 Task: Format Manipulation: Extract all frames from a video as images.
Action: Mouse moved to (836, 561)
Screenshot: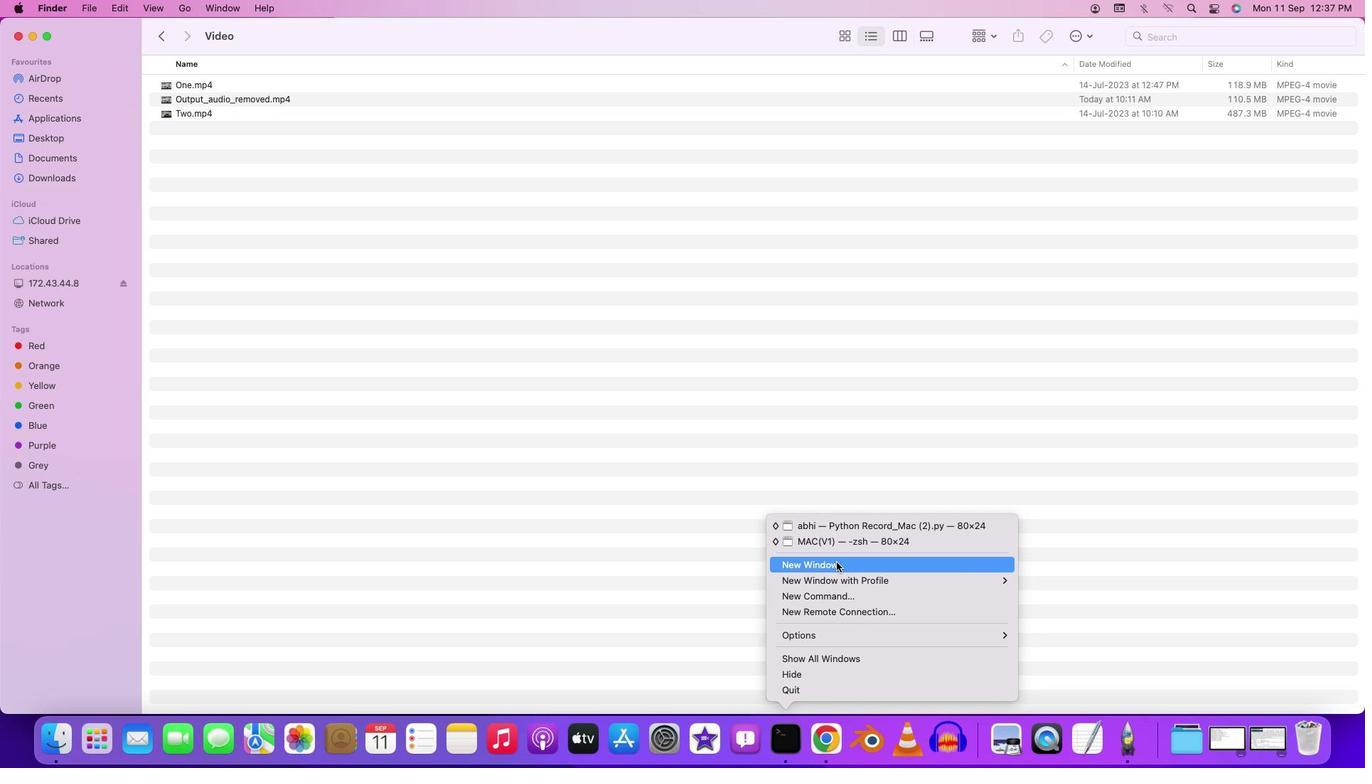 
Action: Mouse pressed left at (836, 561)
Screenshot: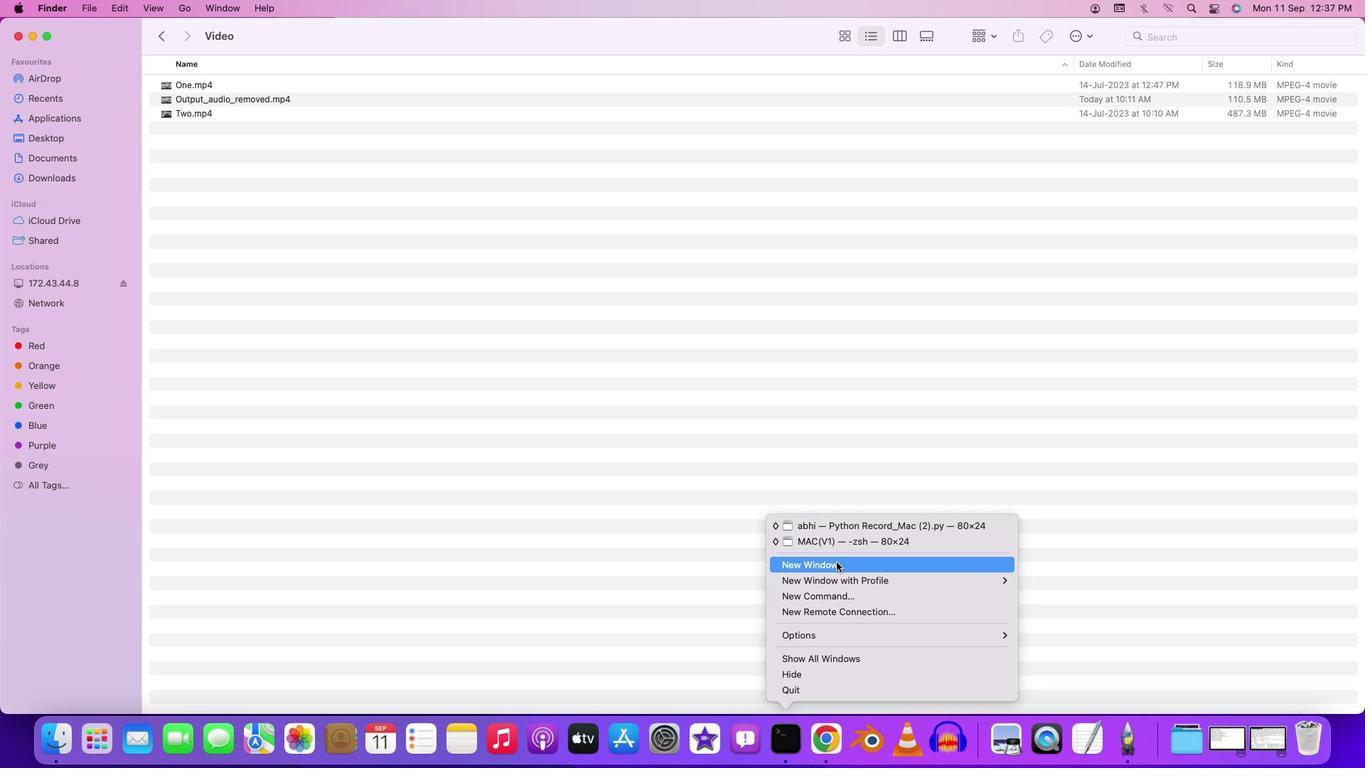 
Action: Key pressed 'c''d'Key.space'd''e''s''k''t''o''p'Key.enter'c''d'Key.space'f''f''m''p''e''g'Key.enter'c''d'Key.space'e''d''i''t''i''n''g'Key.enter'c''d'Key.space'v''i''d''e''o'Key.enter'f''f''m''p''e''g'Key.space'-''i'Key.spaceKey.shift'o''n''e'Key.backspaceKey.backspaceKey.backspaceKey.shift'O''n''e''.''m''p''4'Key.space'-''v''f'Key.spaceKey.shift'"''f''p''s''=''1'Key.shift'"'Key.space'i''m''a''g''e''-'Key.shift'%''0''4''.''p''n''g'Key.enter
Screenshot: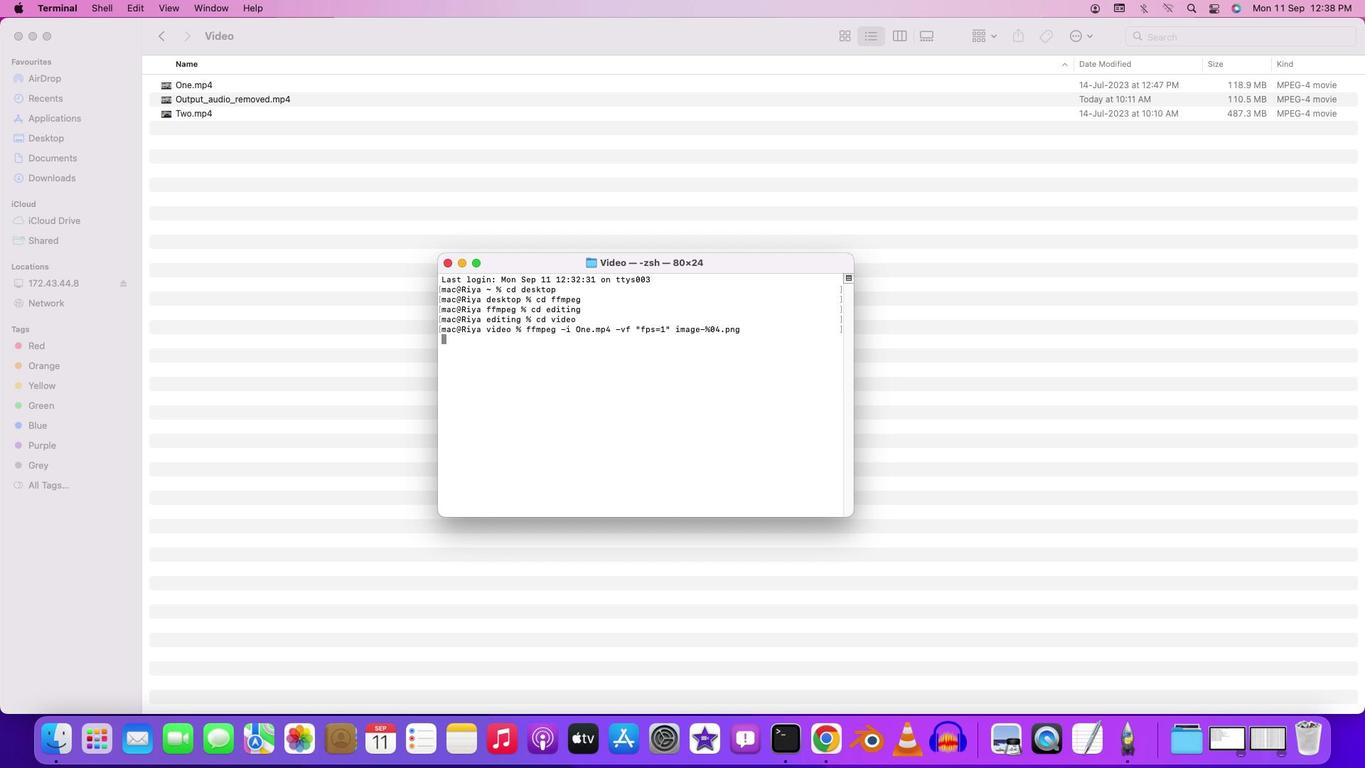 
Action: Mouse moved to (630, 488)
Screenshot: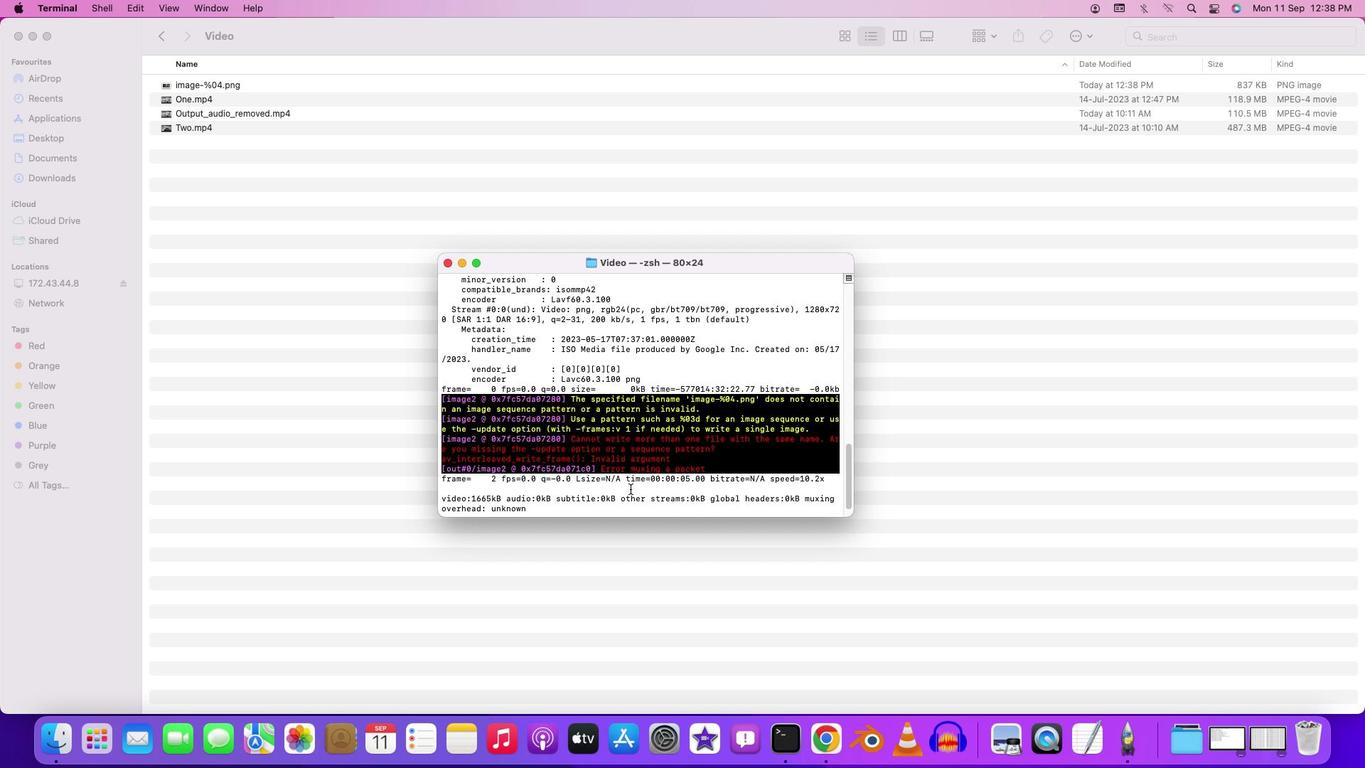 
Action: Mouse scrolled (630, 488) with delta (0, 0)
Screenshot: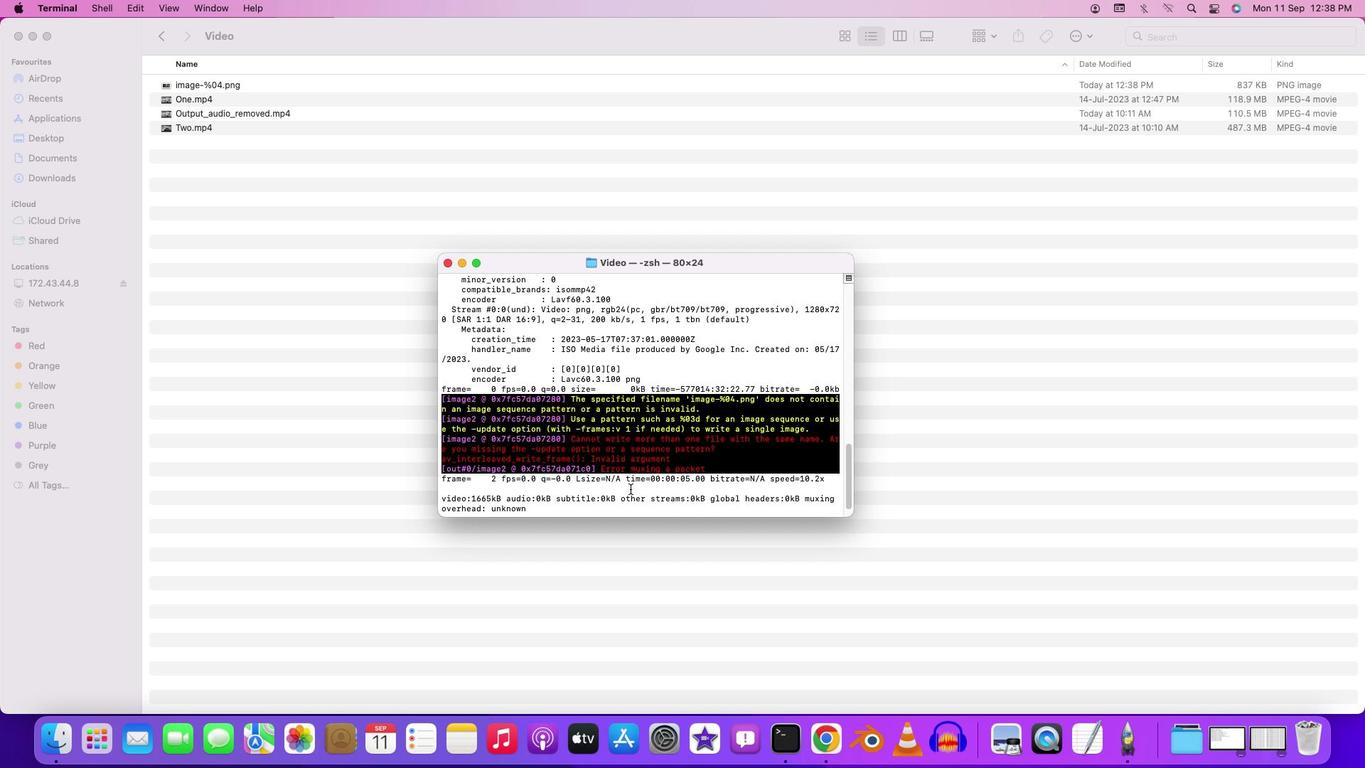 
Action: Mouse scrolled (630, 488) with delta (0, 0)
Screenshot: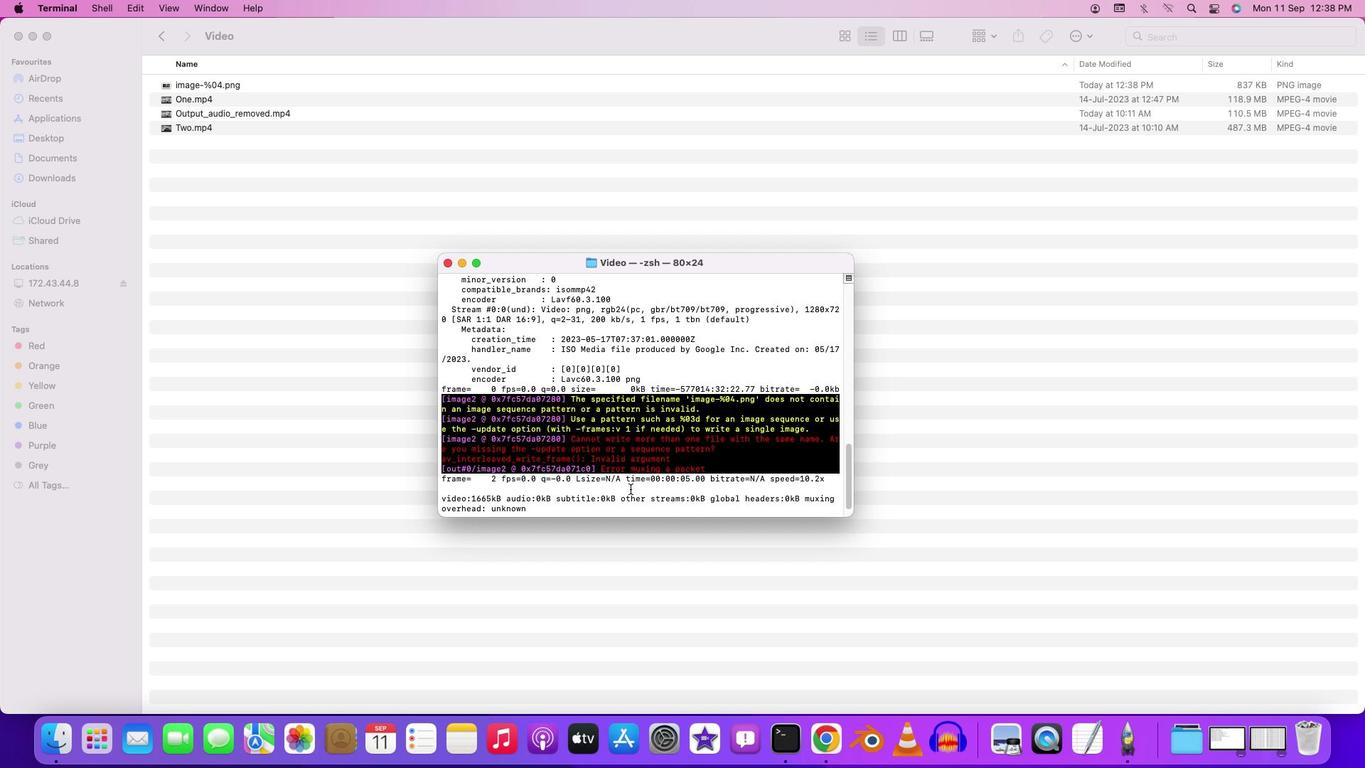 
Action: Mouse scrolled (630, 488) with delta (0, 0)
Screenshot: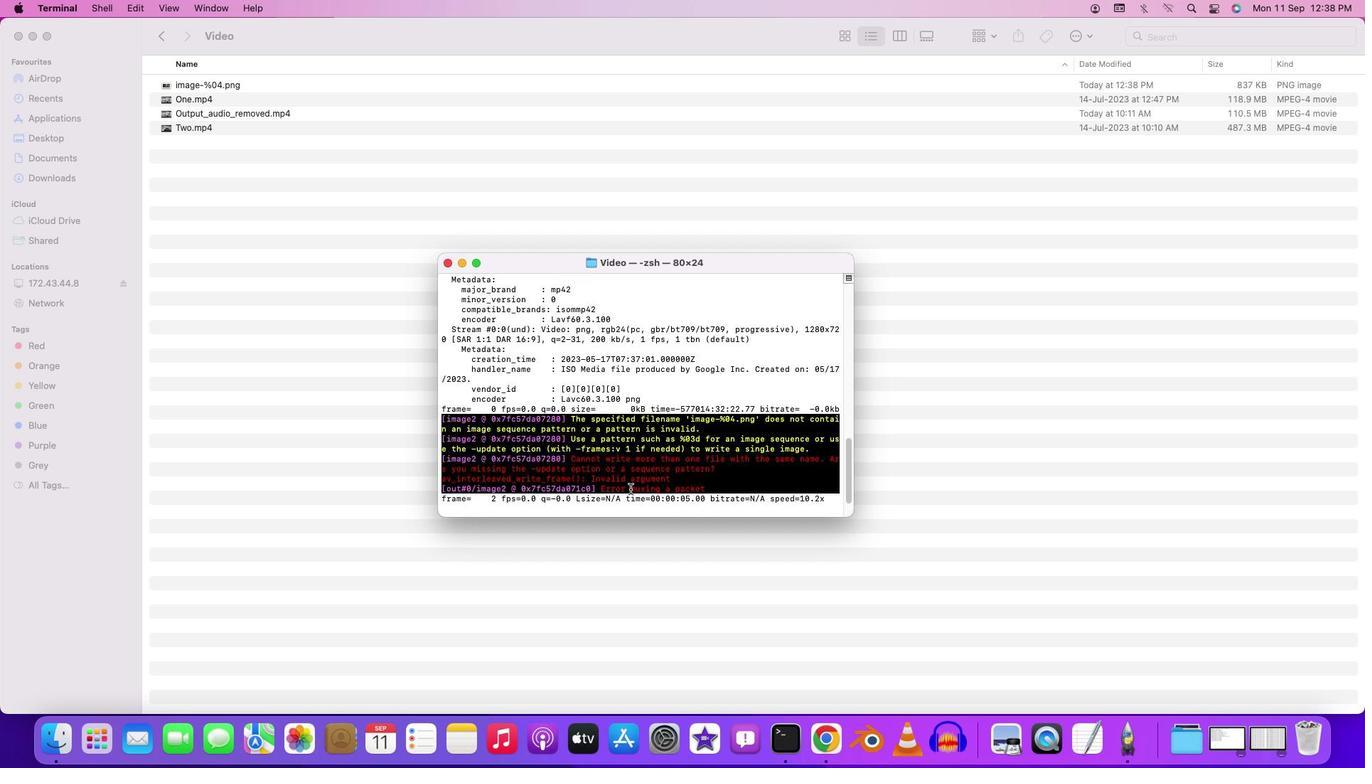 
Action: Mouse scrolled (630, 488) with delta (0, 0)
Screenshot: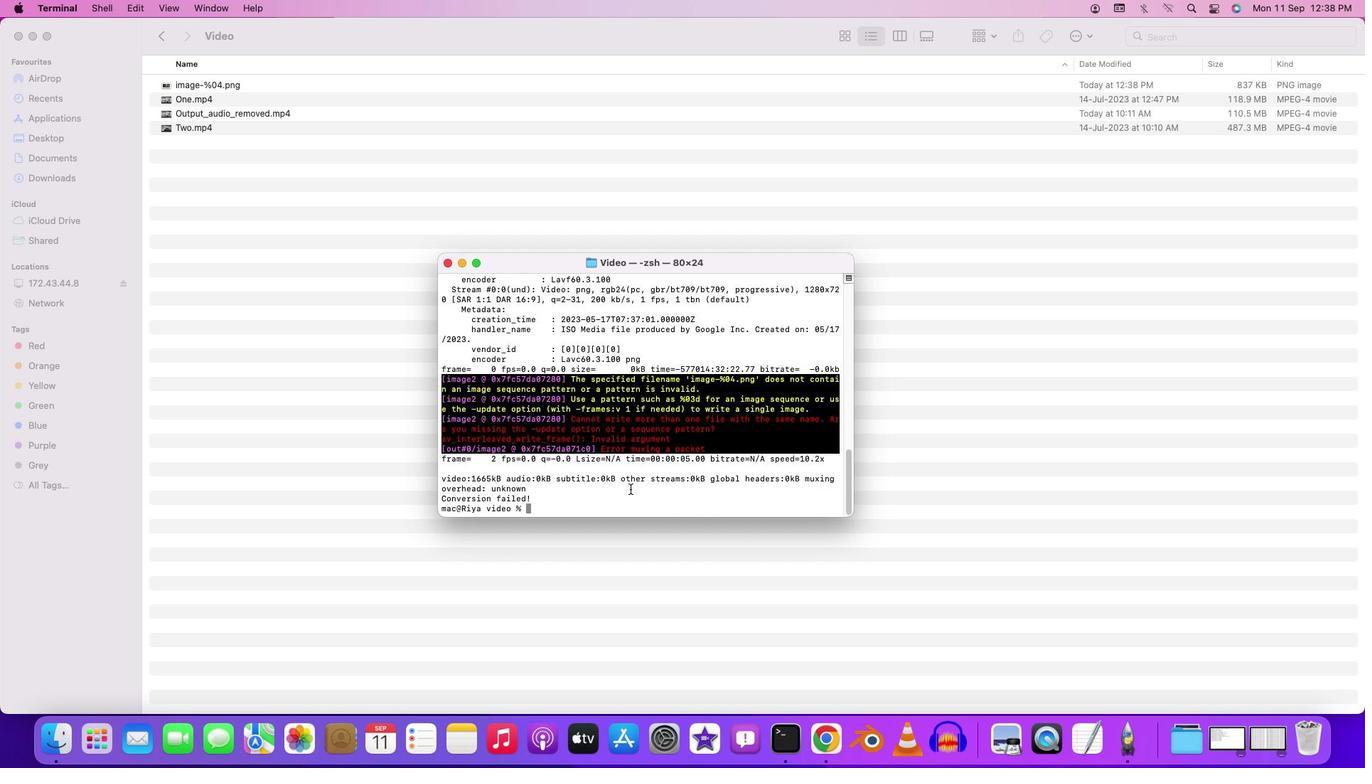 
Action: Mouse scrolled (630, 488) with delta (0, 0)
Screenshot: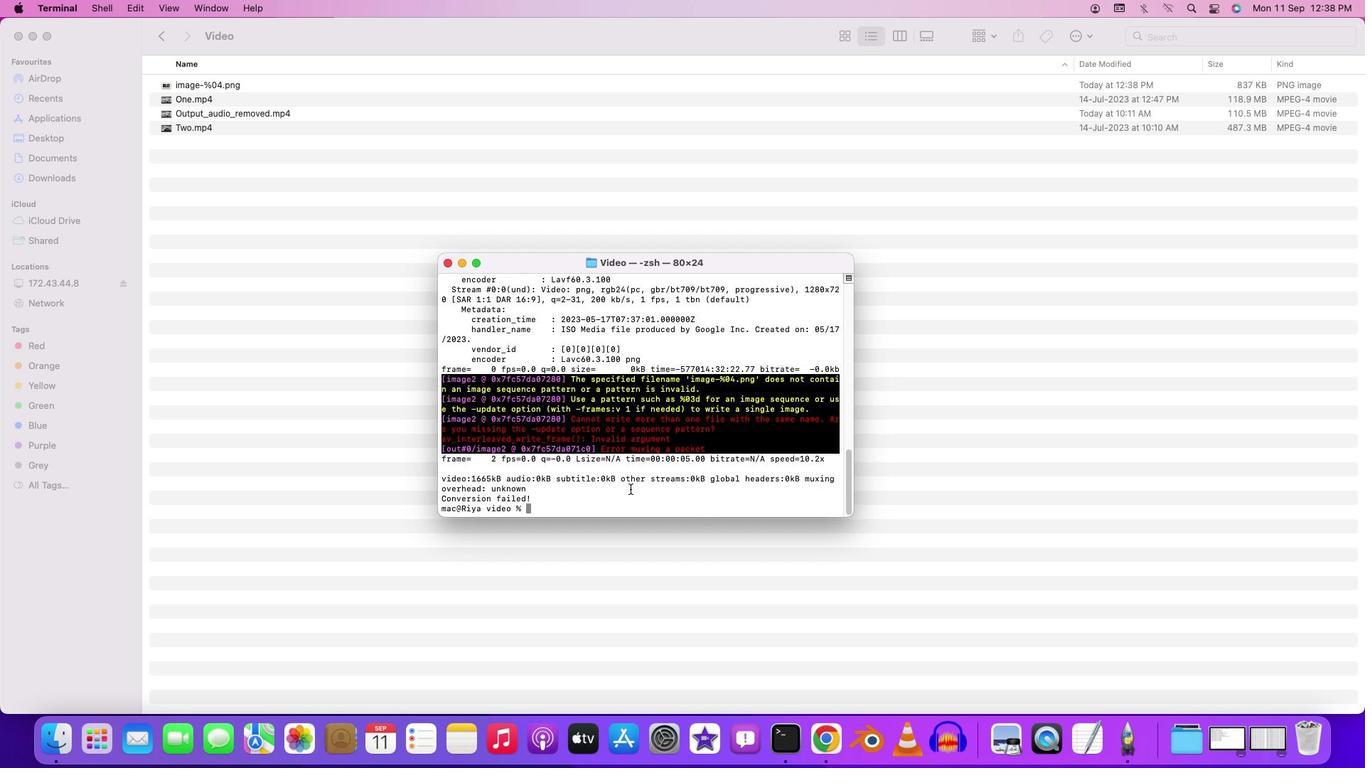 
Action: Mouse scrolled (630, 488) with delta (0, -2)
Screenshot: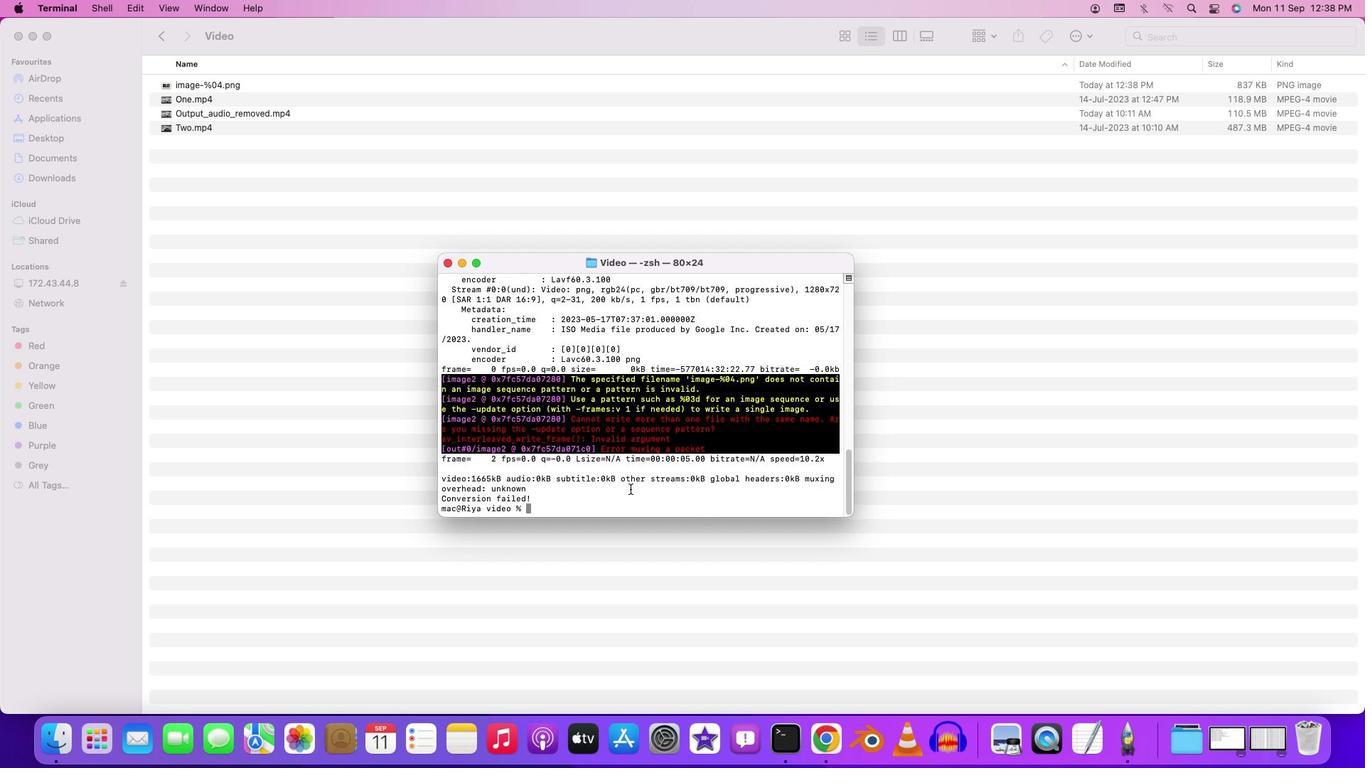 
Action: Mouse scrolled (630, 488) with delta (0, -3)
Screenshot: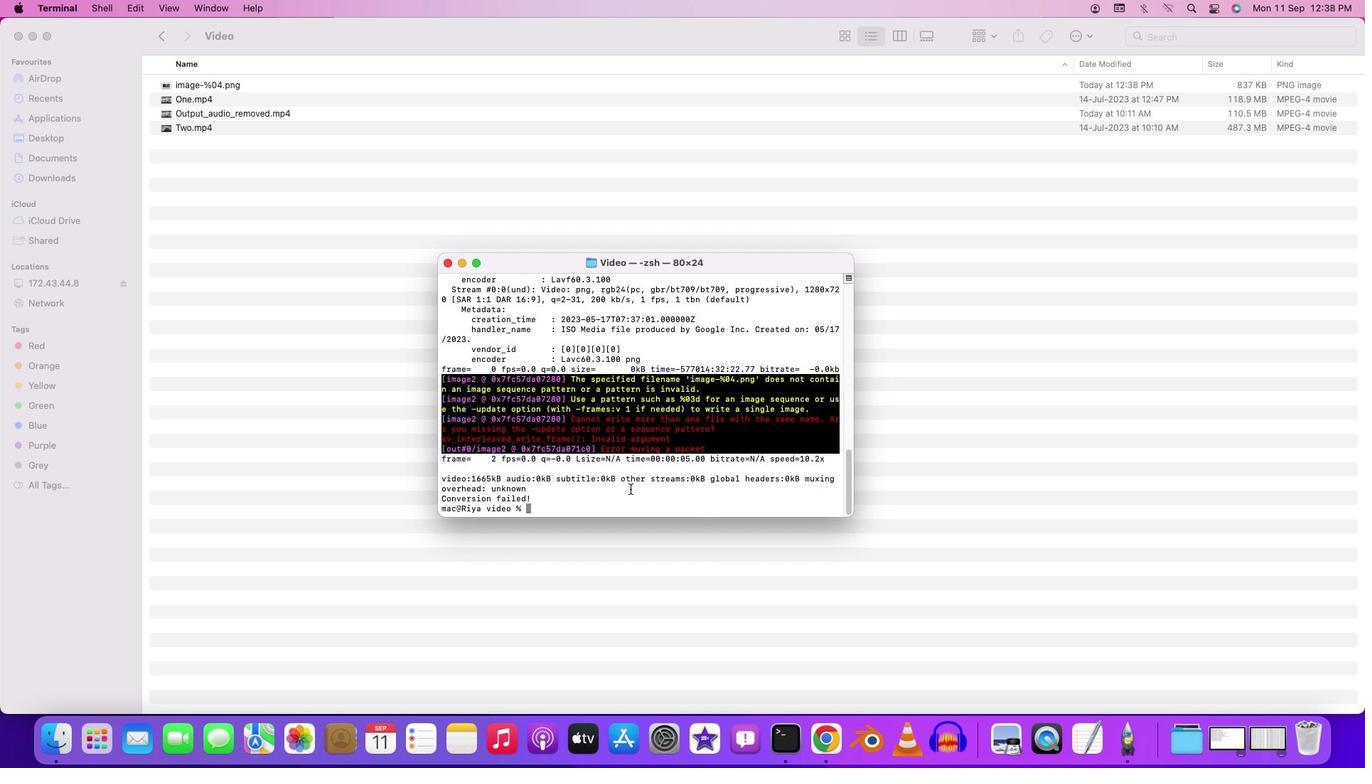 
Action: Mouse moved to (631, 489)
Screenshot: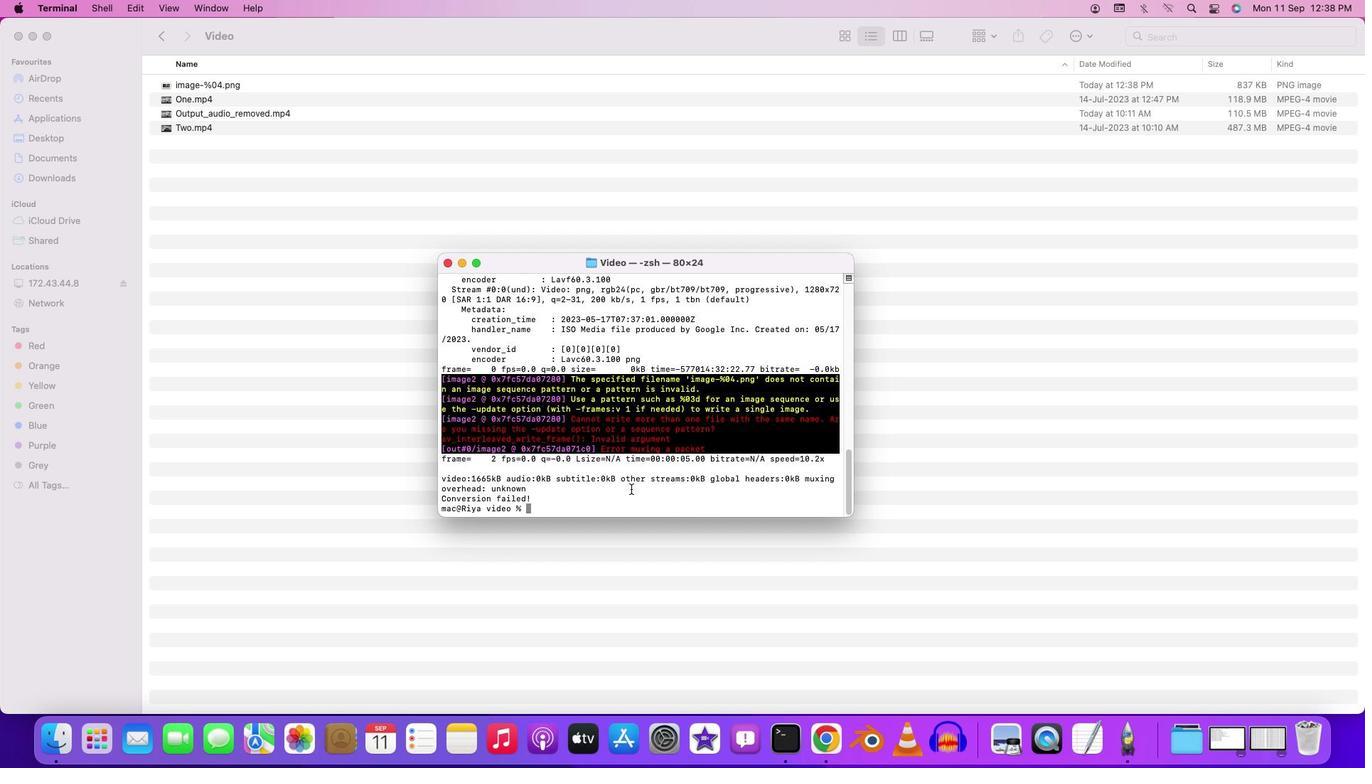 
Action: Mouse scrolled (631, 489) with delta (0, 0)
Screenshot: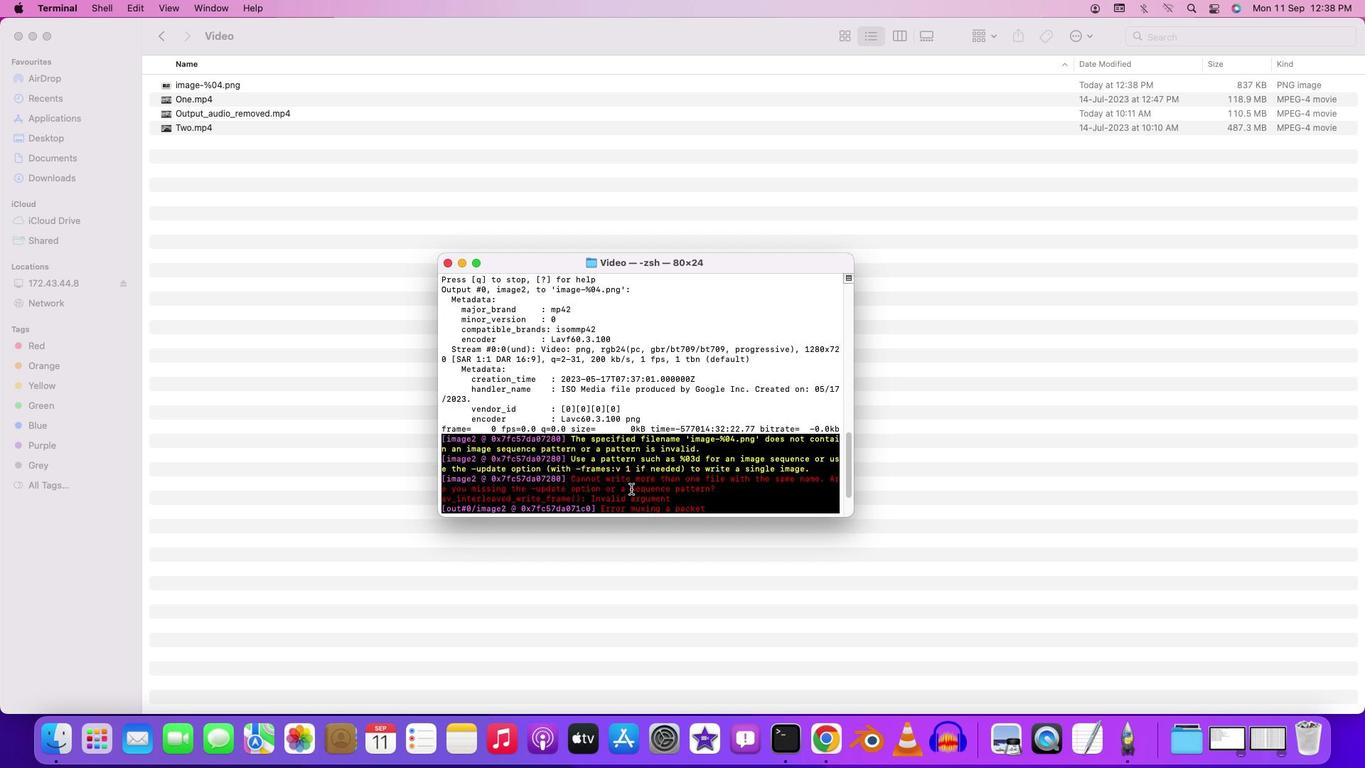 
Action: Mouse scrolled (631, 489) with delta (0, 0)
Screenshot: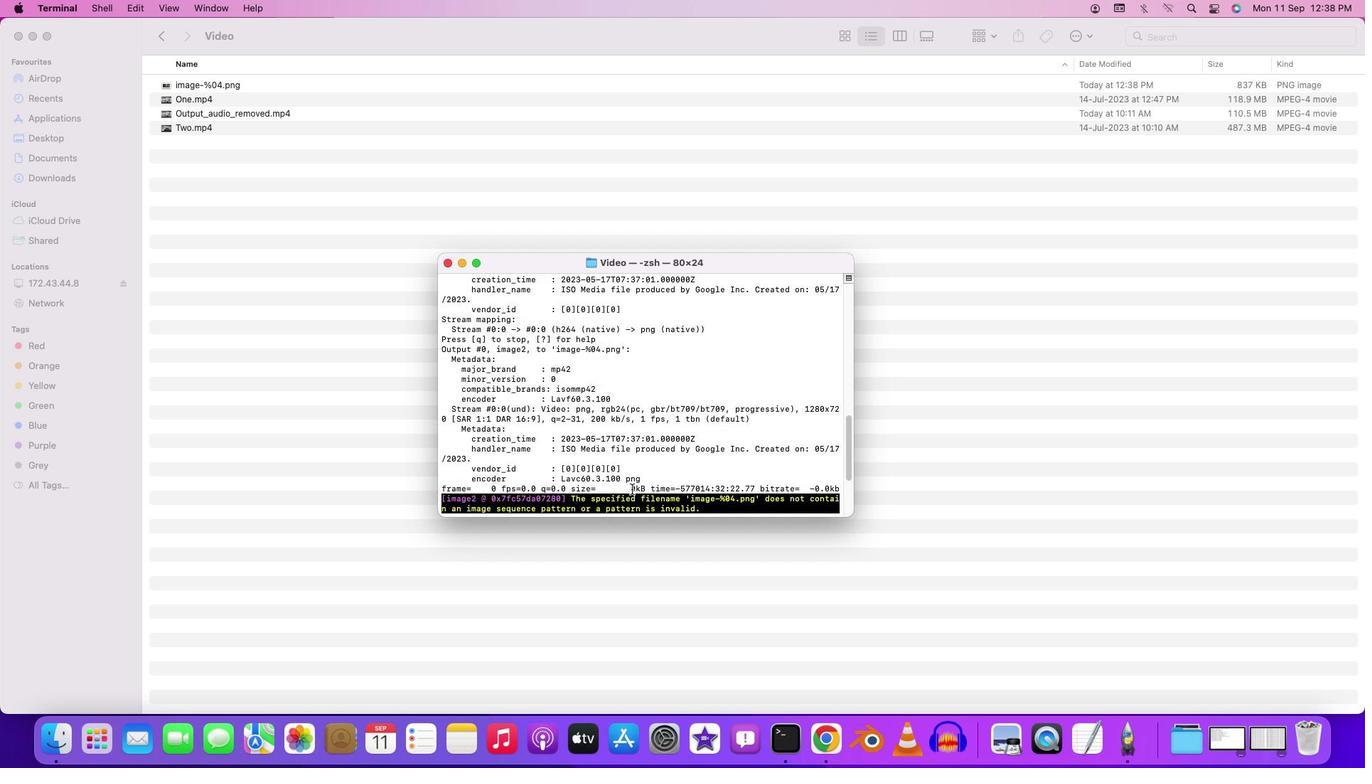 
Action: Mouse scrolled (631, 489) with delta (0, 2)
Screenshot: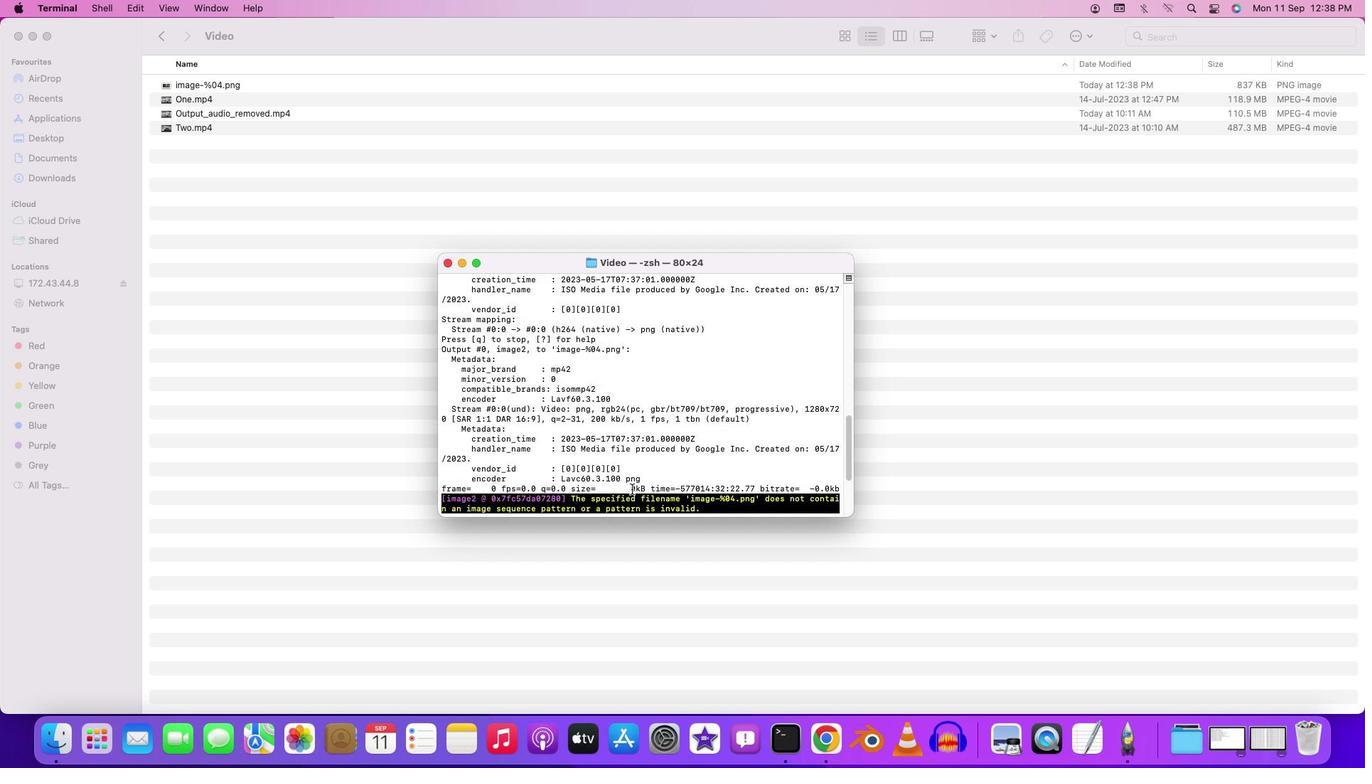 
Action: Mouse moved to (631, 489)
Screenshot: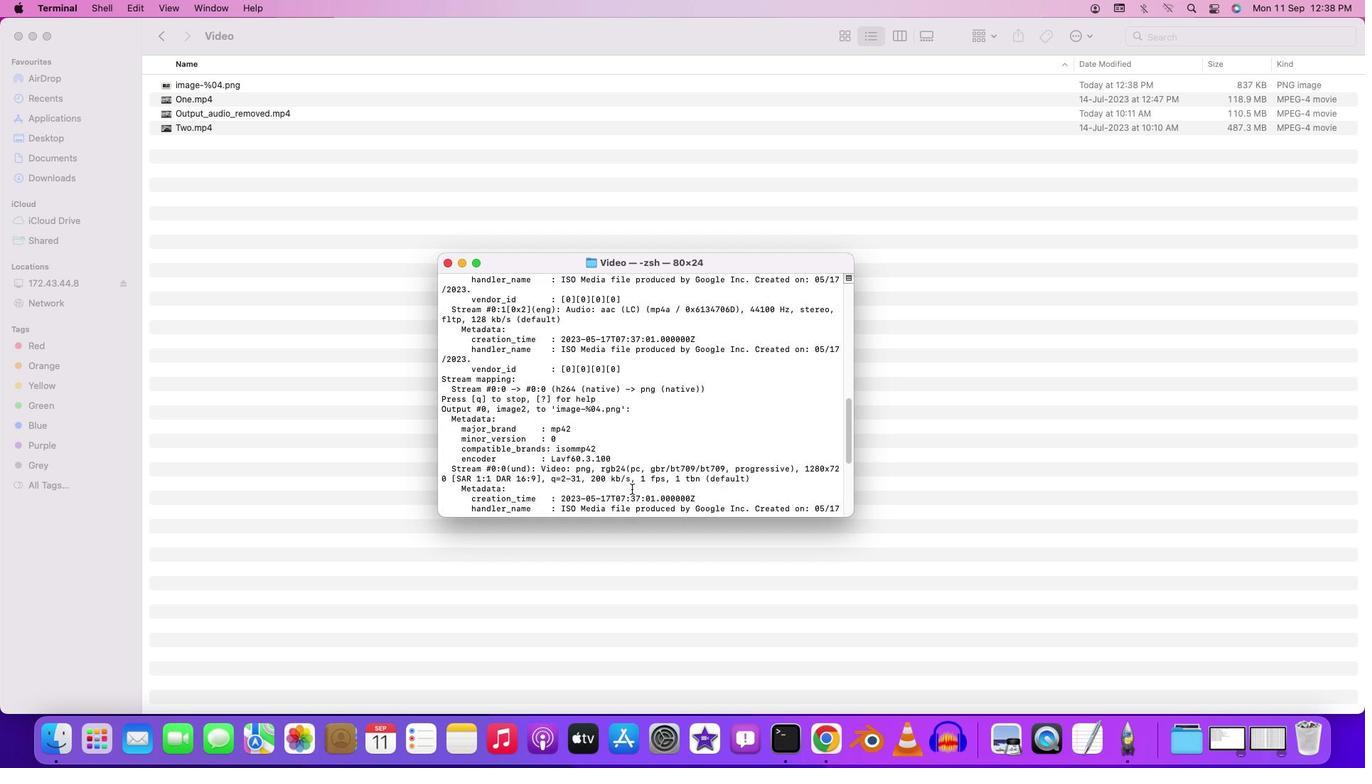 
Action: Mouse scrolled (631, 489) with delta (0, 3)
Screenshot: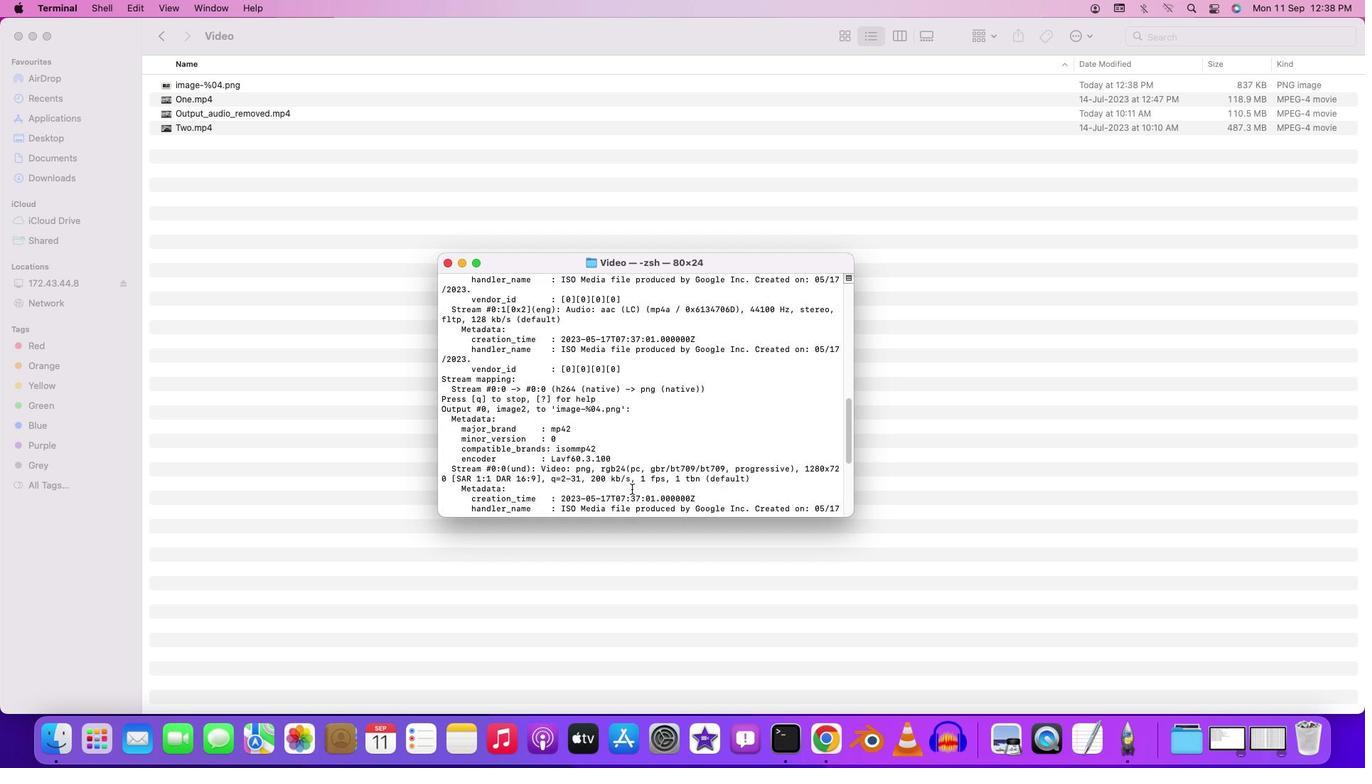 
Action: Mouse moved to (631, 489)
Screenshot: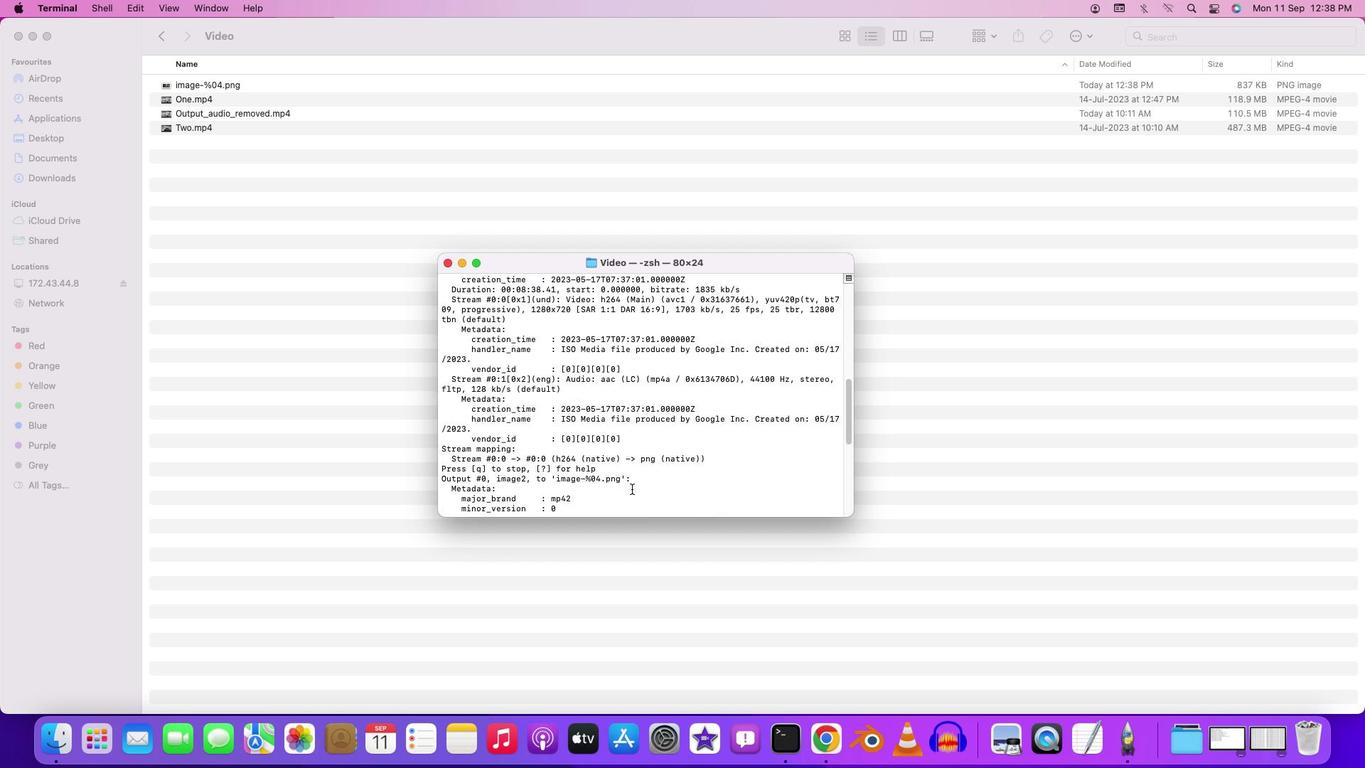 
Action: Mouse scrolled (631, 489) with delta (0, 3)
Screenshot: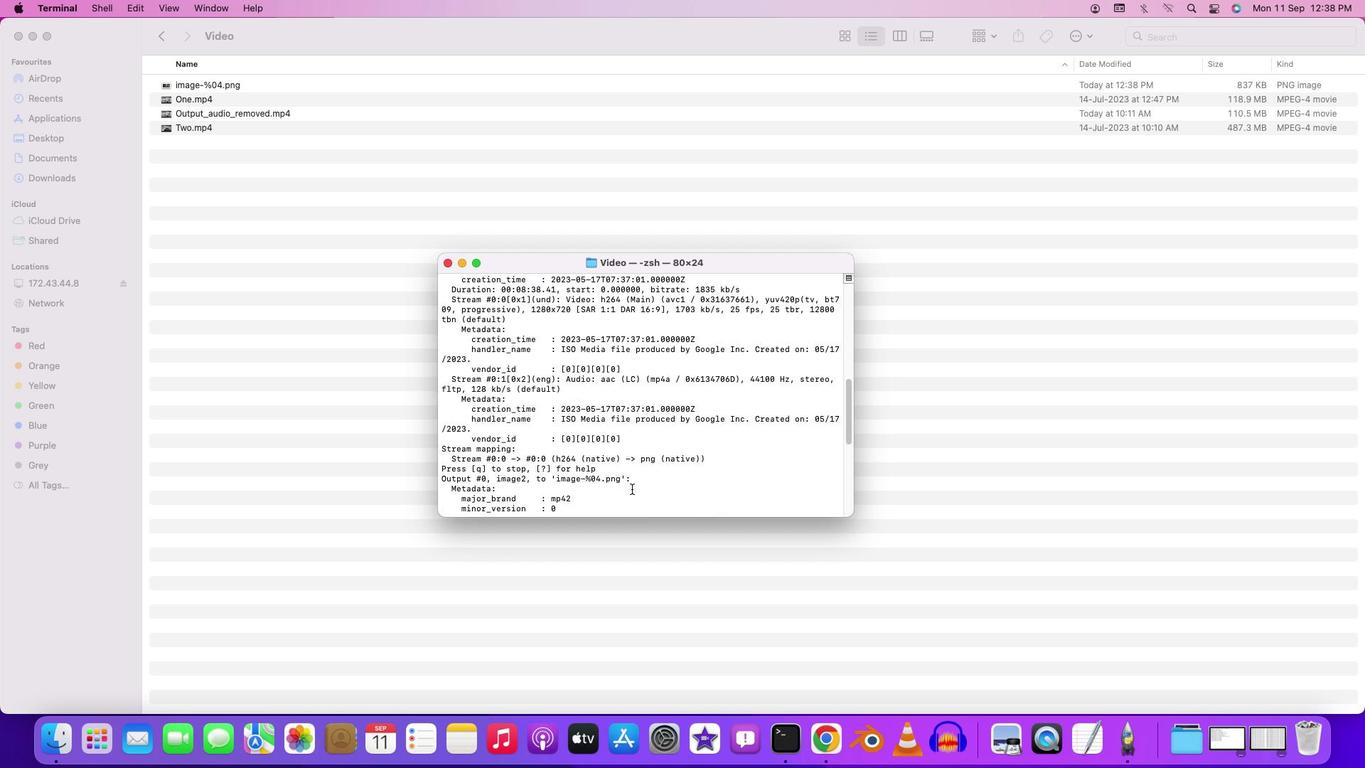 
Action: Mouse moved to (632, 489)
Screenshot: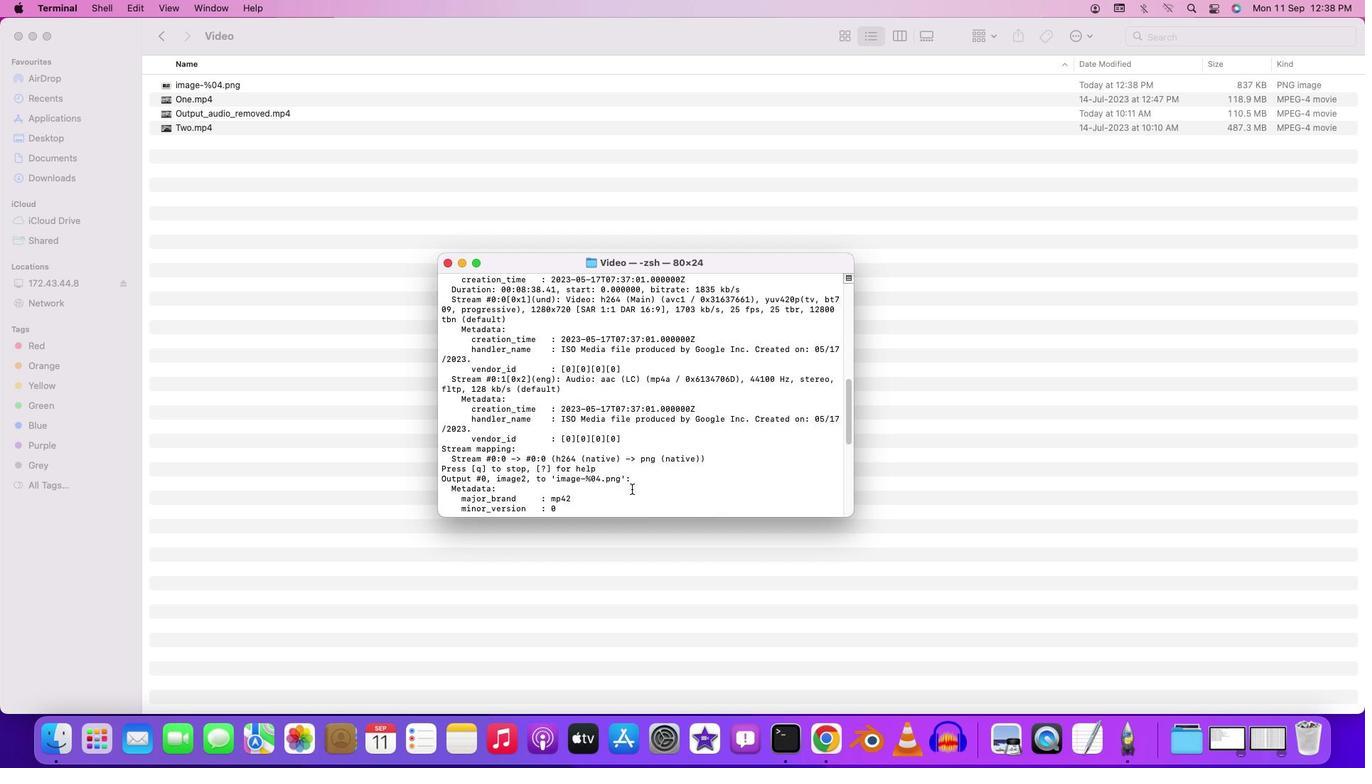 
Action: Mouse scrolled (632, 489) with delta (0, 4)
Screenshot: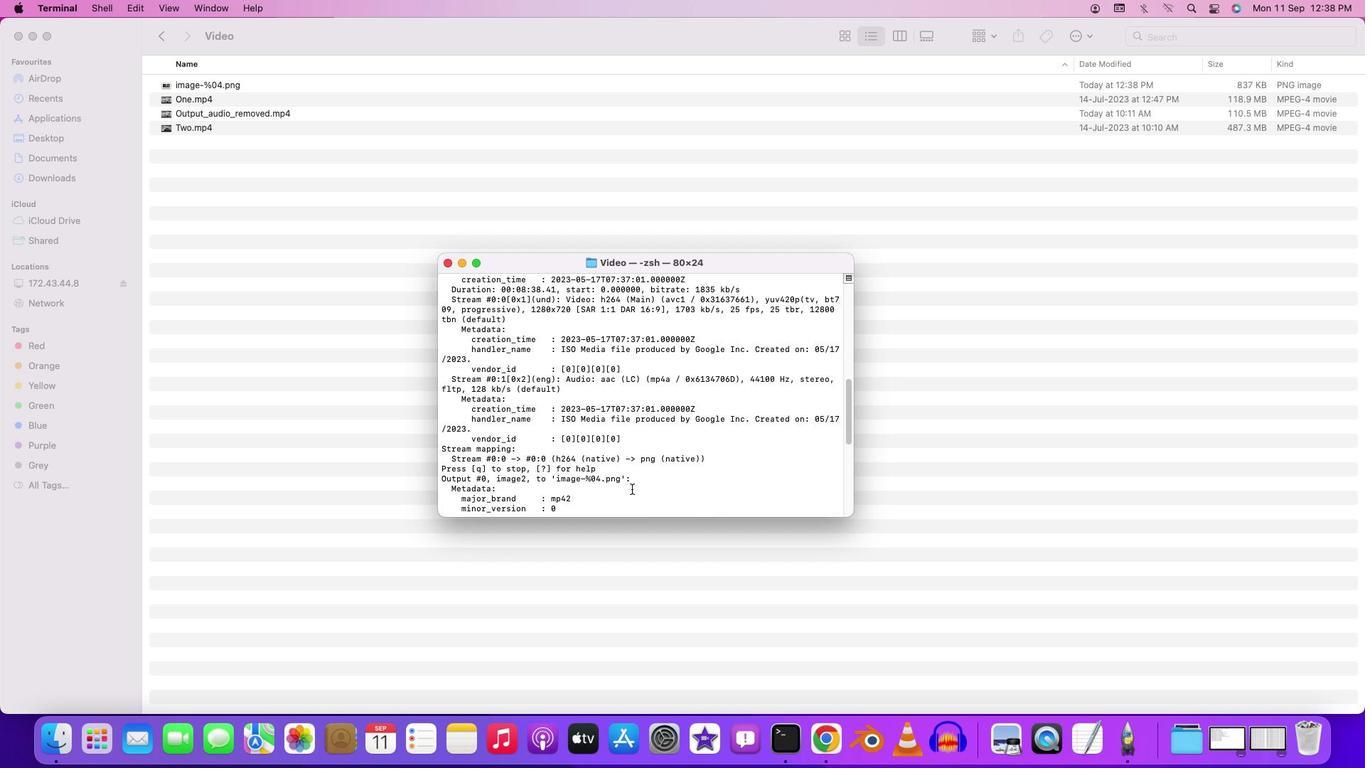 
Action: Mouse moved to (633, 487)
Screenshot: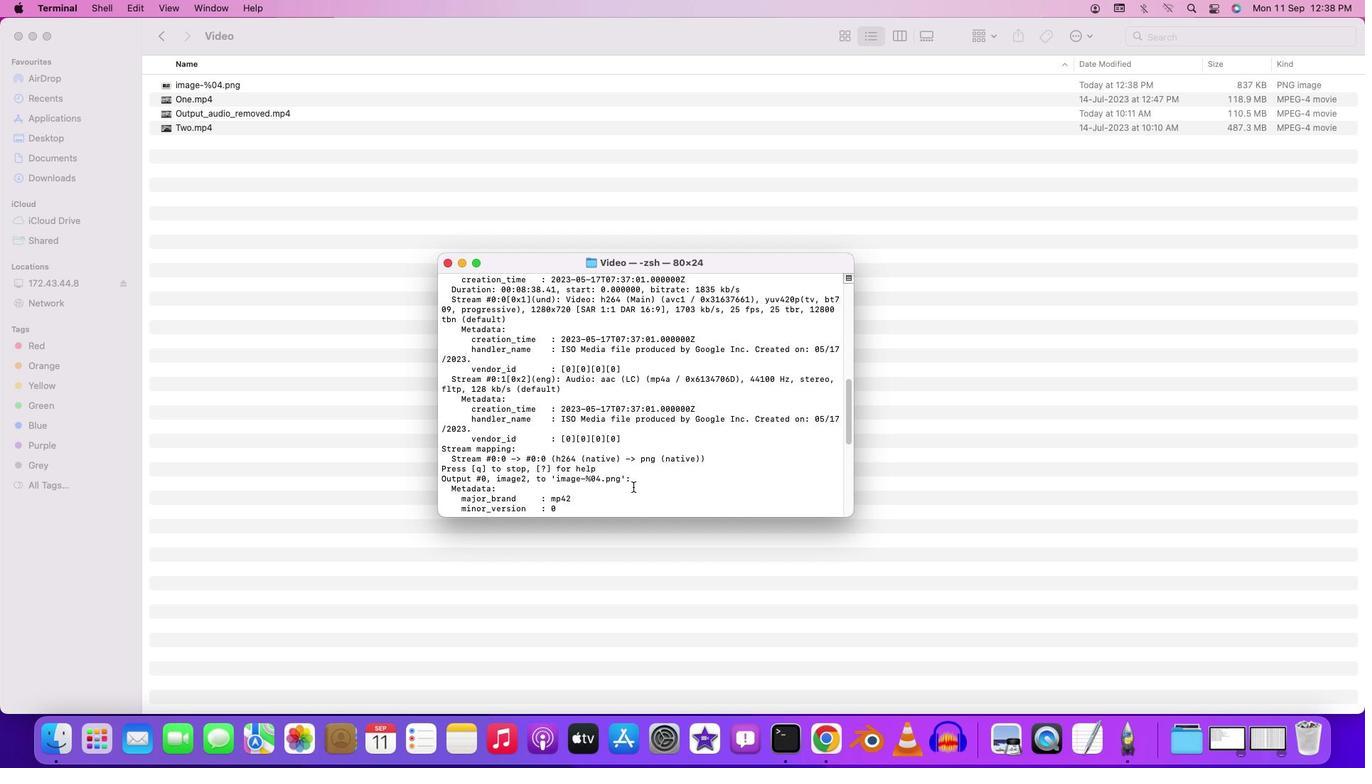
Action: Mouse scrolled (633, 487) with delta (0, 0)
Screenshot: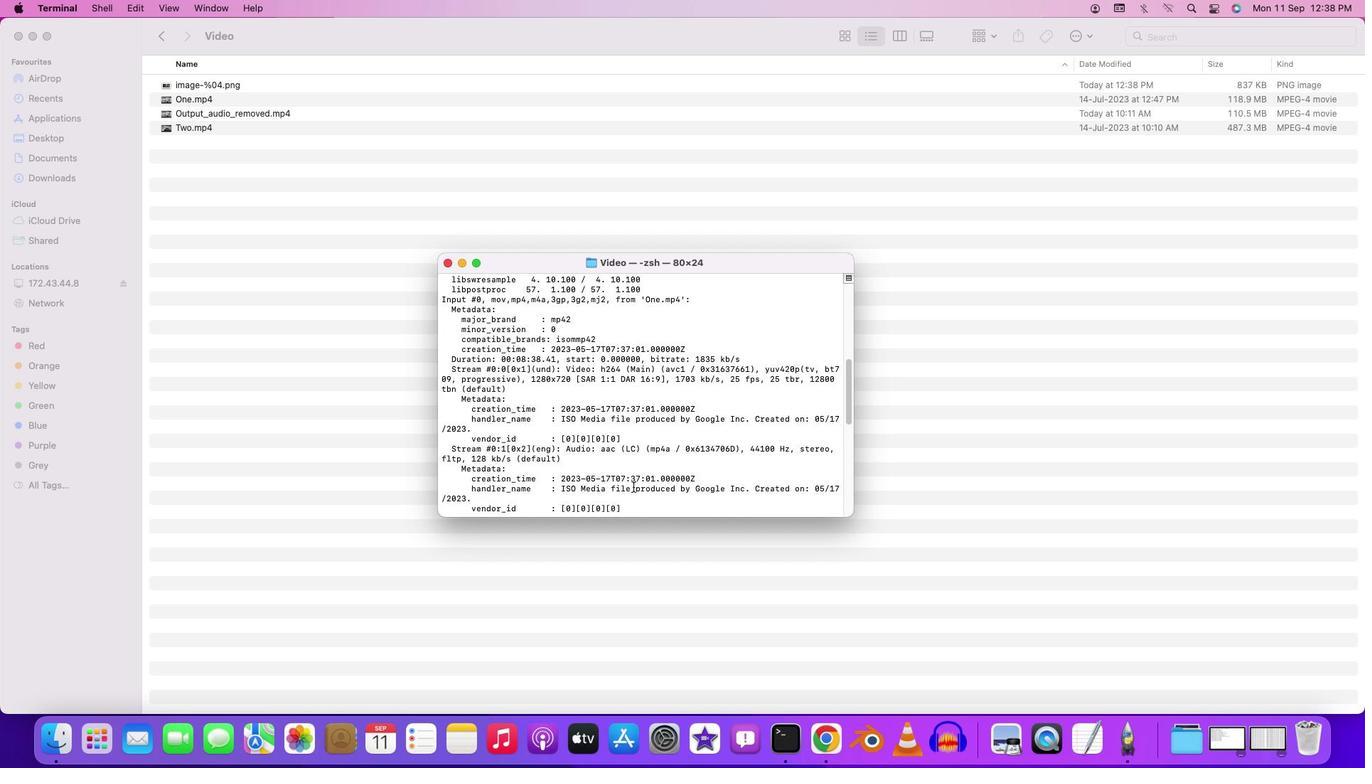 
Action: Mouse scrolled (633, 487) with delta (0, 0)
Screenshot: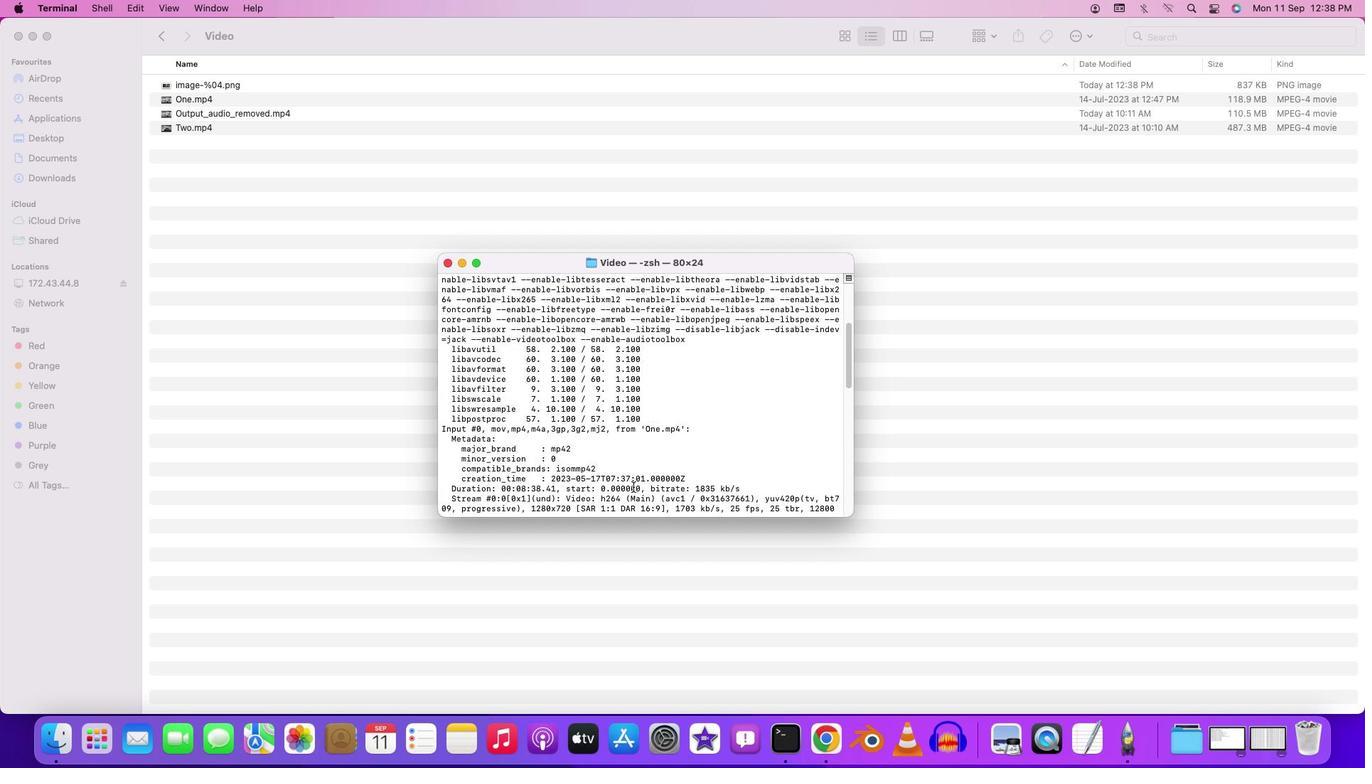 
Action: Mouse scrolled (633, 487) with delta (0, 2)
Screenshot: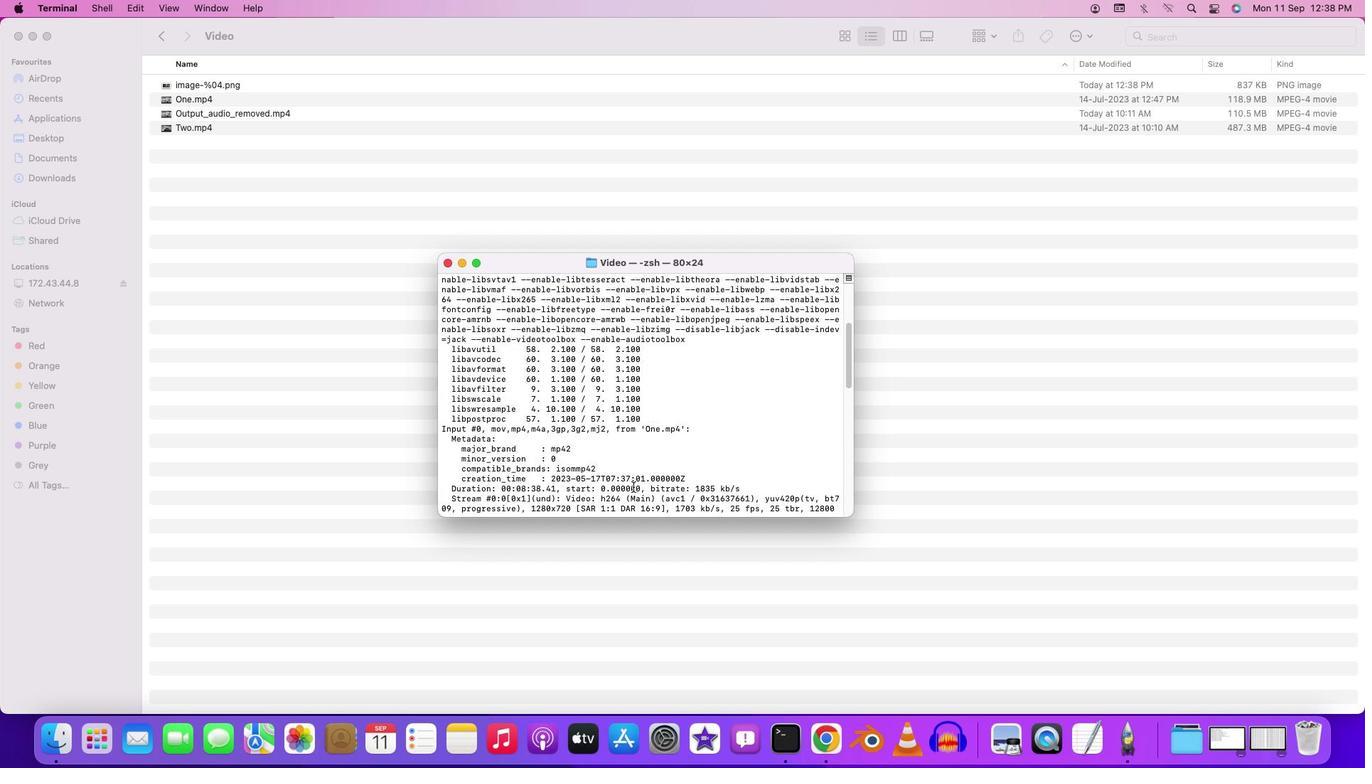 
Action: Mouse scrolled (633, 487) with delta (0, 3)
Screenshot: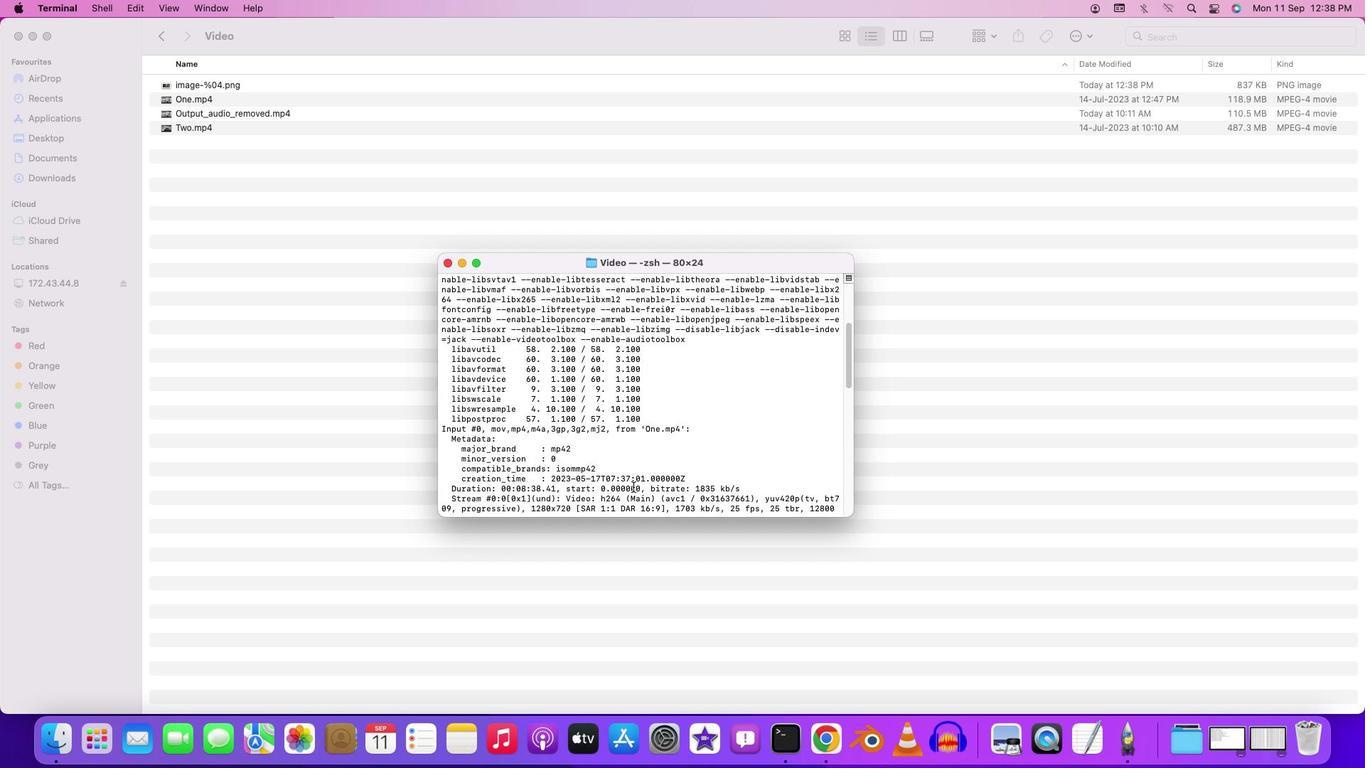 
Action: Mouse scrolled (633, 487) with delta (0, 4)
Screenshot: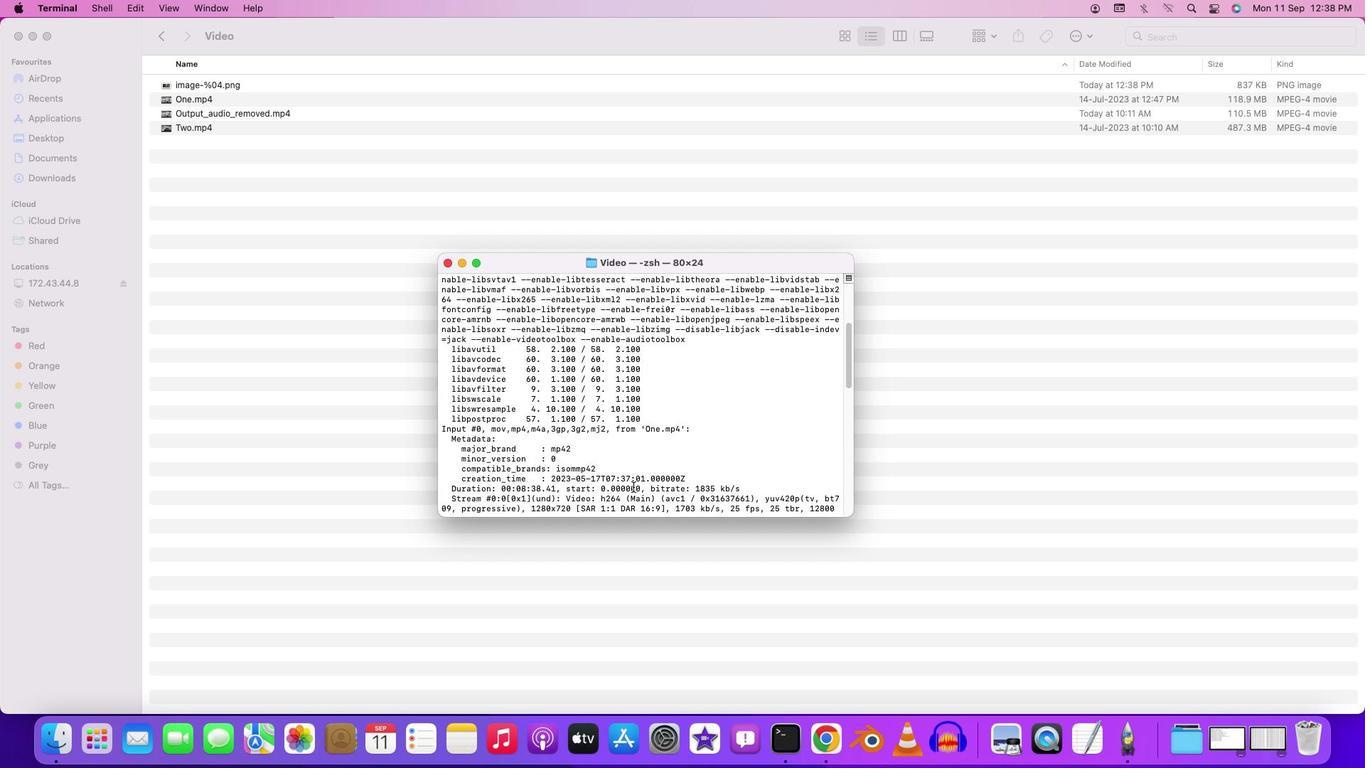 
Action: Mouse scrolled (633, 487) with delta (0, 0)
Screenshot: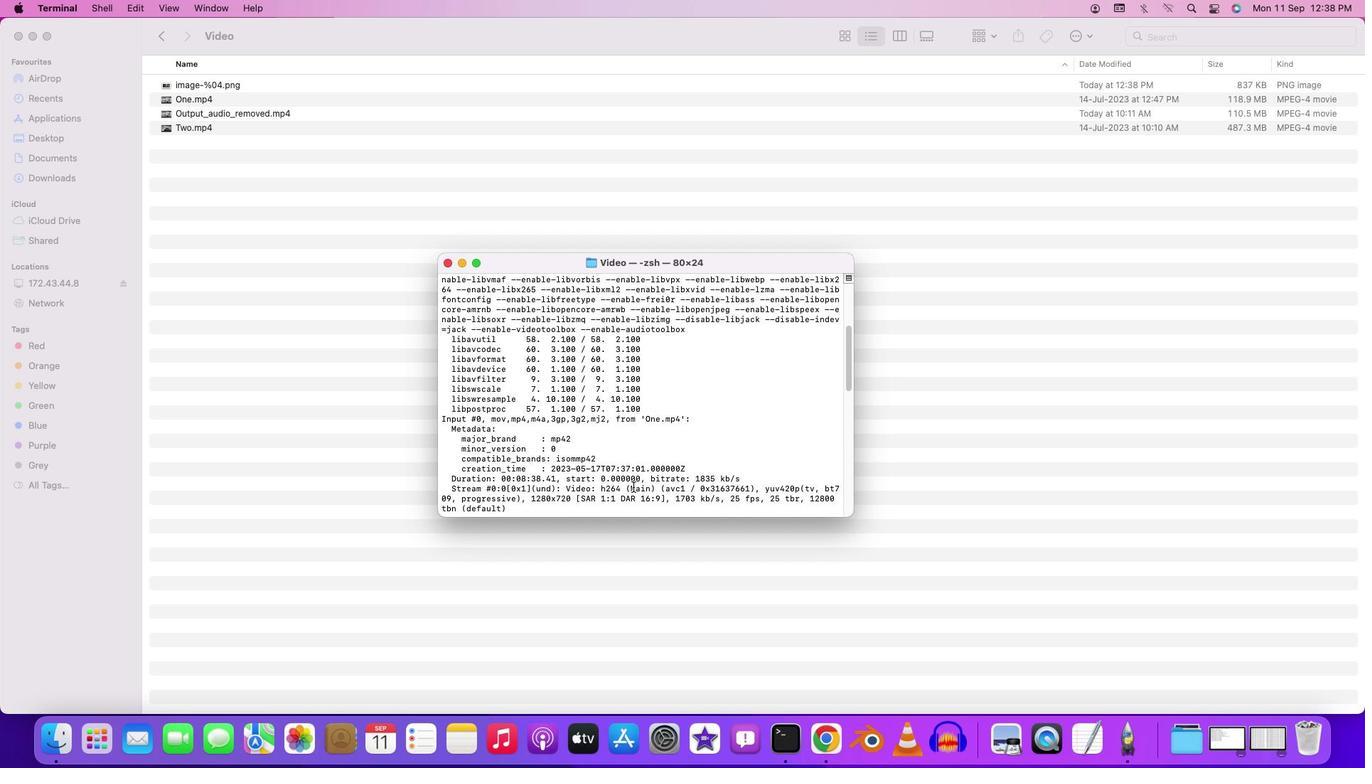 
Action: Mouse scrolled (633, 487) with delta (0, 0)
Screenshot: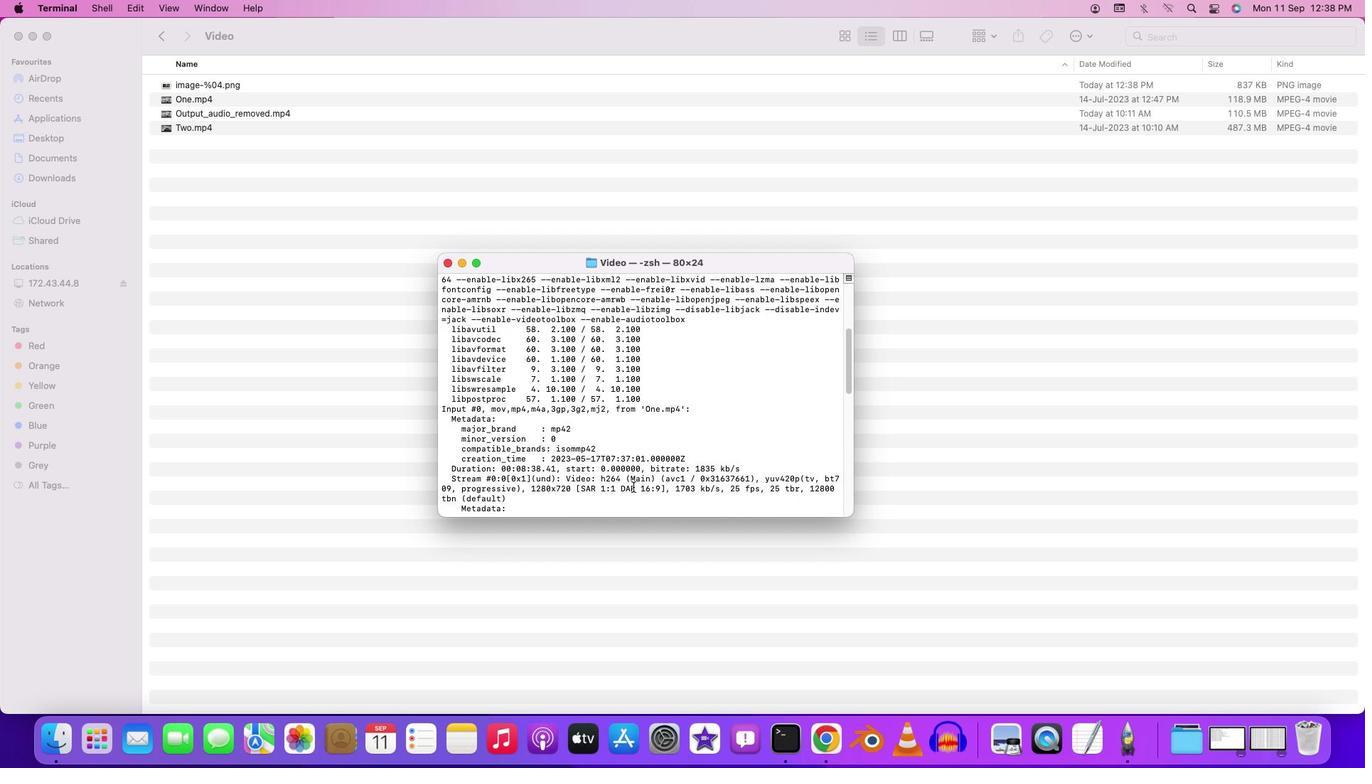 
Action: Mouse scrolled (633, 487) with delta (0, 0)
Screenshot: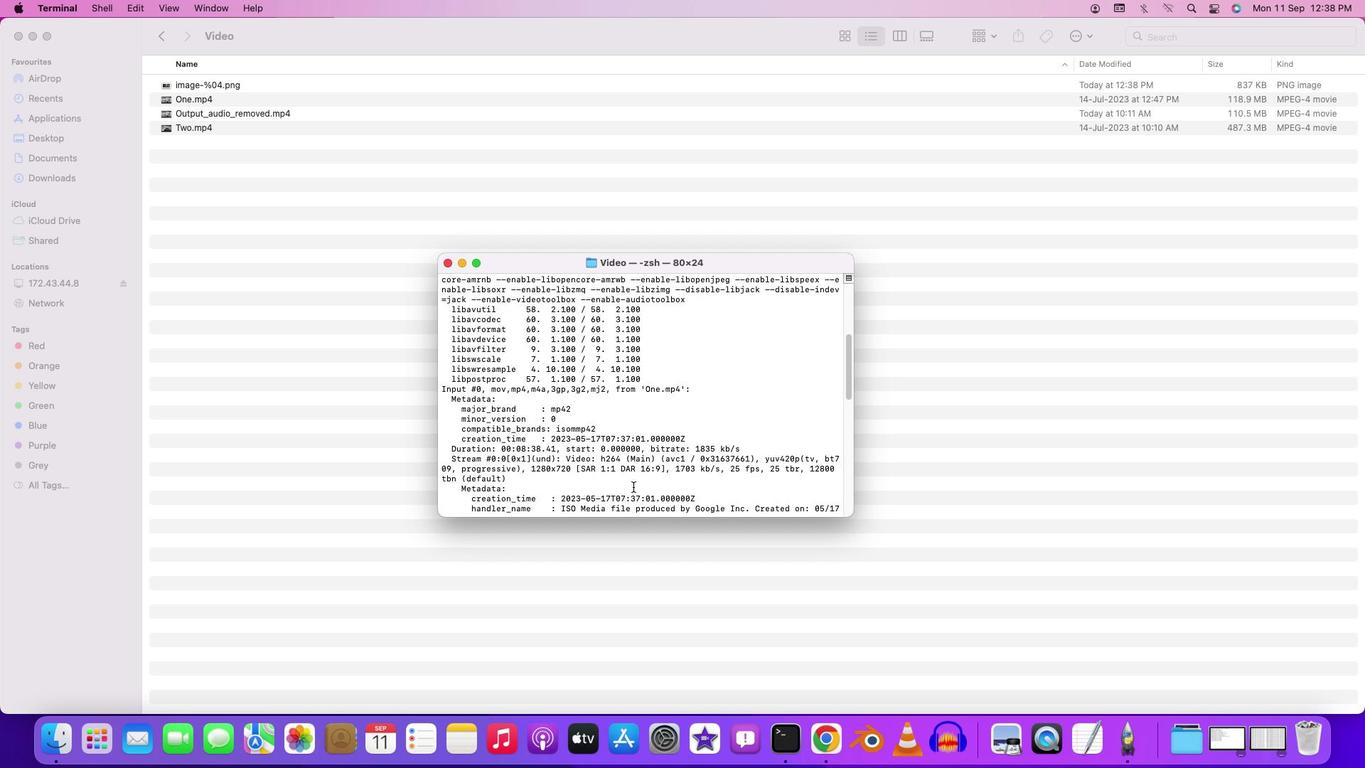 
Action: Mouse moved to (633, 487)
Screenshot: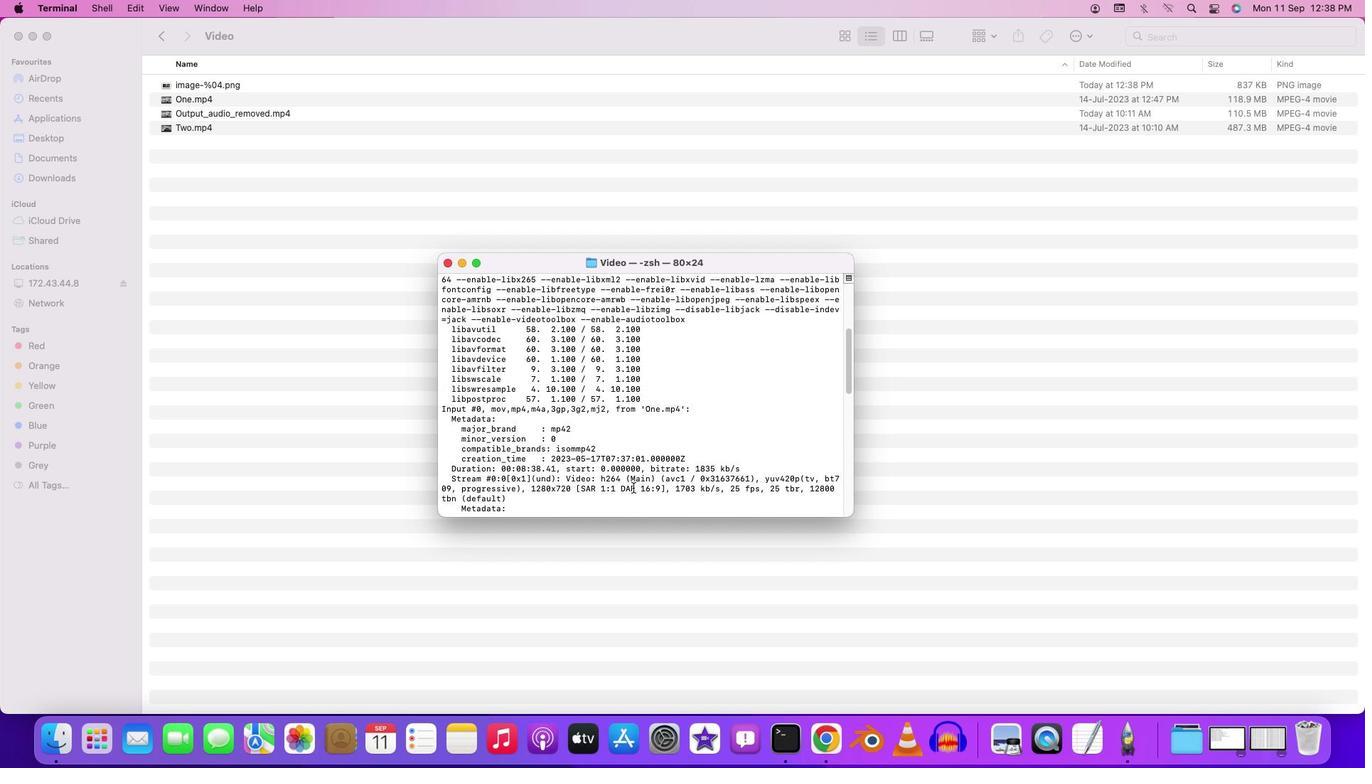 
Action: Mouse scrolled (633, 487) with delta (0, 0)
Screenshot: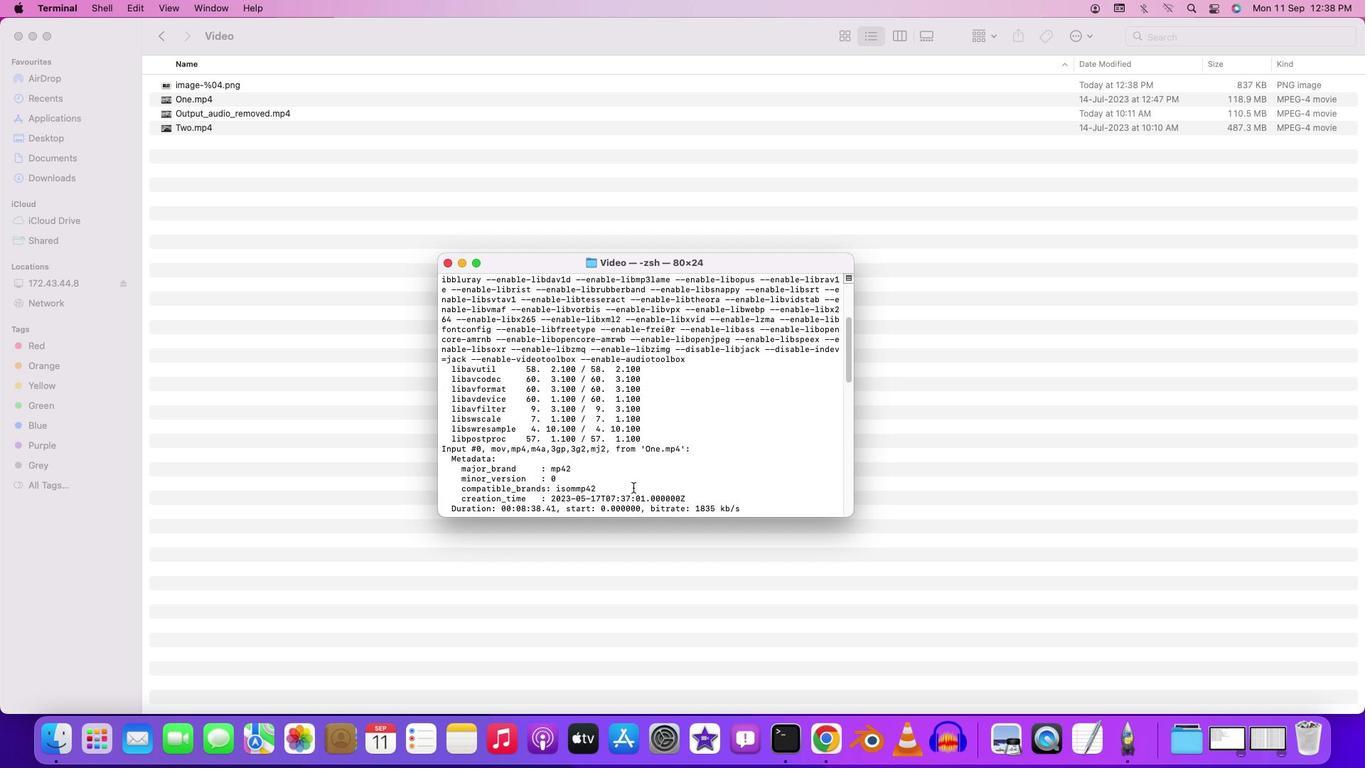 
Action: Mouse scrolled (633, 487) with delta (0, 0)
Screenshot: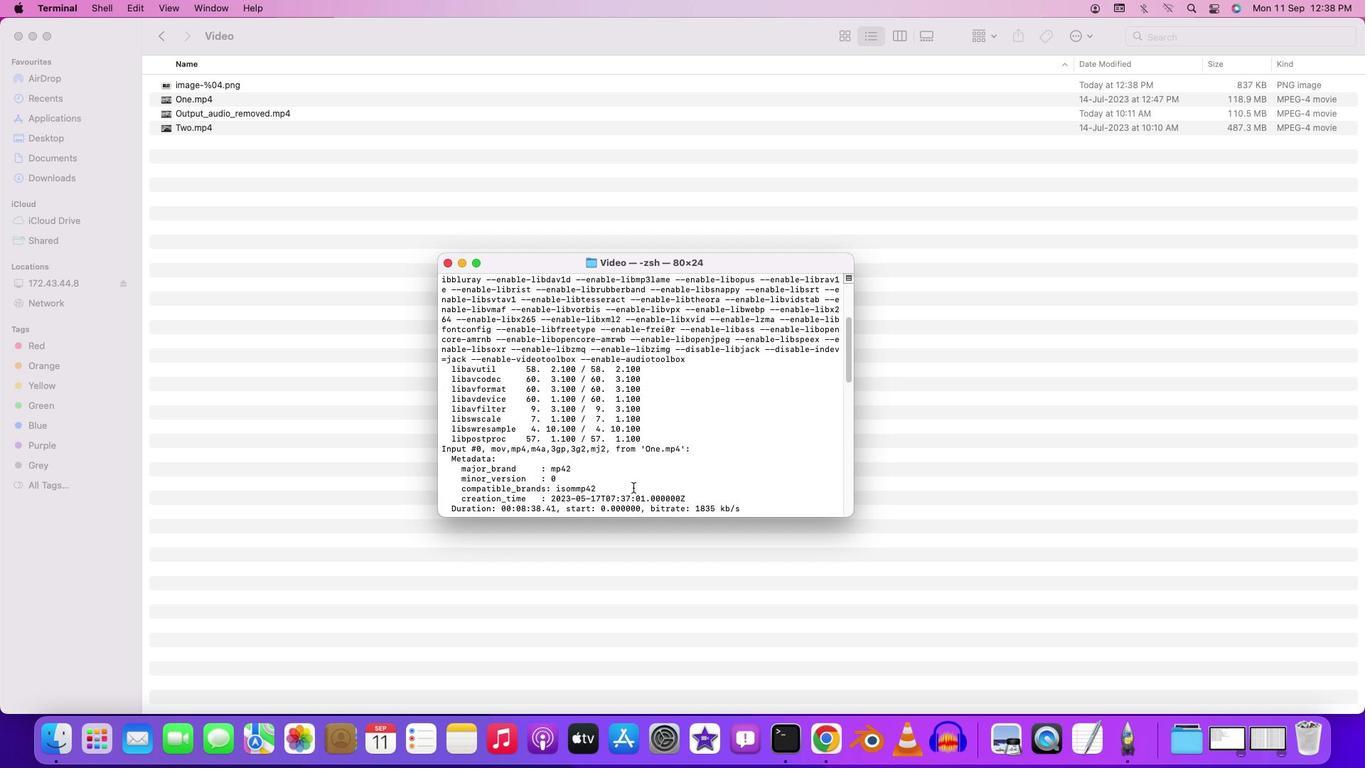 
Action: Mouse scrolled (633, 487) with delta (0, 2)
Screenshot: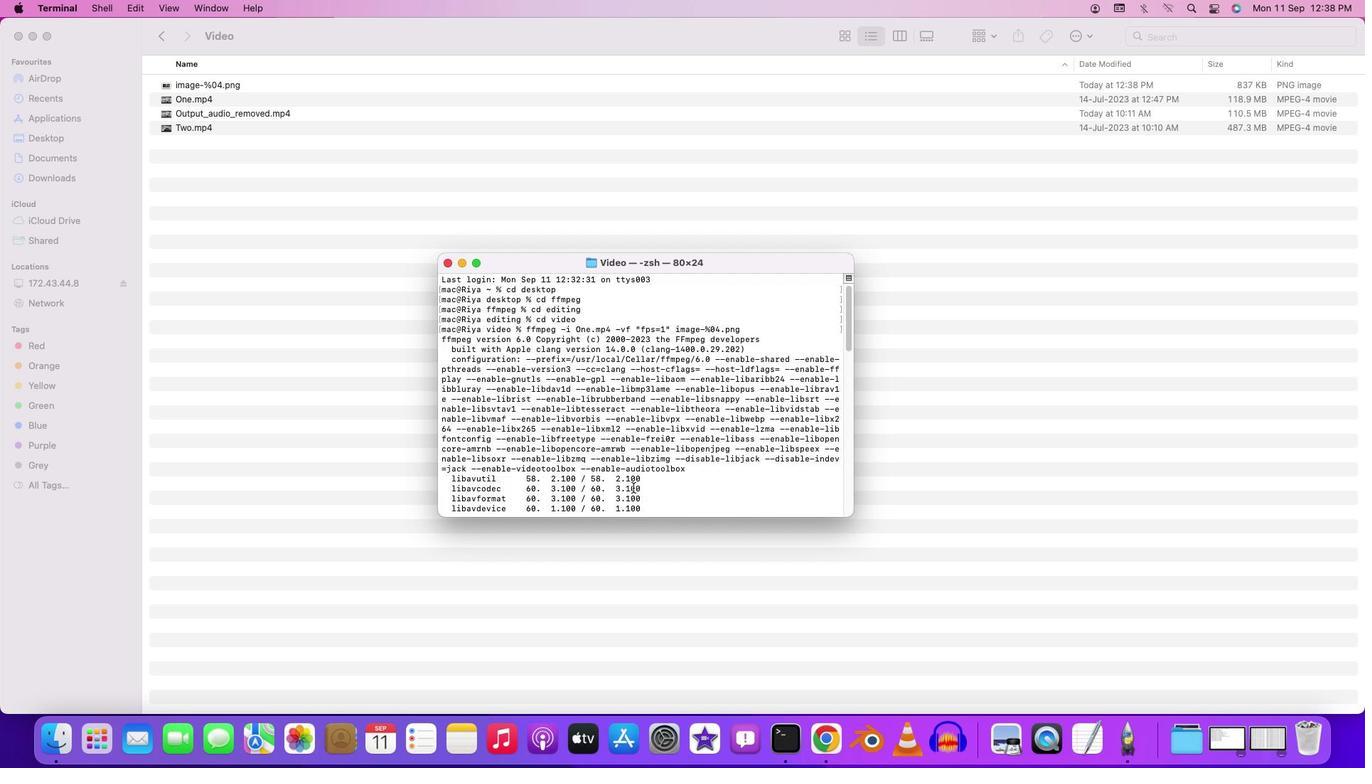 
Action: Mouse scrolled (633, 487) with delta (0, 3)
Screenshot: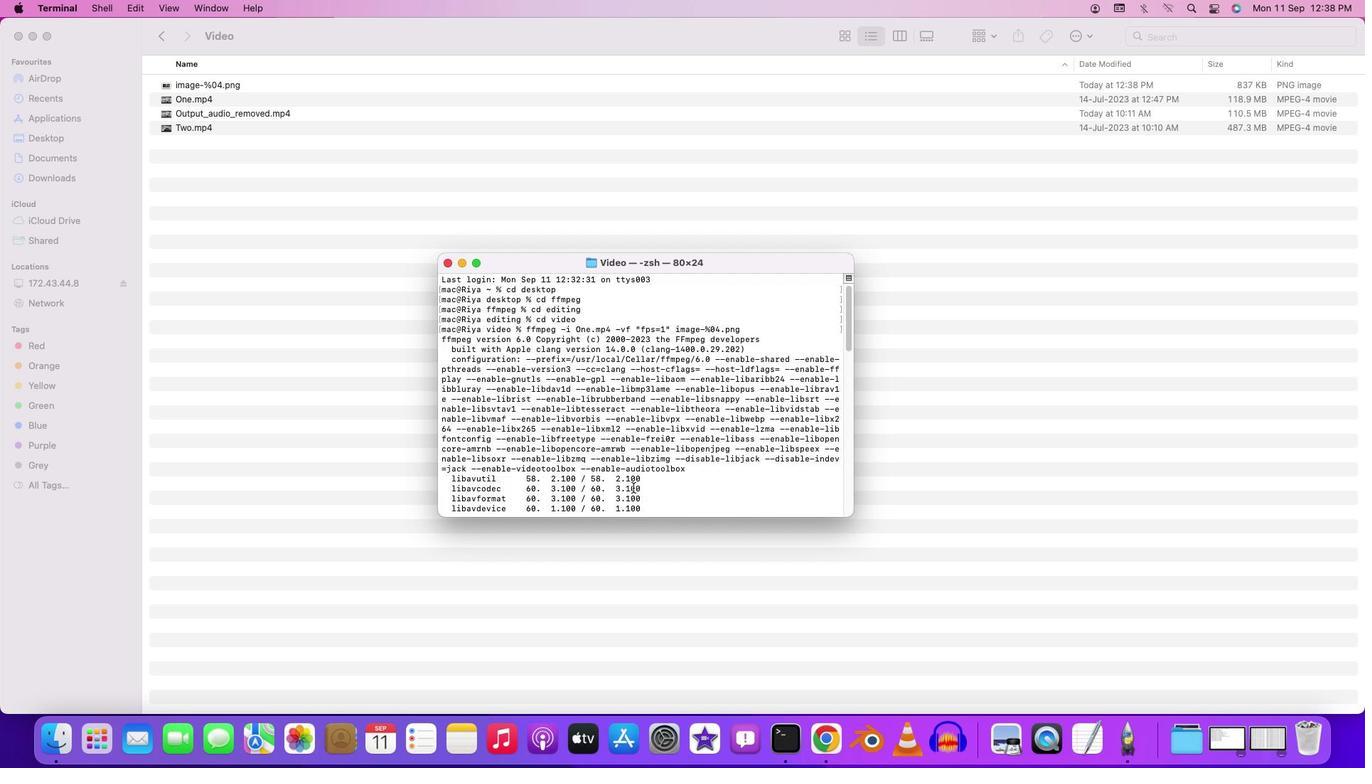 
Action: Mouse scrolled (633, 487) with delta (0, 4)
Screenshot: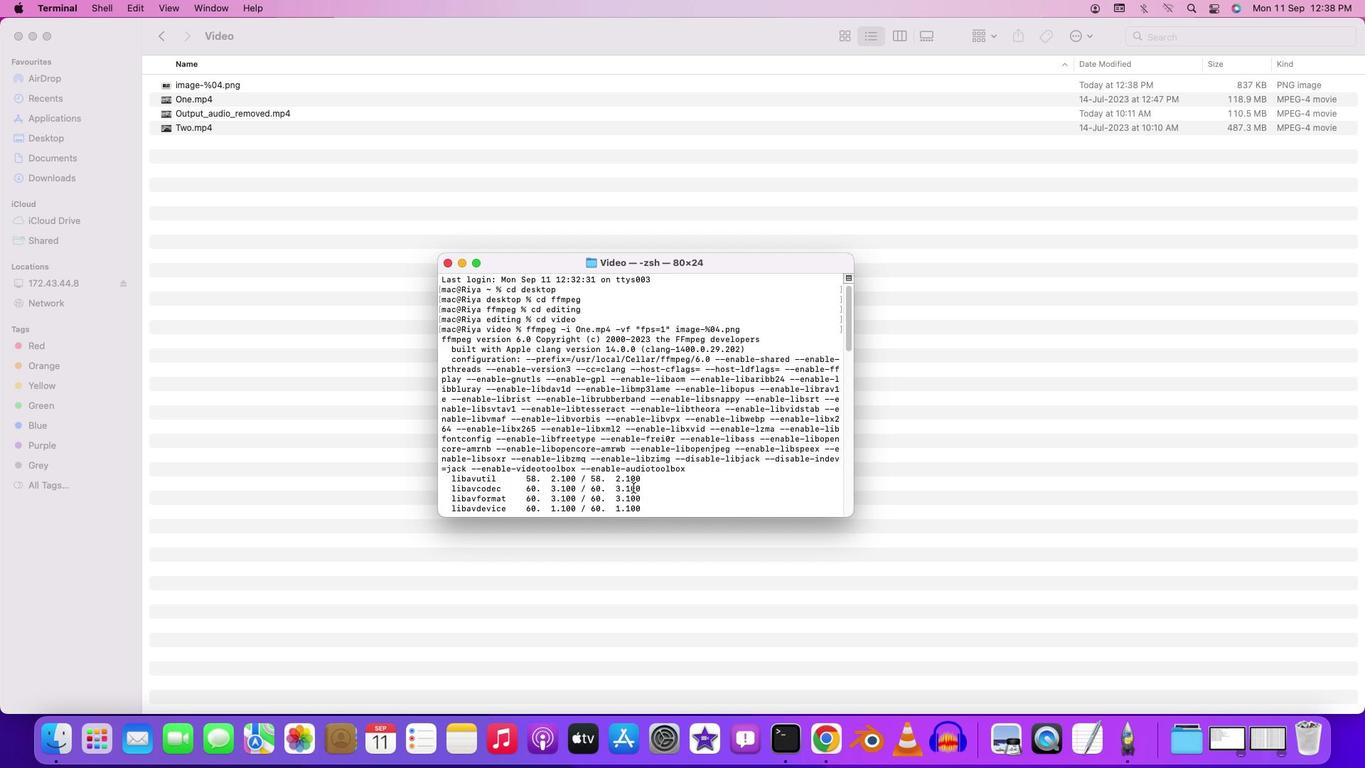 
Action: Mouse scrolled (633, 487) with delta (0, 4)
Screenshot: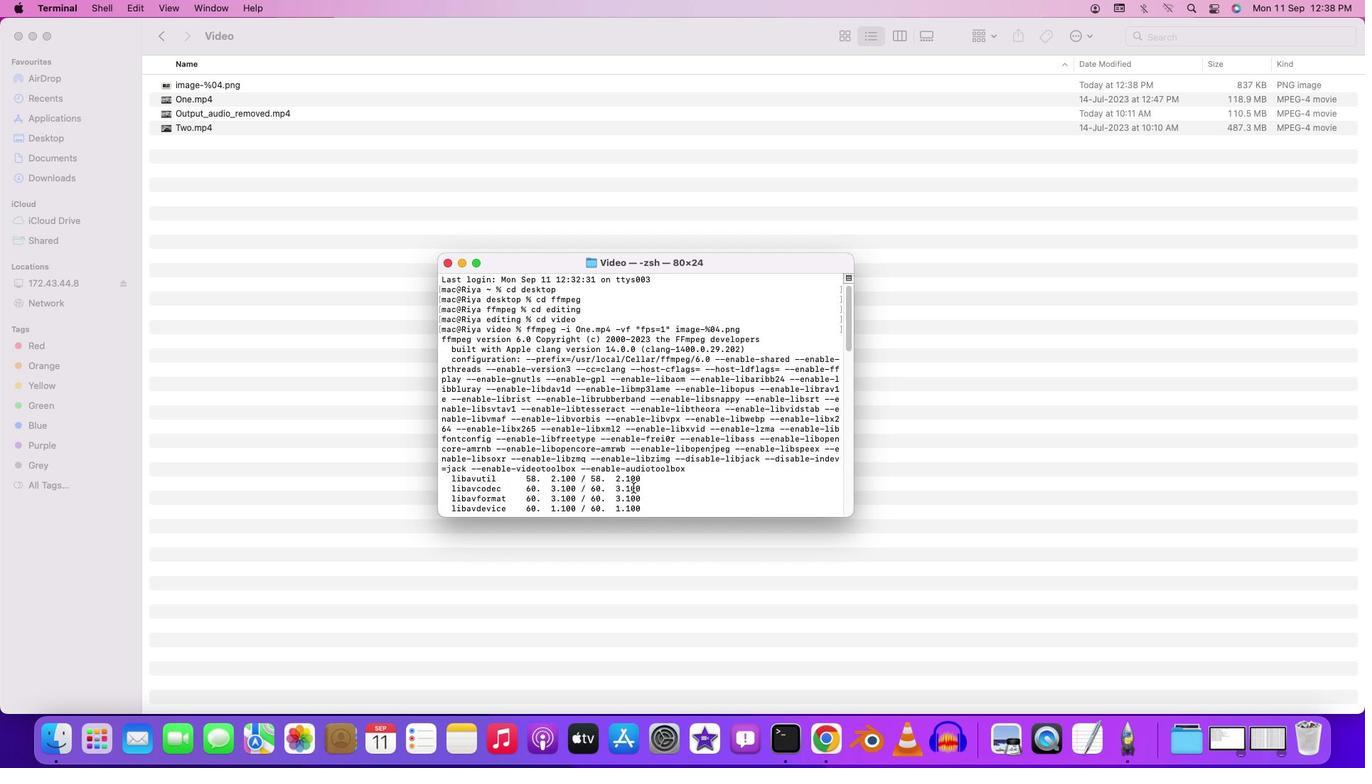 
Action: Mouse scrolled (633, 487) with delta (0, 0)
Screenshot: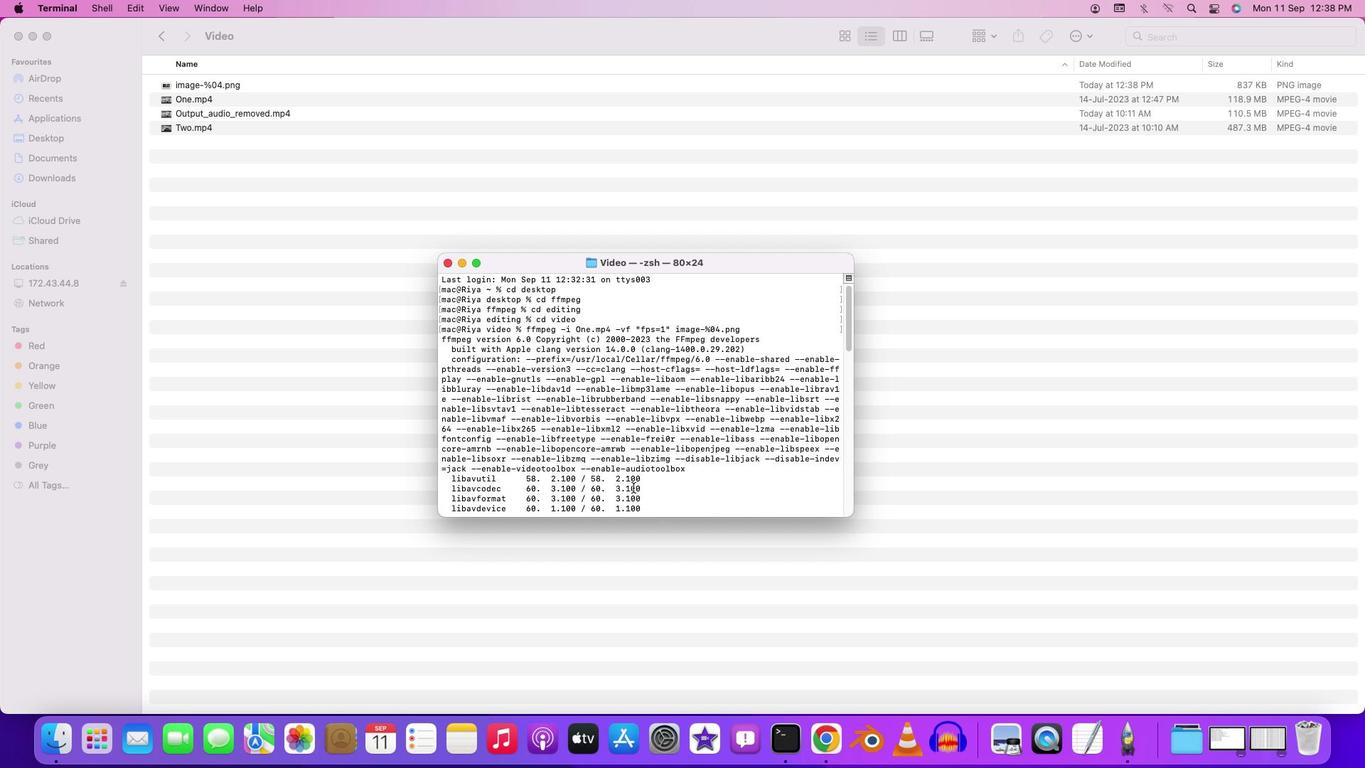 
Action: Mouse scrolled (633, 487) with delta (0, 0)
Screenshot: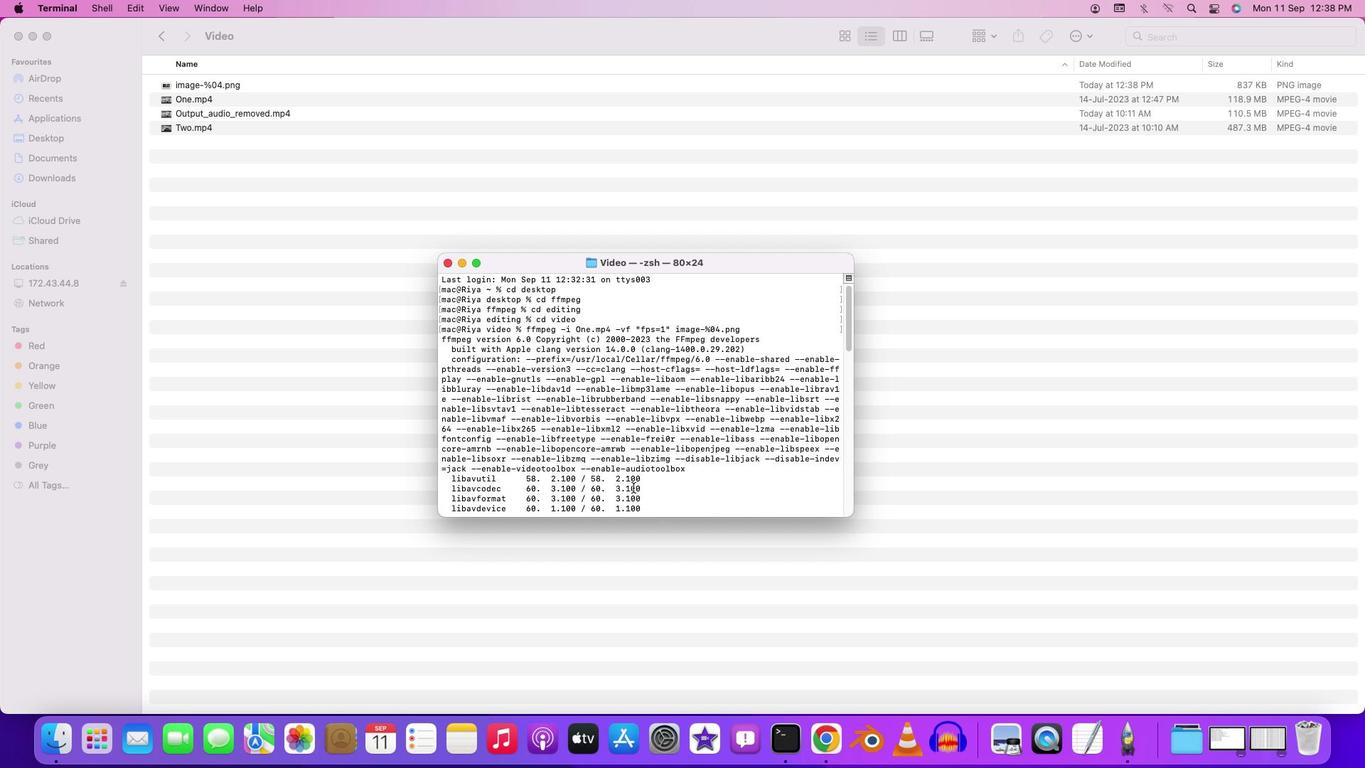 
Action: Mouse scrolled (633, 487) with delta (0, 1)
Screenshot: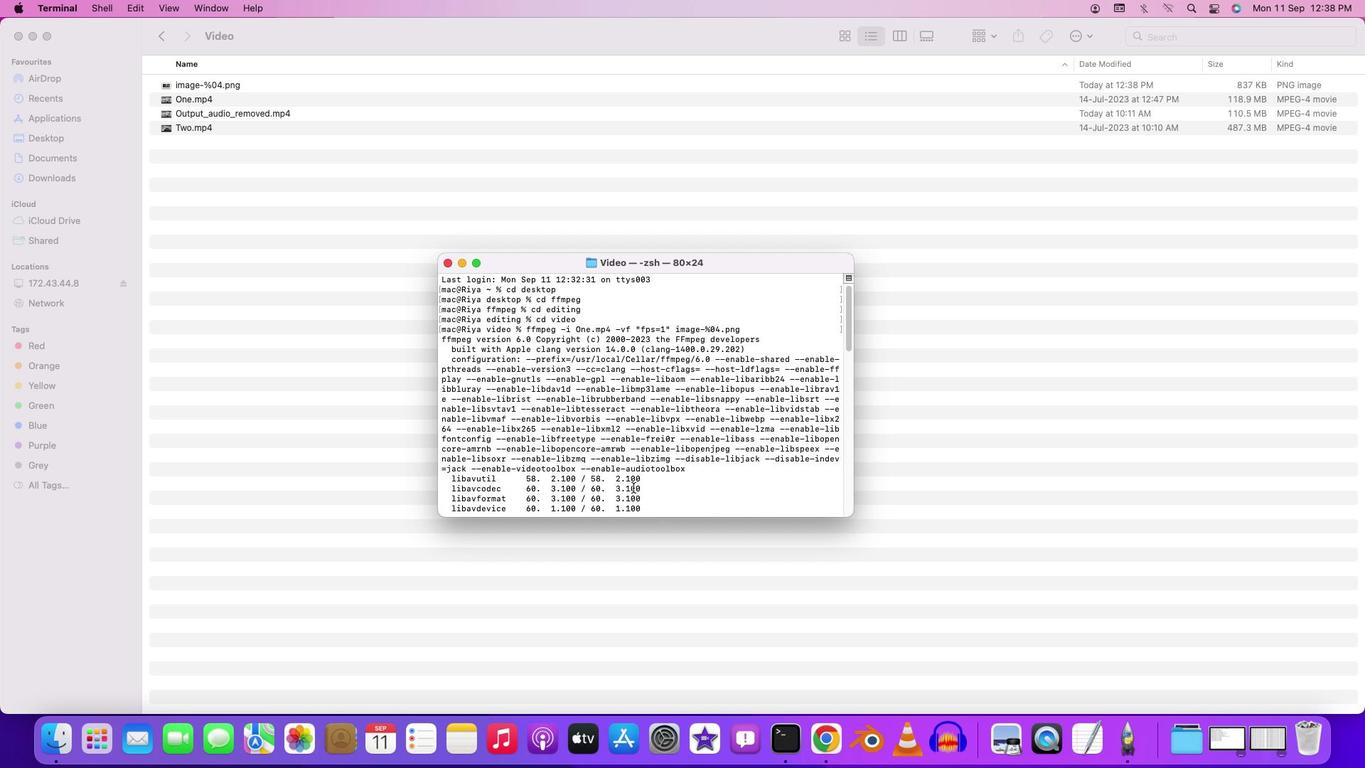 
Action: Mouse scrolled (633, 487) with delta (0, 2)
Screenshot: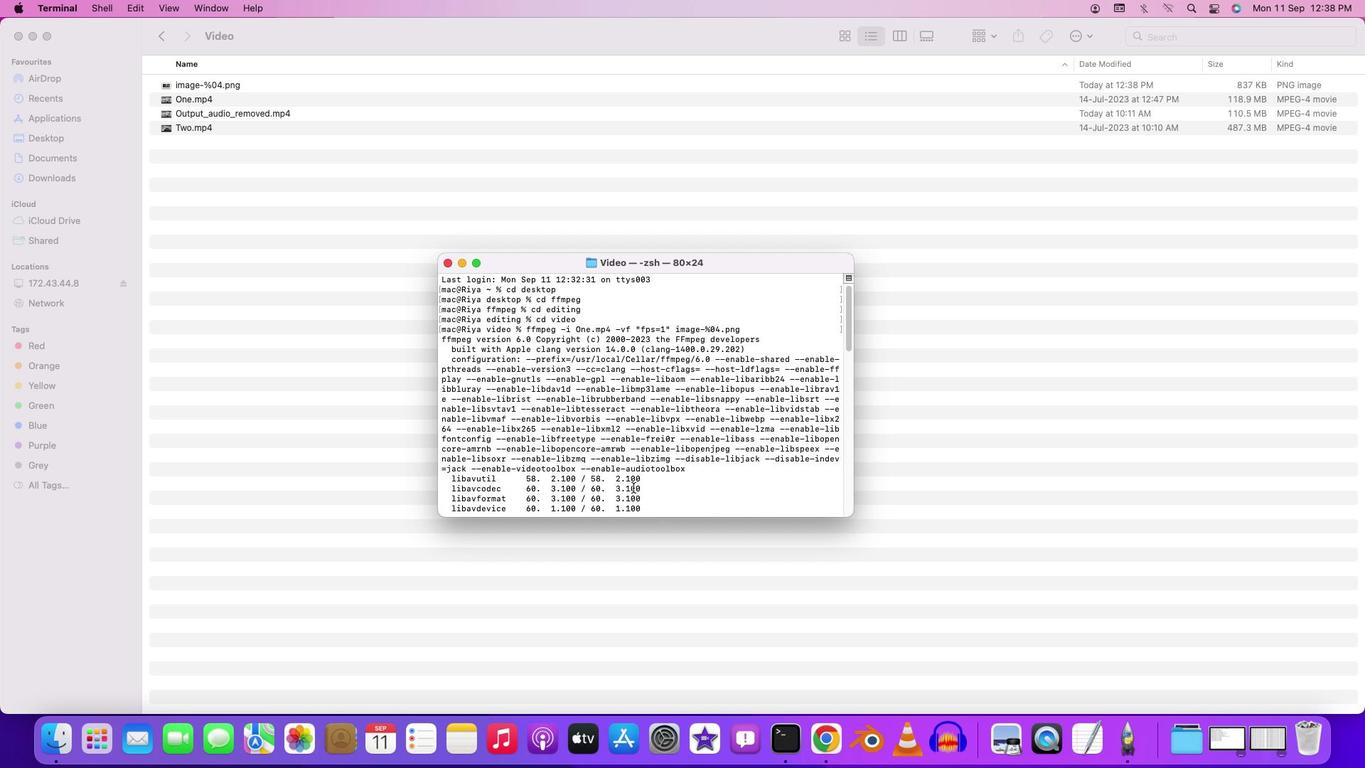 
Action: Mouse scrolled (633, 487) with delta (0, 3)
Screenshot: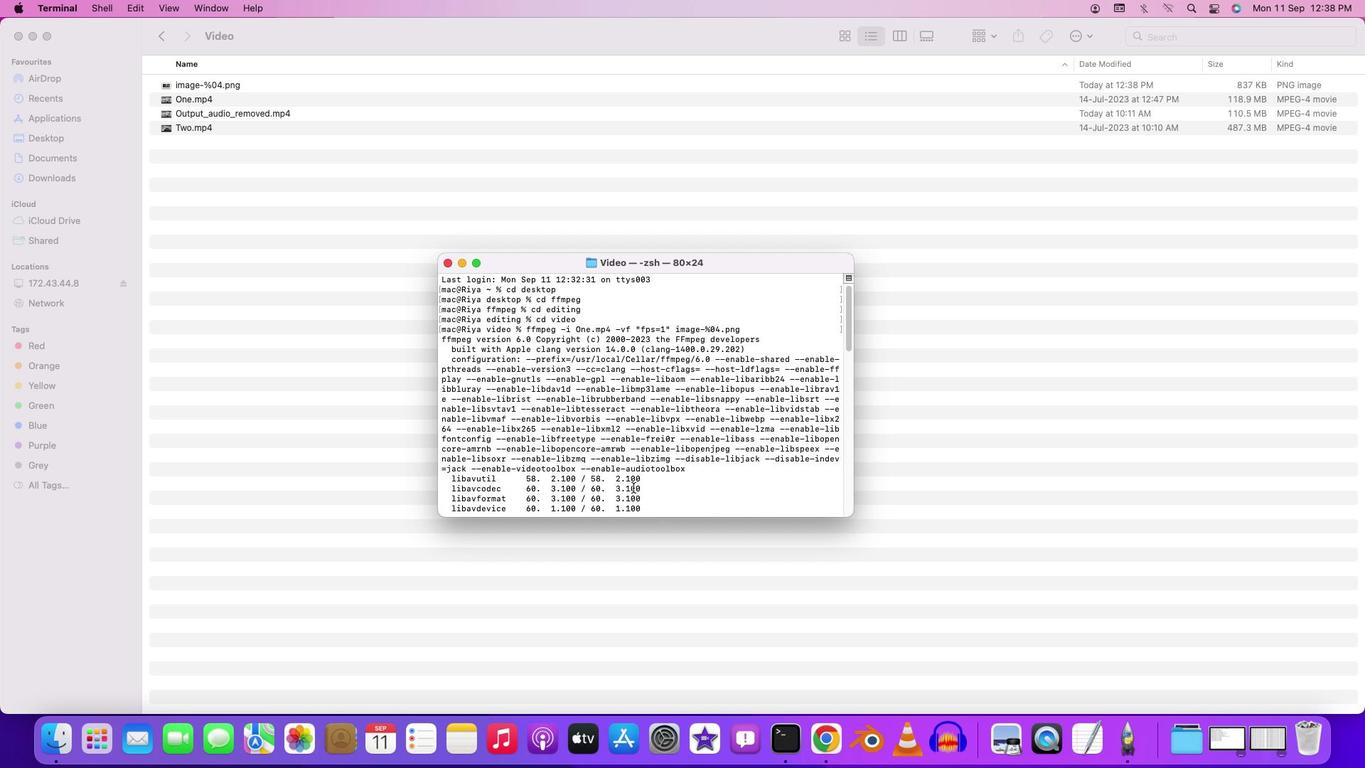 
Action: Mouse moved to (525, 330)
Screenshot: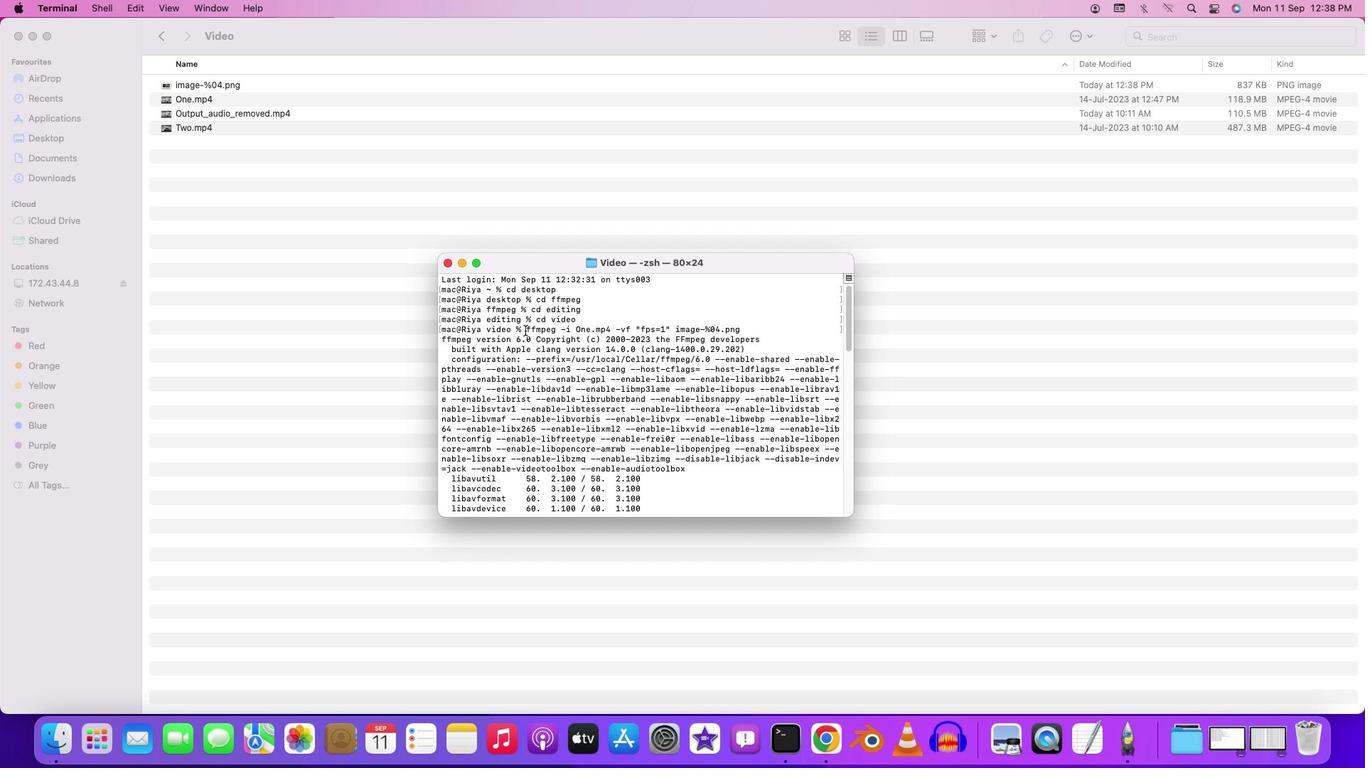
Action: Mouse pressed left at (525, 330)
Screenshot: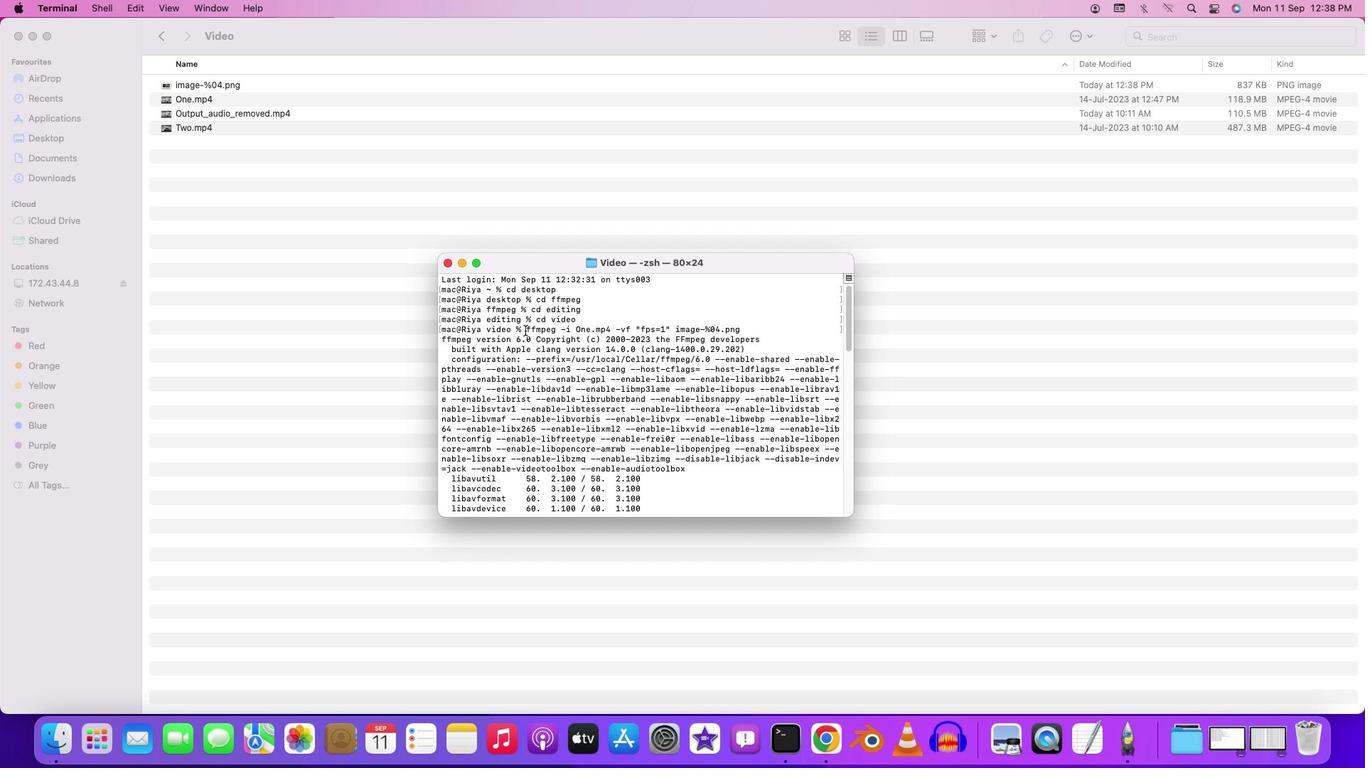 
Action: Mouse moved to (694, 303)
Screenshot: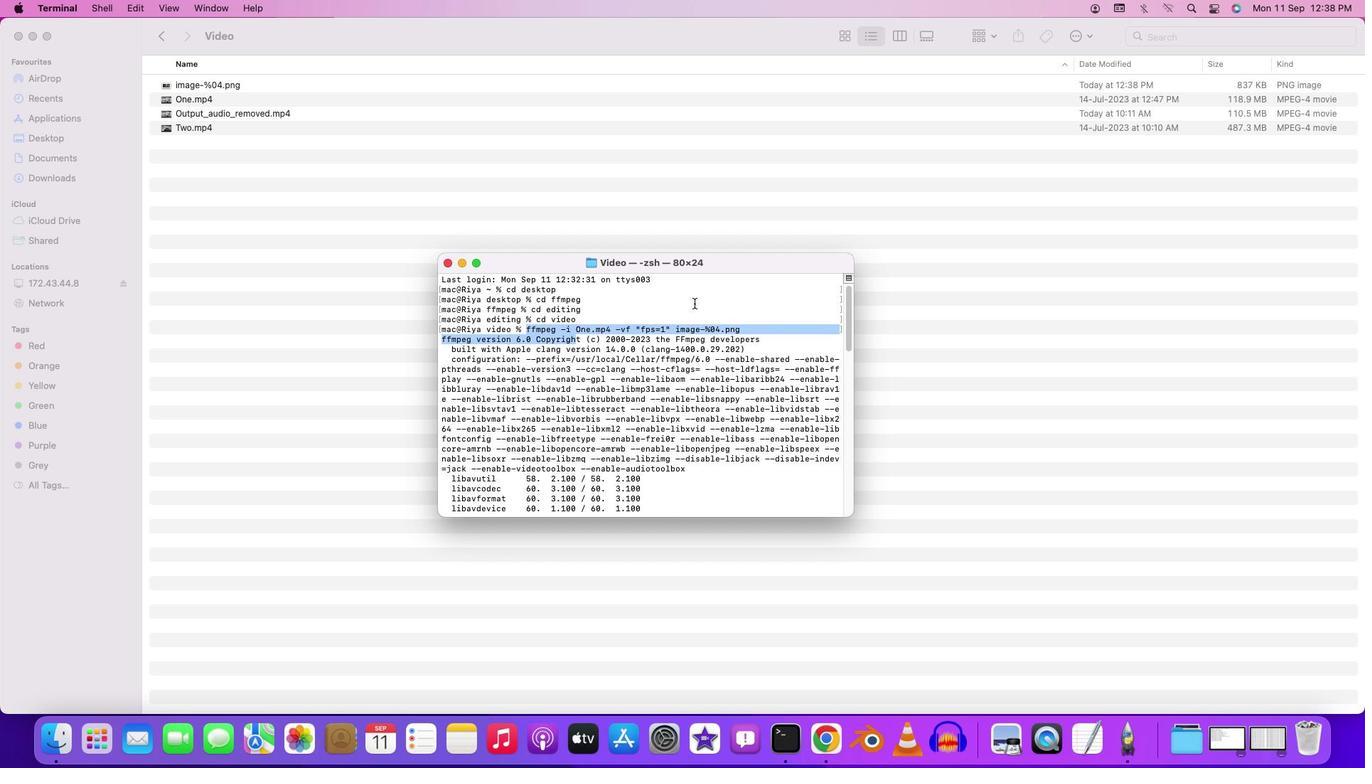 
Action: Mouse pressed left at (694, 303)
Screenshot: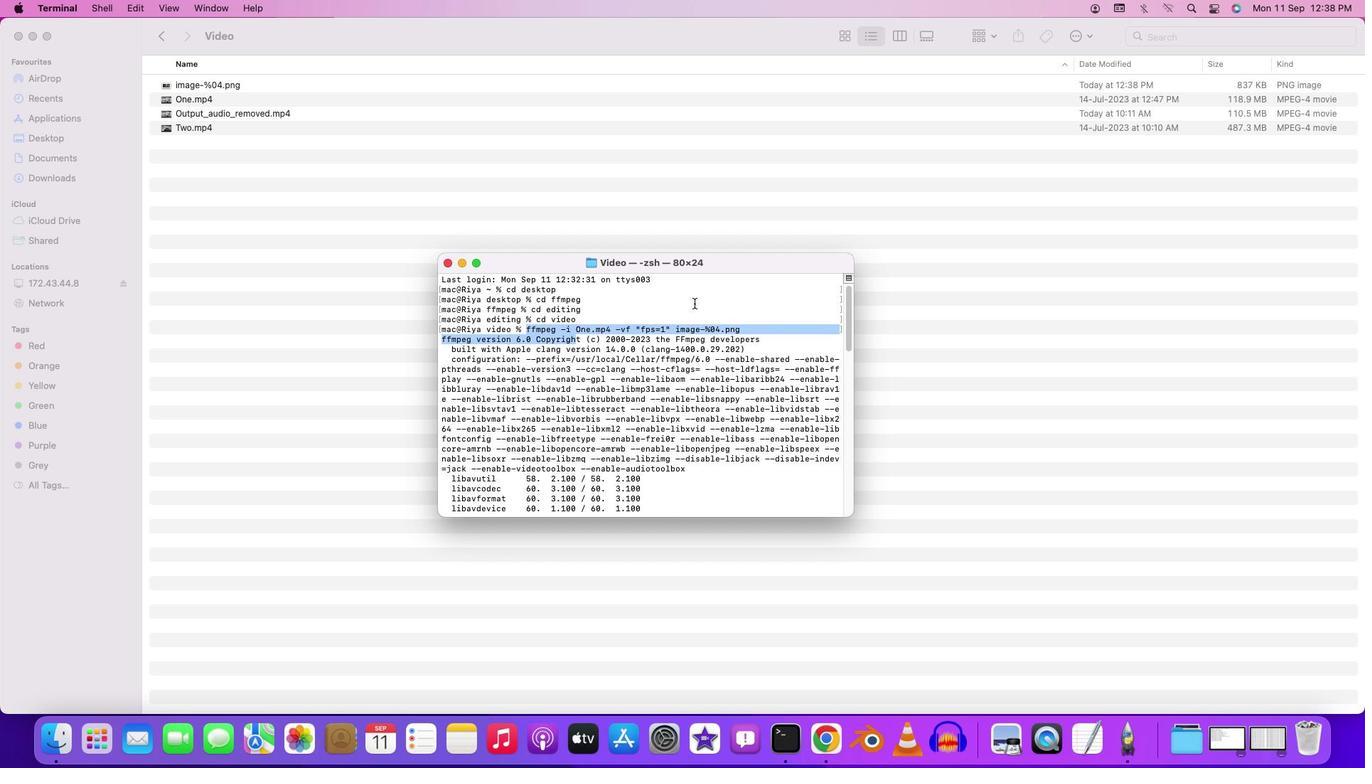 
Action: Mouse moved to (519, 313)
Screenshot: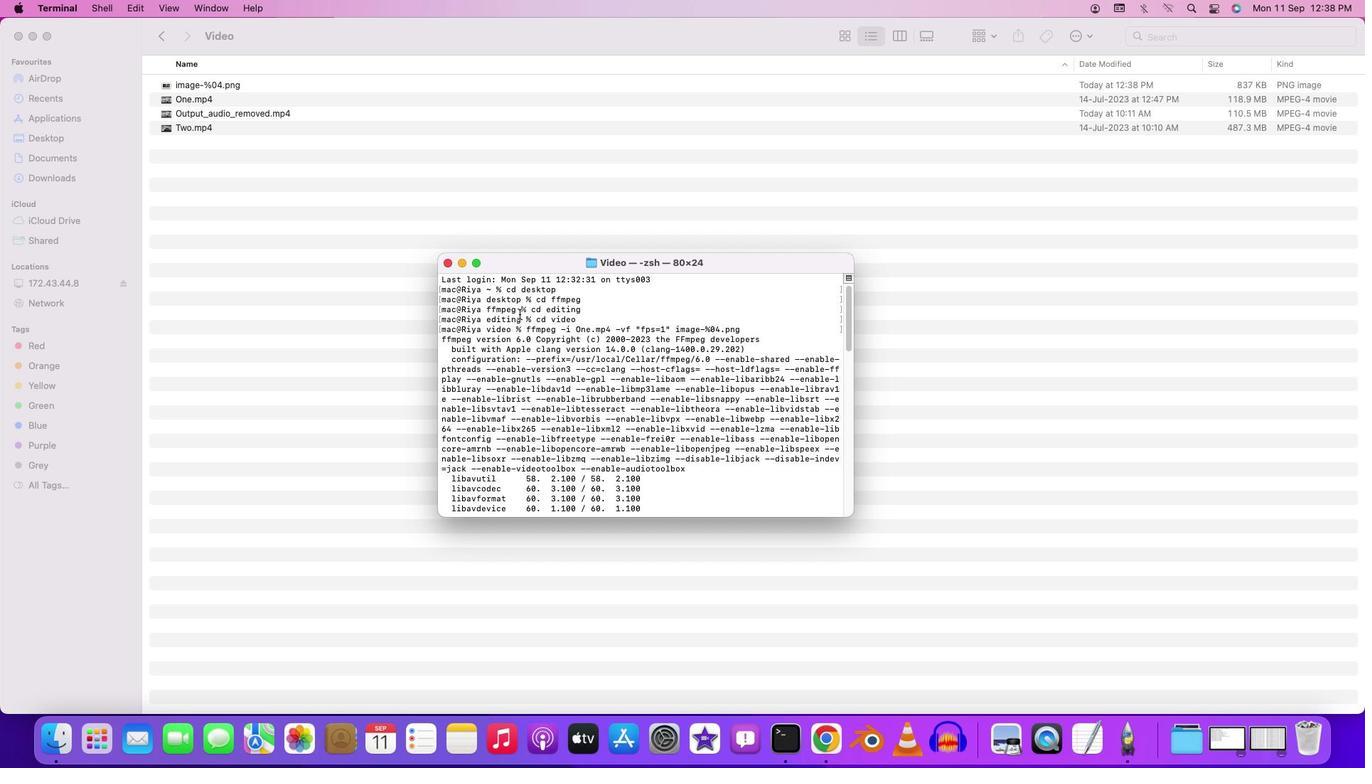 
Action: Mouse scrolled (519, 313) with delta (0, 0)
Screenshot: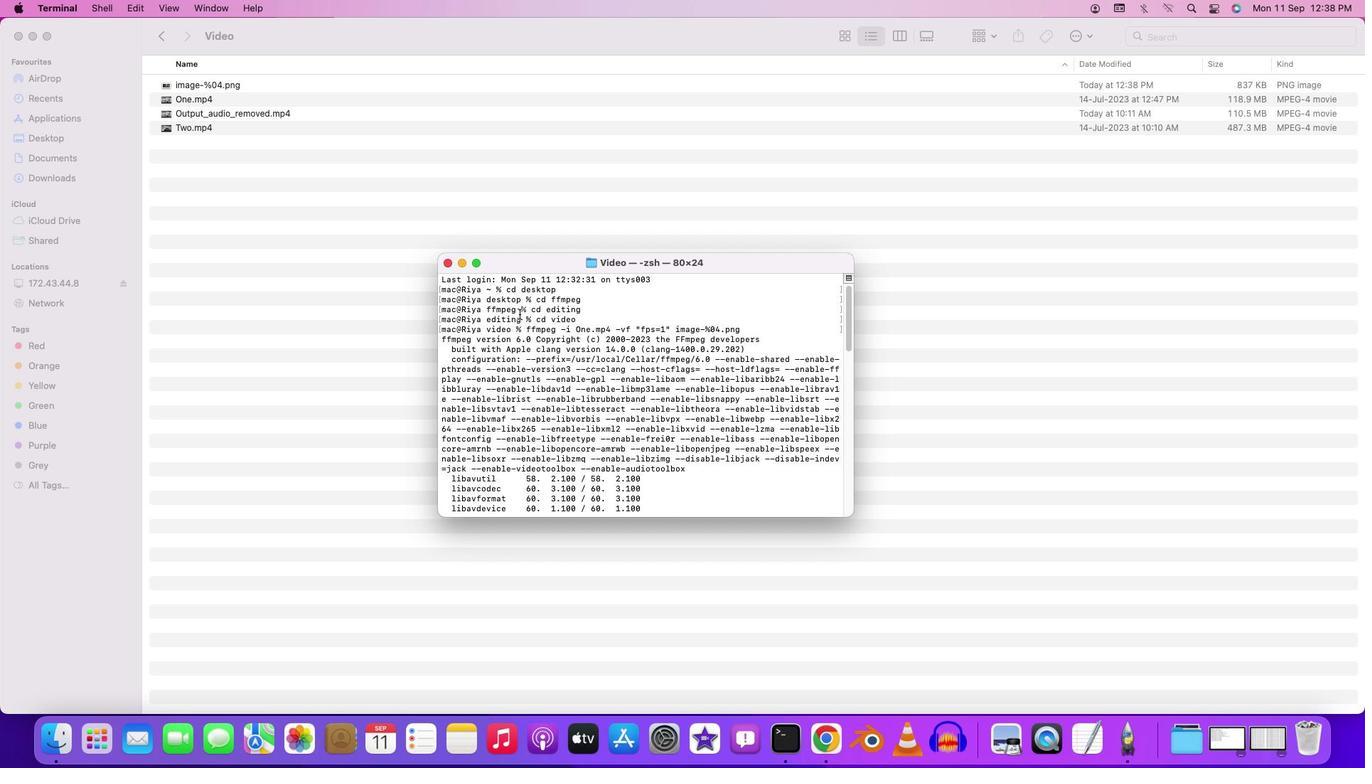 
Action: Mouse scrolled (519, 313) with delta (0, 0)
Screenshot: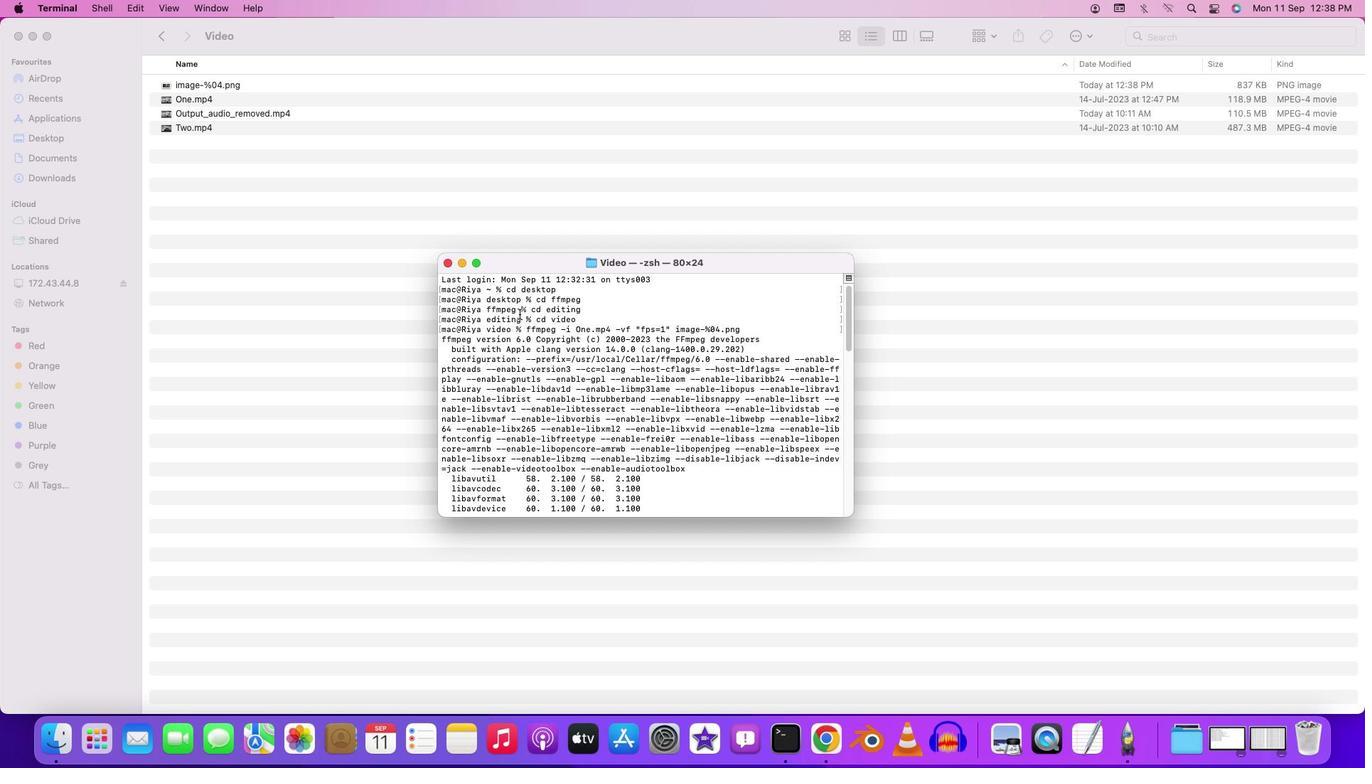 
Action: Mouse moved to (527, 329)
Screenshot: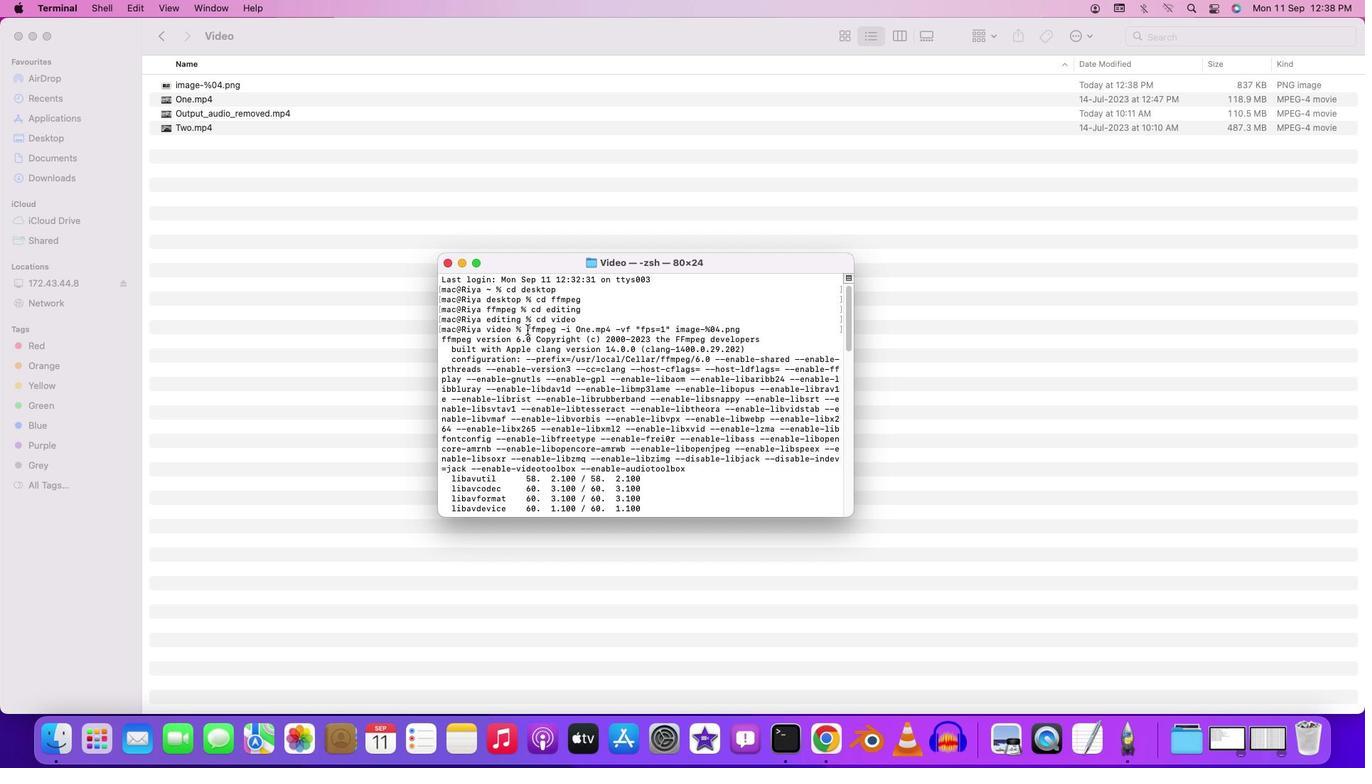 
Action: Mouse pressed left at (527, 329)
Screenshot: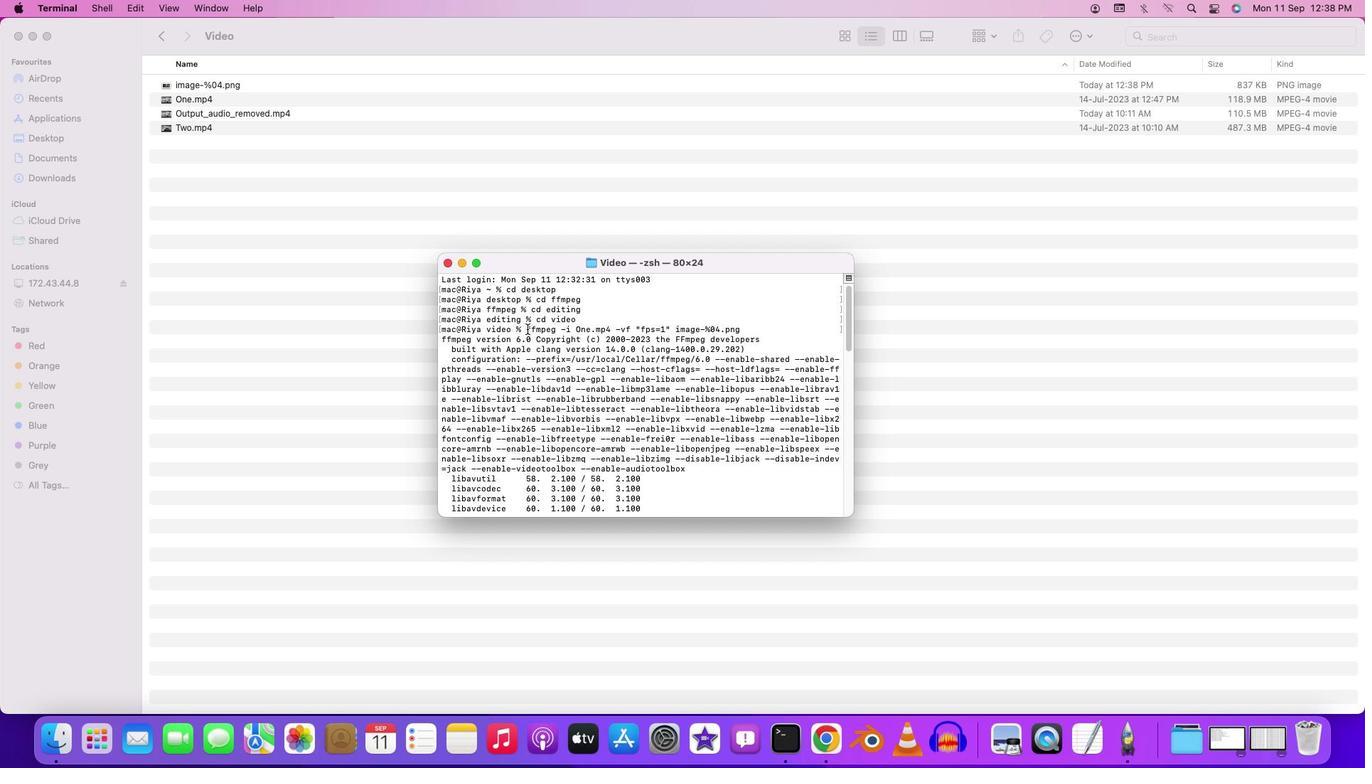 
Action: Mouse moved to (751, 327)
Screenshot: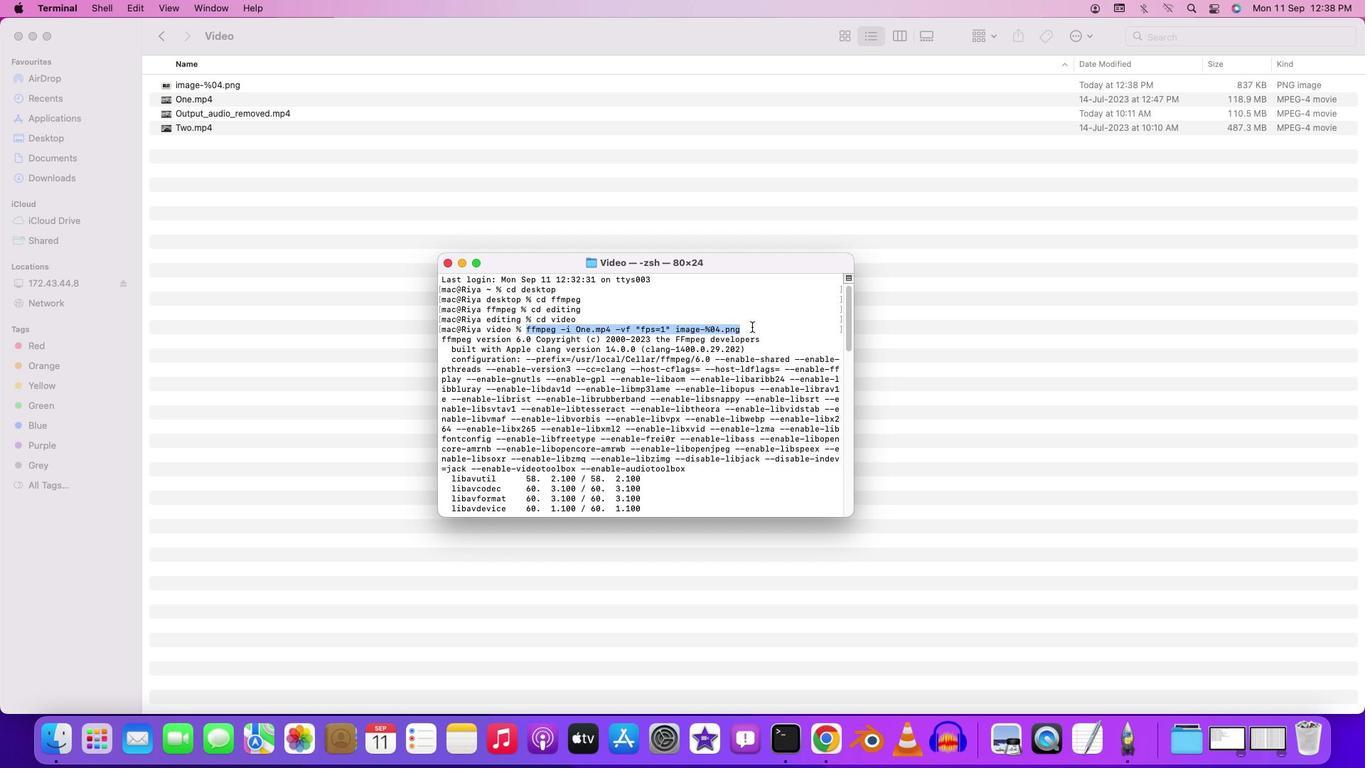 
Action: Key pressed Key.cmd
Screenshot: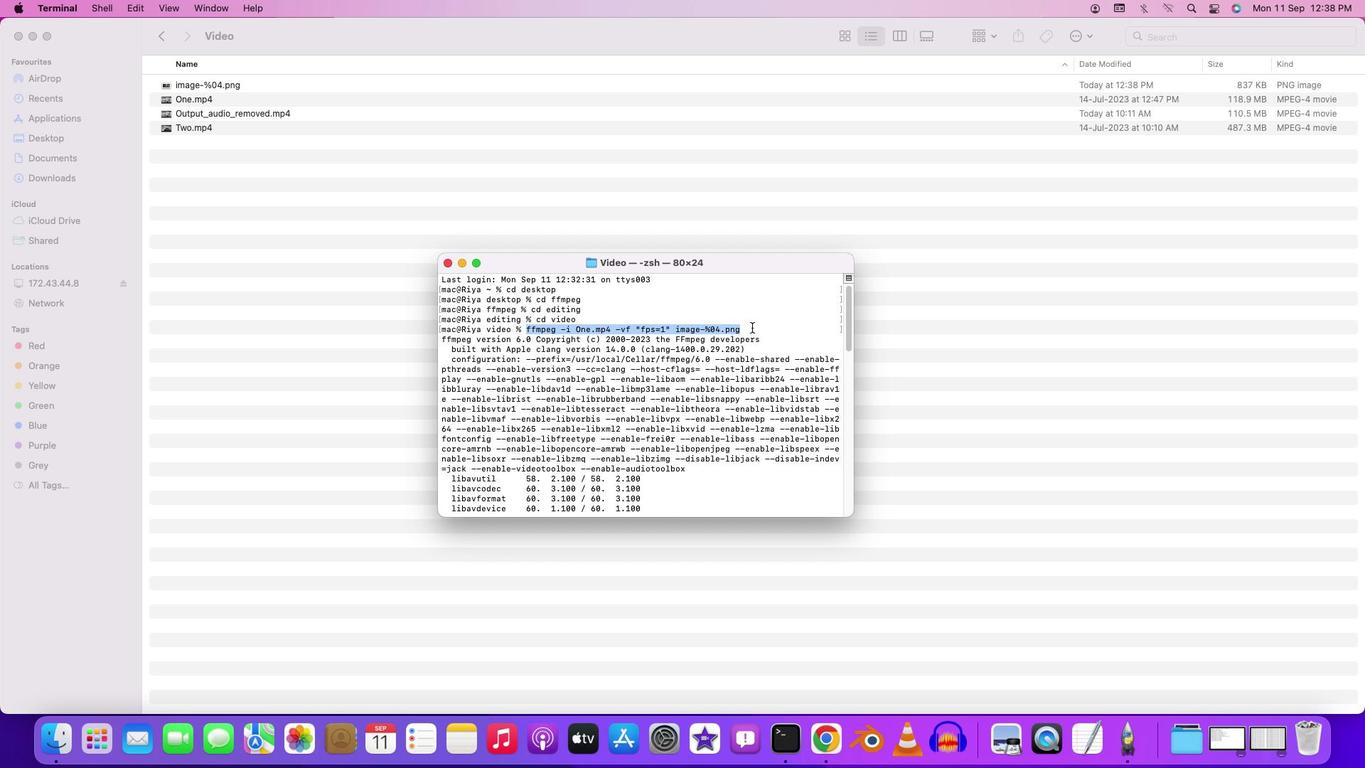 
Action: Mouse moved to (751, 327)
Screenshot: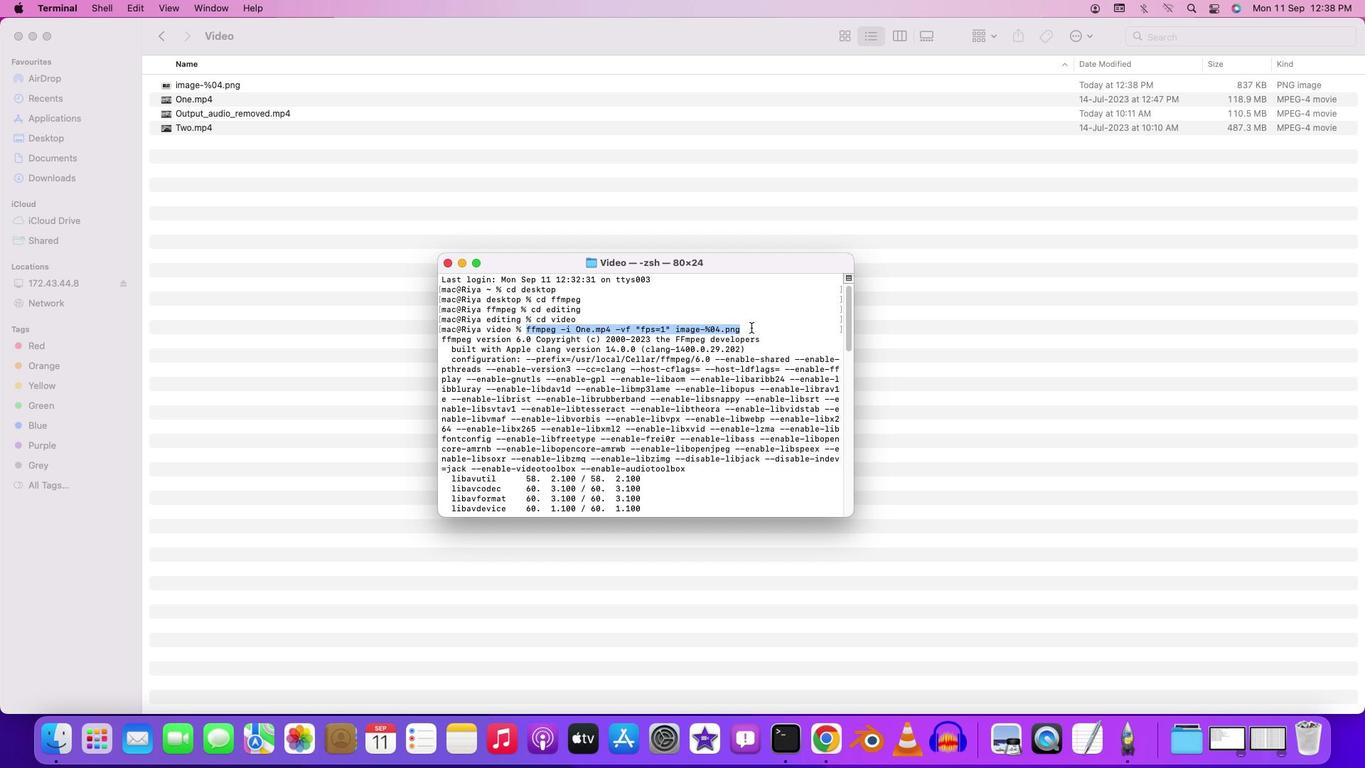 
Action: Key pressed 'c'
Screenshot: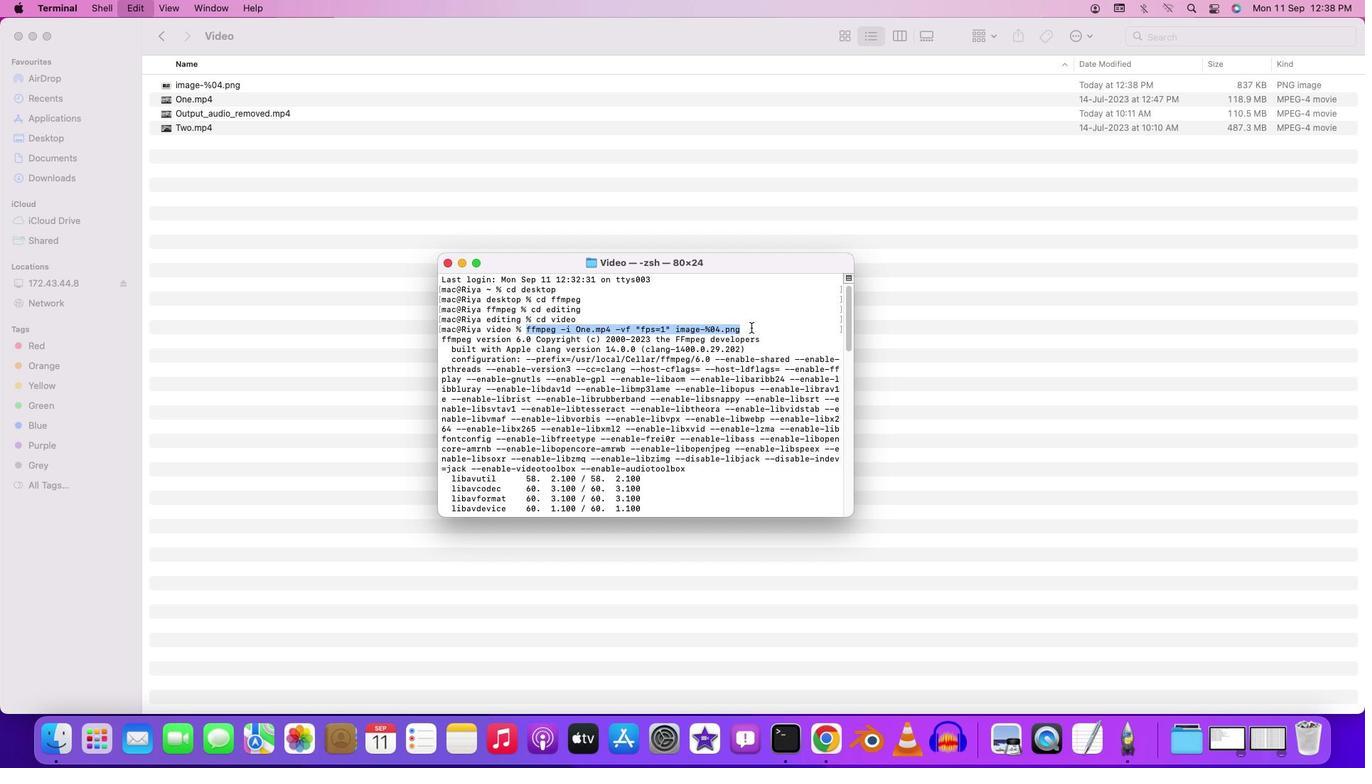 
Action: Mouse moved to (730, 397)
Screenshot: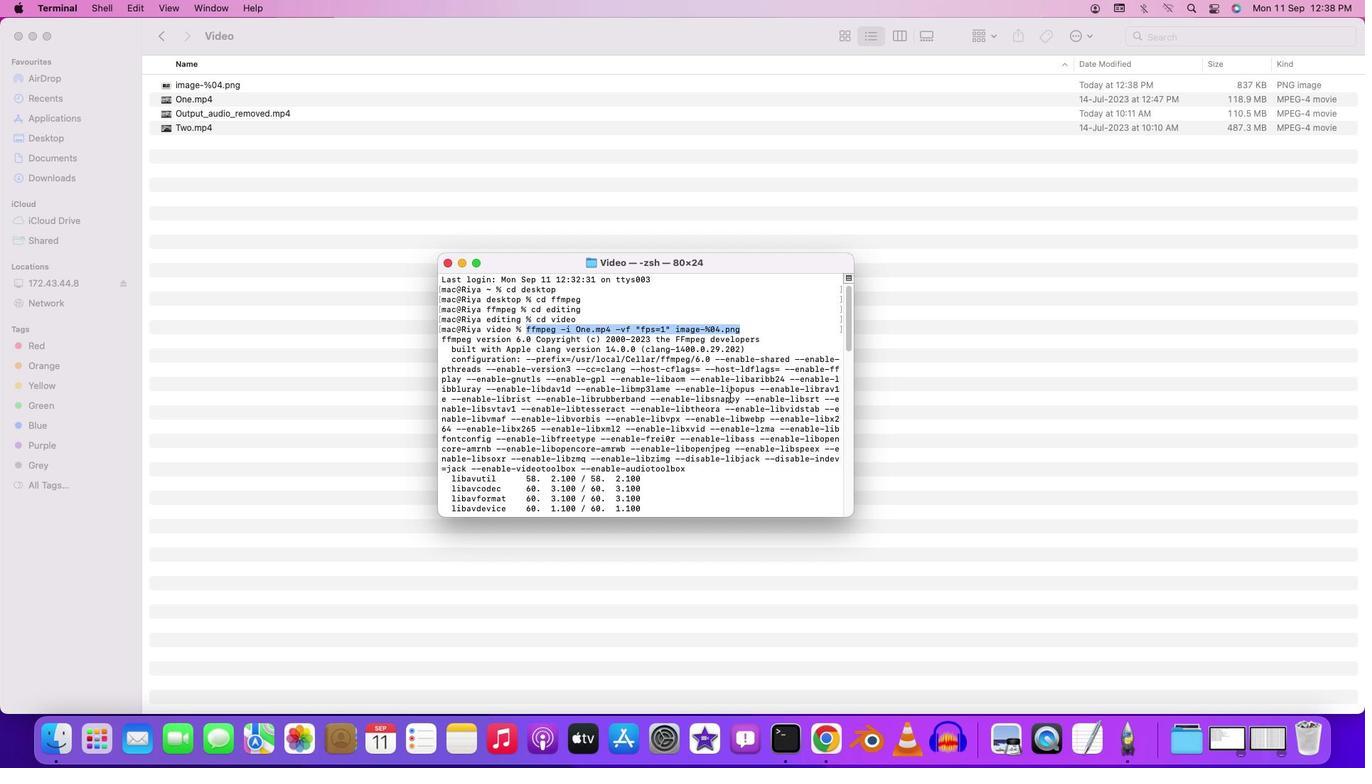 
Action: Mouse scrolled (730, 397) with delta (0, 0)
Screenshot: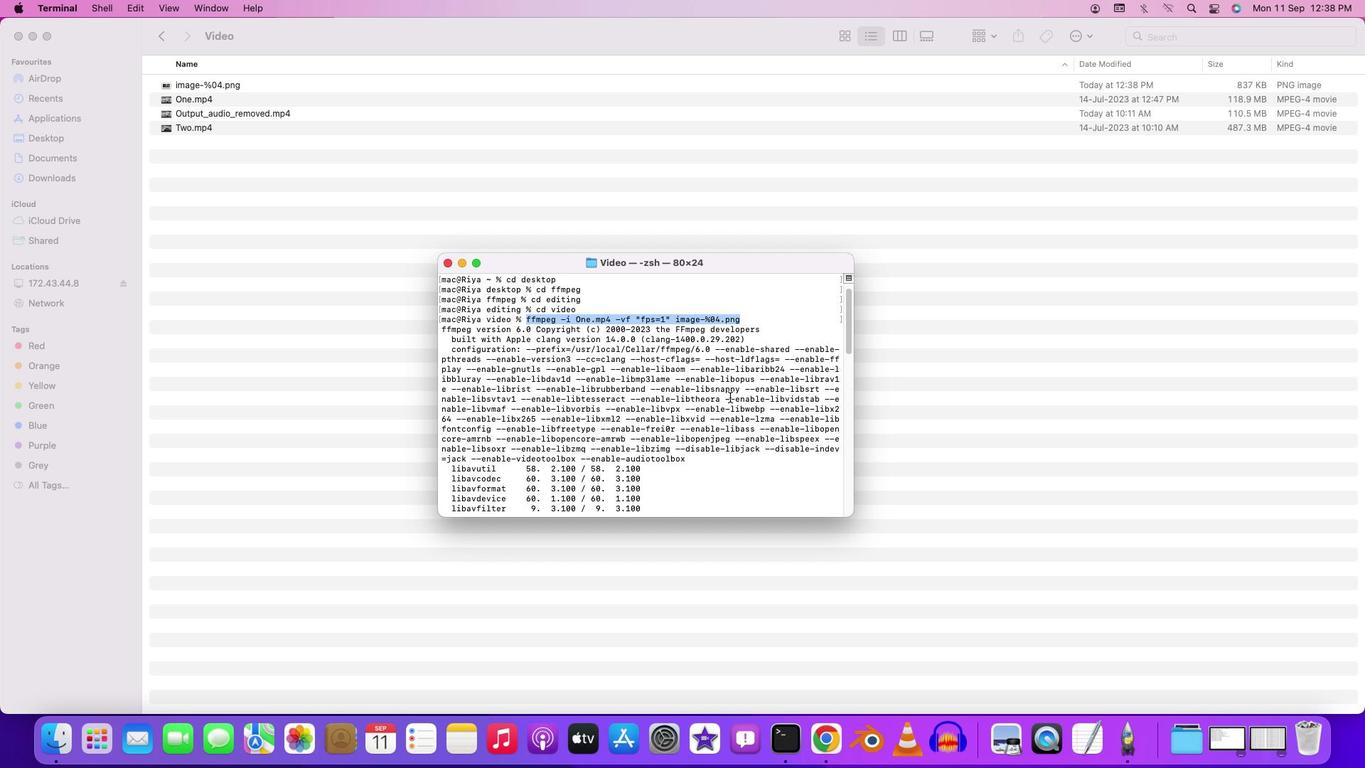 
Action: Mouse scrolled (730, 397) with delta (0, 0)
Screenshot: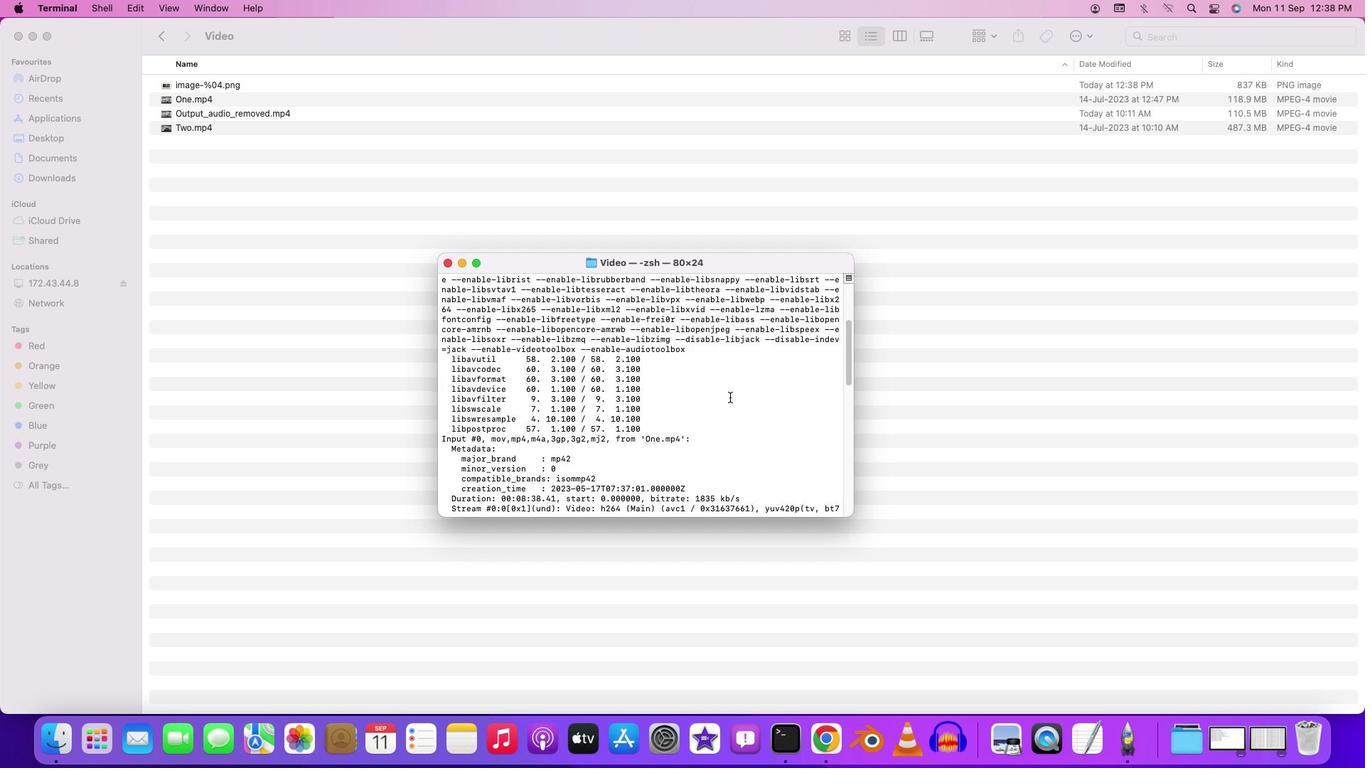 
Action: Mouse scrolled (730, 397) with delta (0, -2)
Screenshot: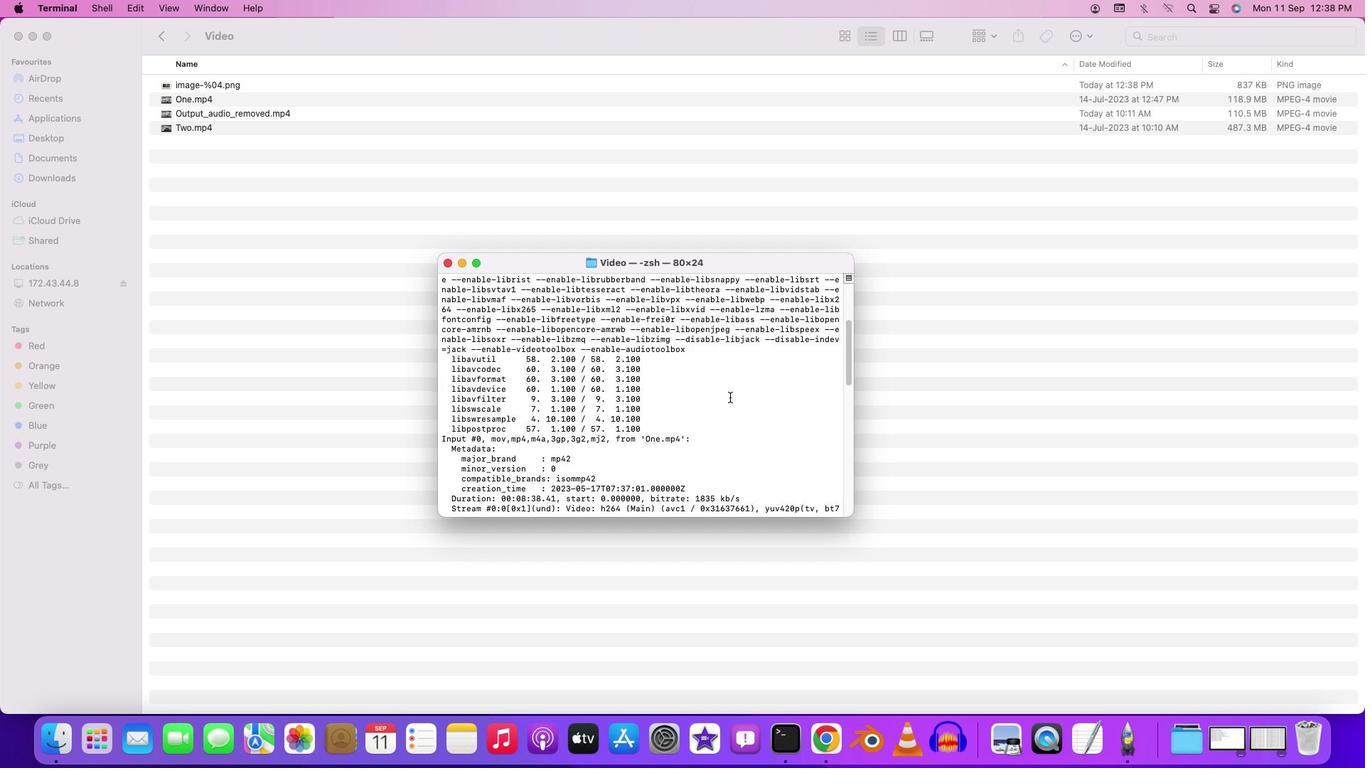 
Action: Mouse scrolled (730, 397) with delta (0, -3)
Screenshot: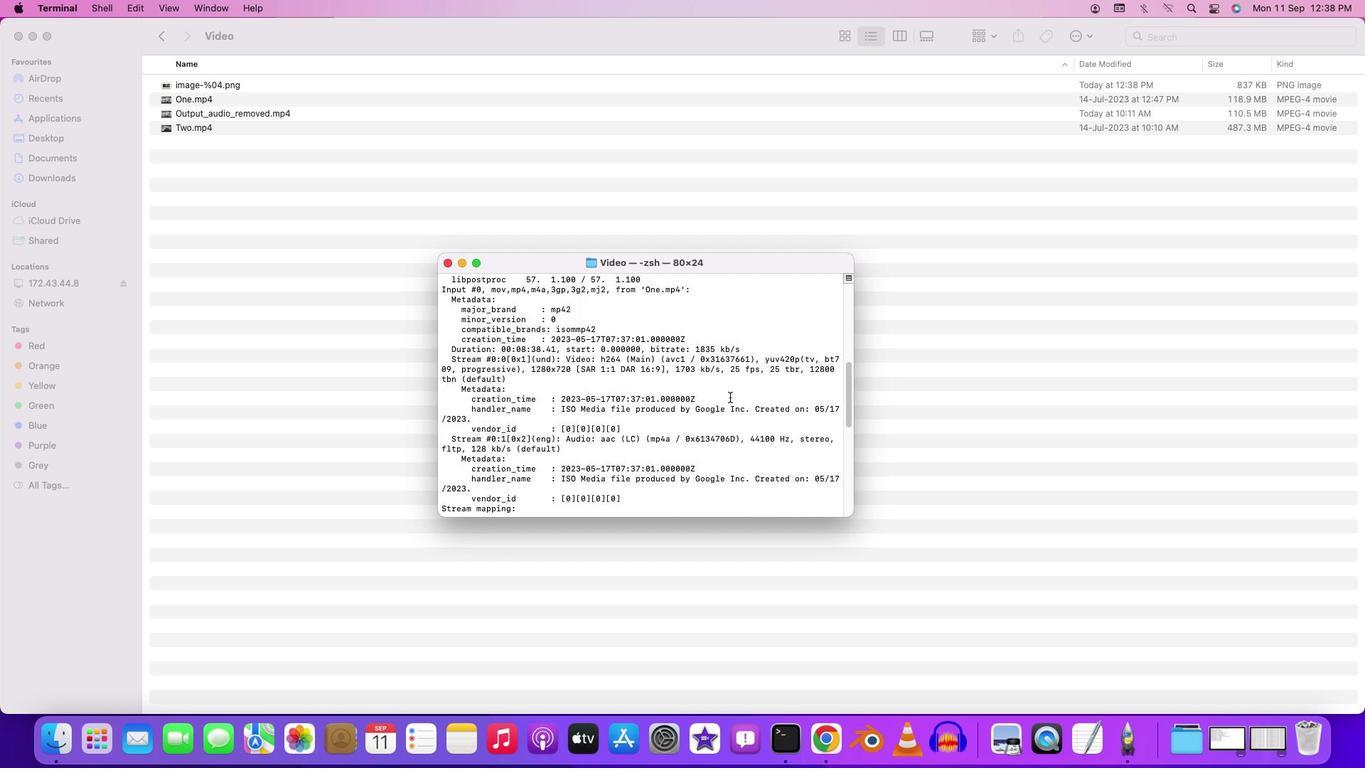 
Action: Mouse scrolled (730, 397) with delta (0, -4)
Screenshot: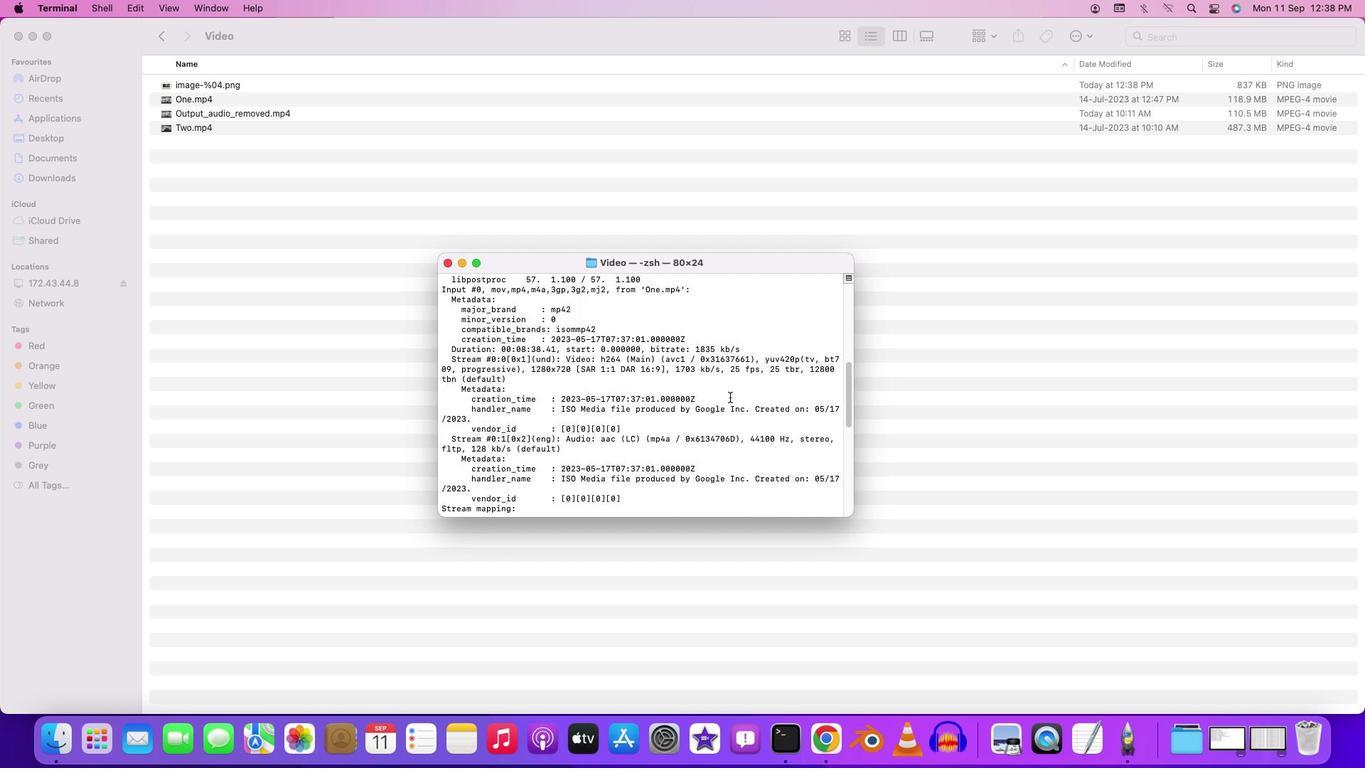 
Action: Mouse scrolled (730, 397) with delta (0, -4)
Screenshot: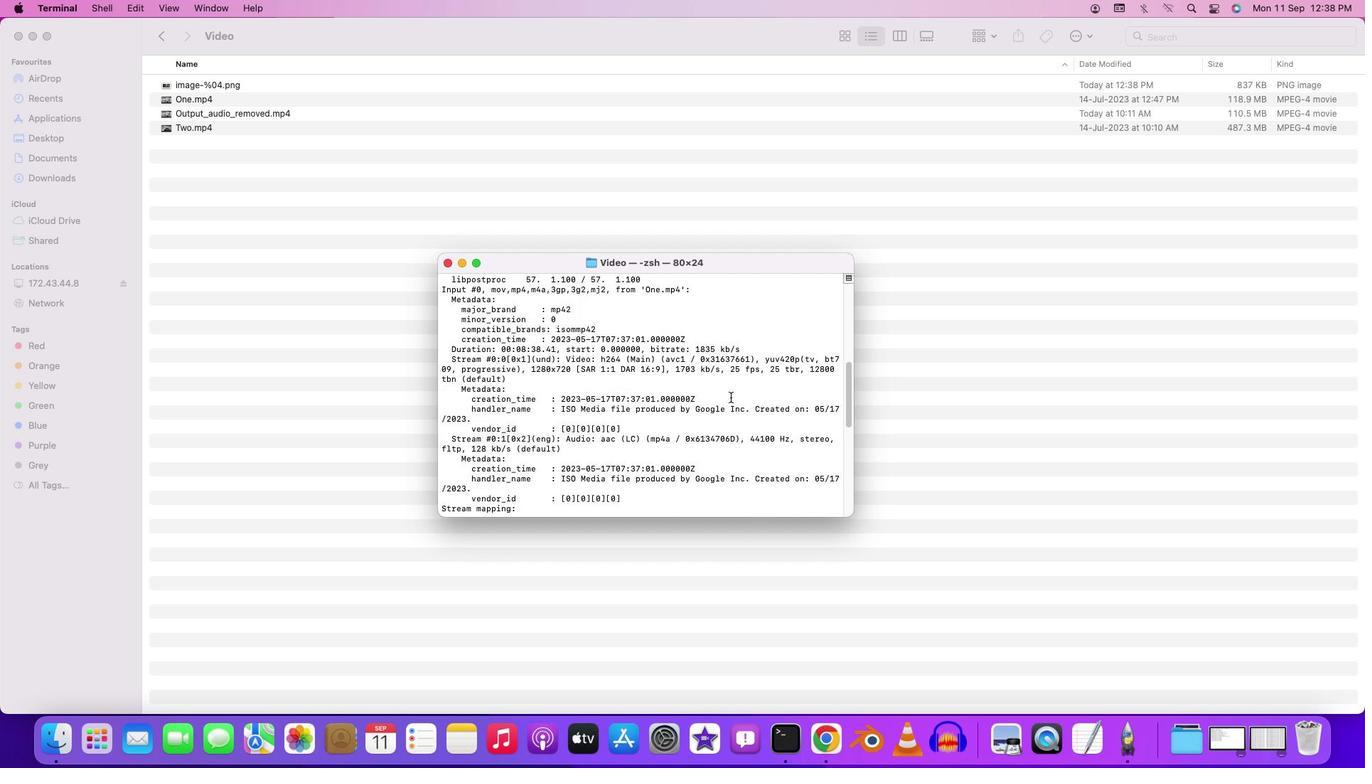 
Action: Mouse moved to (730, 398)
Screenshot: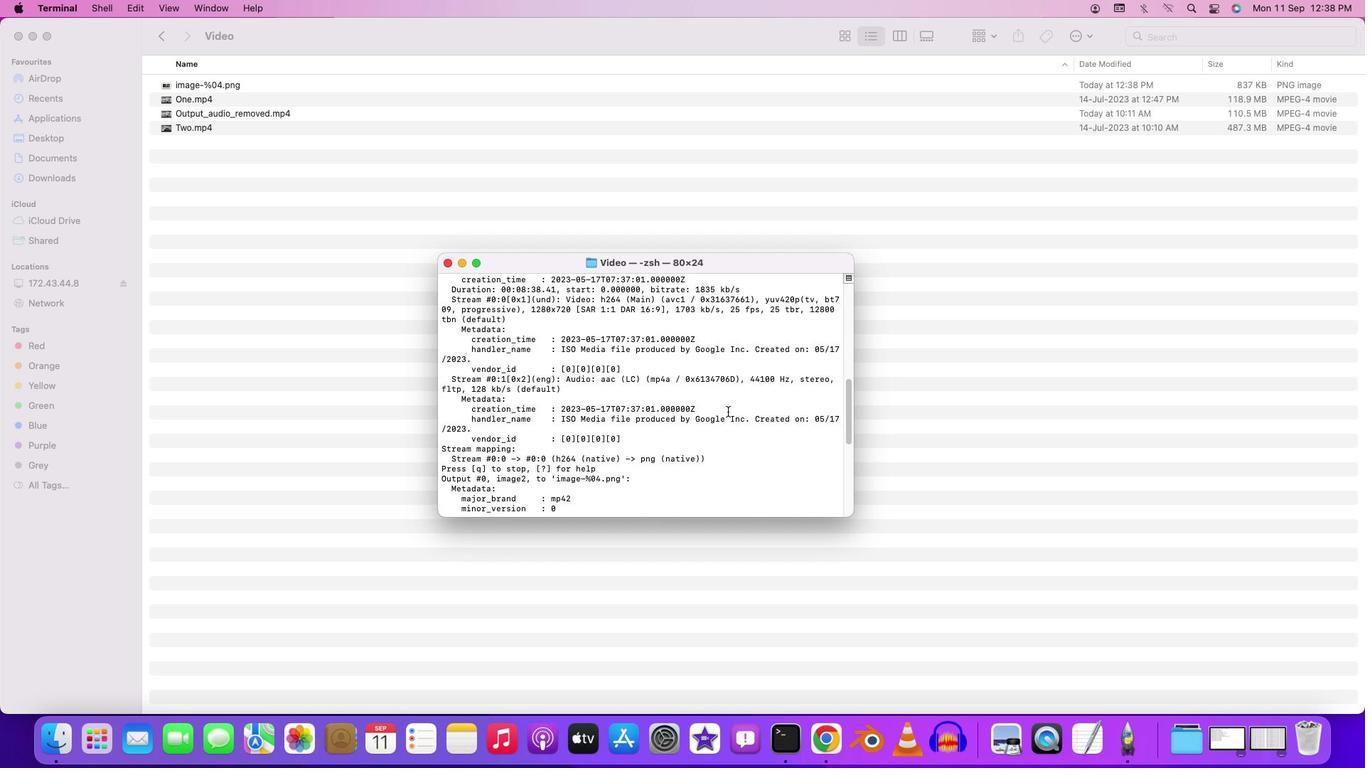 
Action: Mouse scrolled (730, 398) with delta (0, 0)
Screenshot: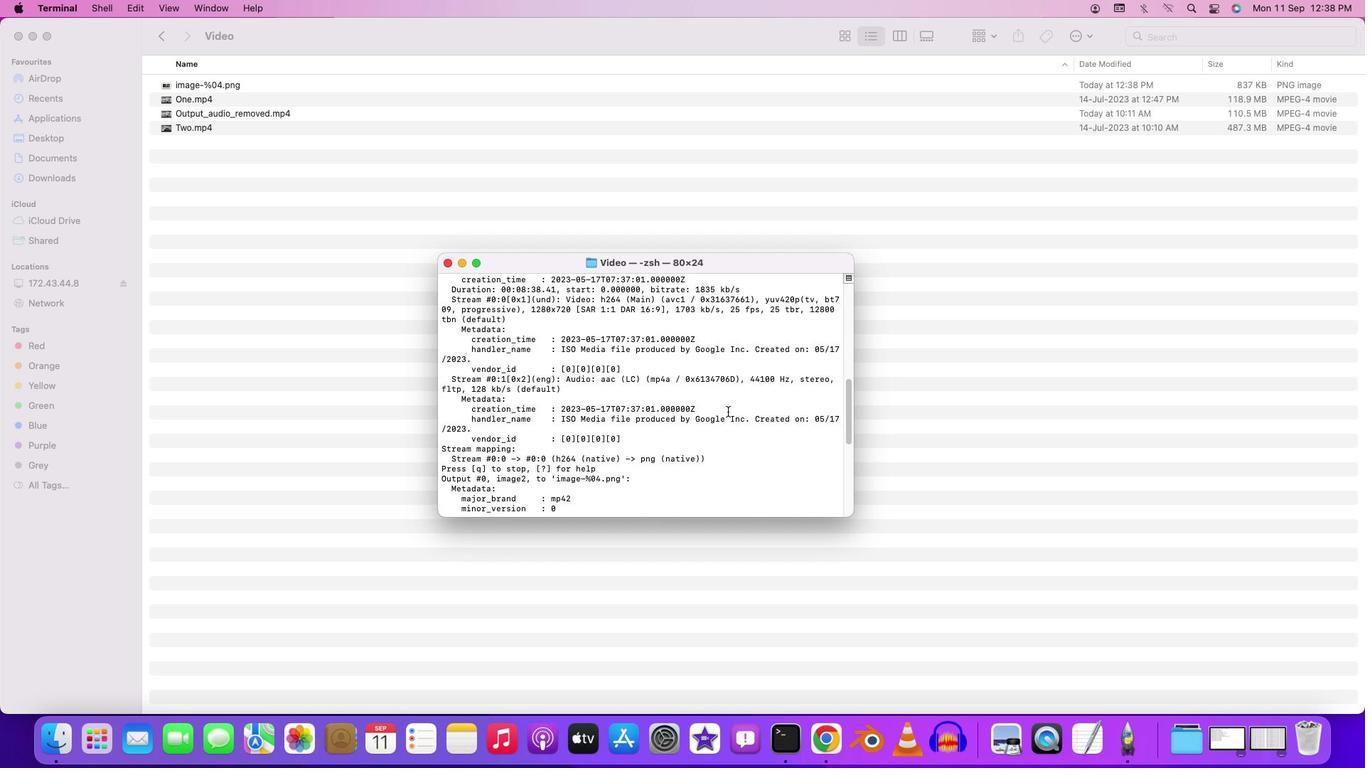 
Action: Mouse moved to (728, 409)
Screenshot: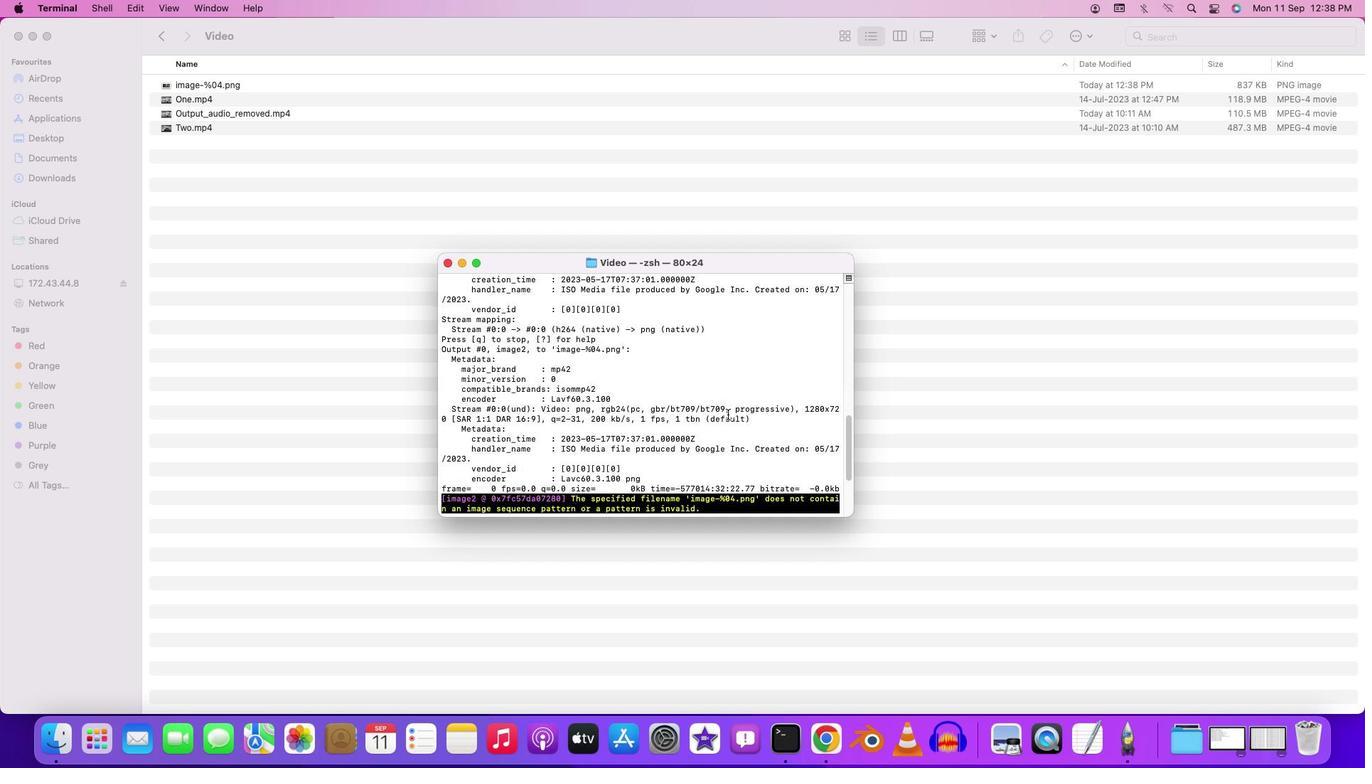 
Action: Mouse scrolled (728, 409) with delta (0, 0)
Screenshot: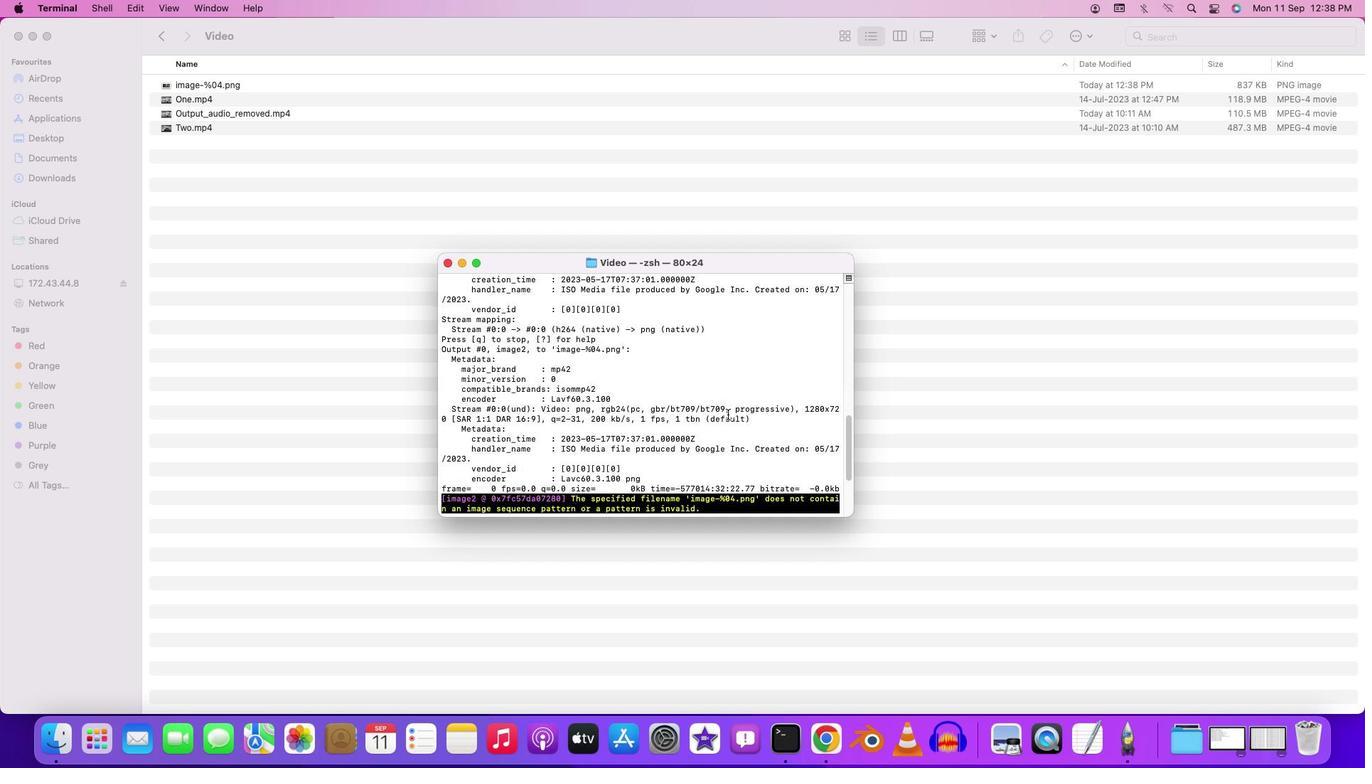 
Action: Mouse moved to (728, 410)
Screenshot: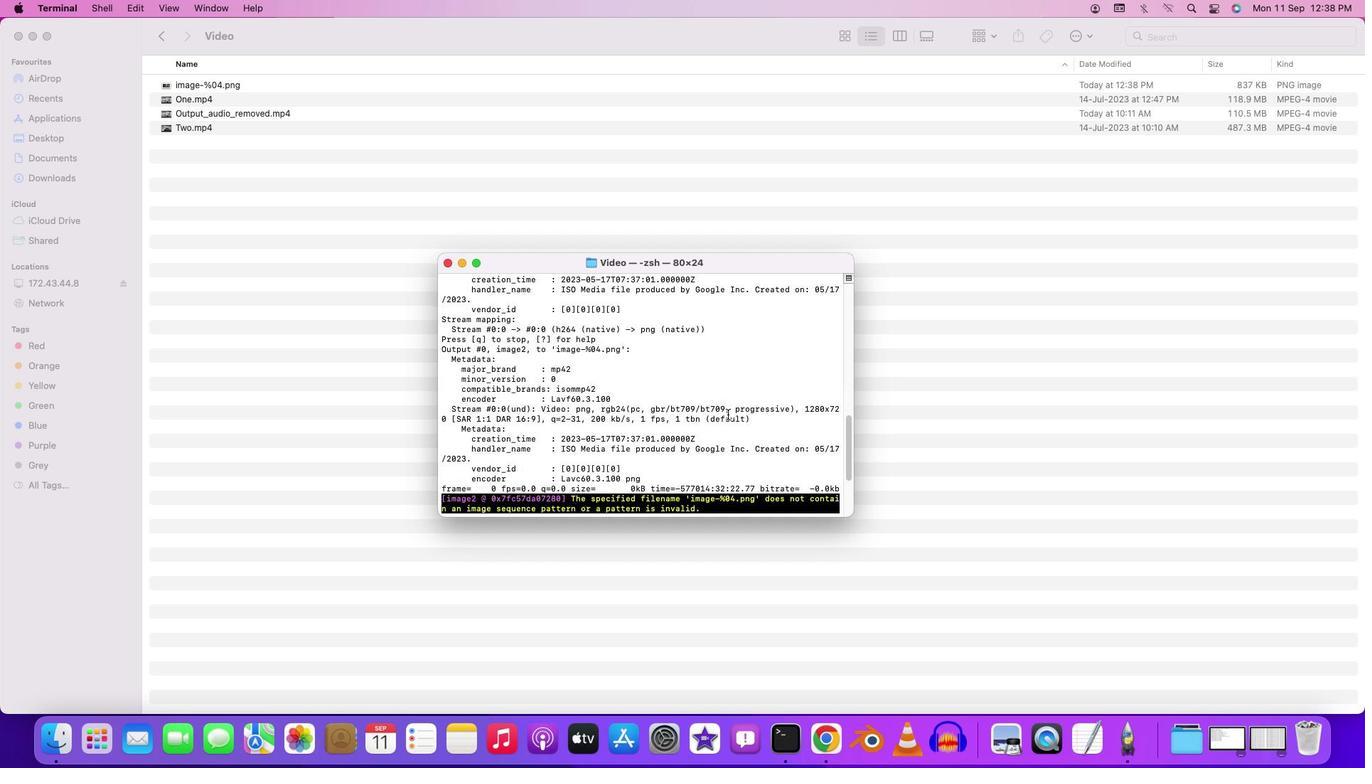 
Action: Mouse scrolled (728, 410) with delta (0, -2)
Screenshot: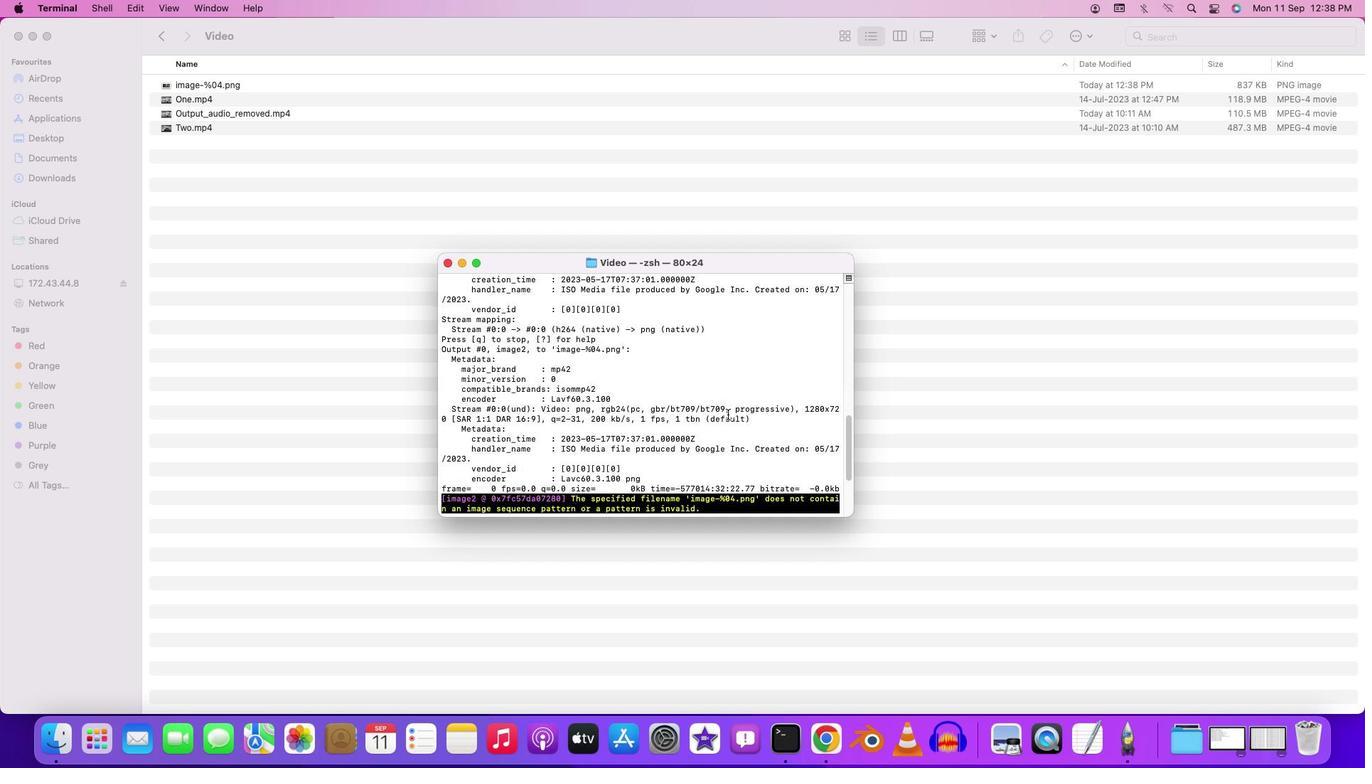 
Action: Mouse moved to (728, 411)
Screenshot: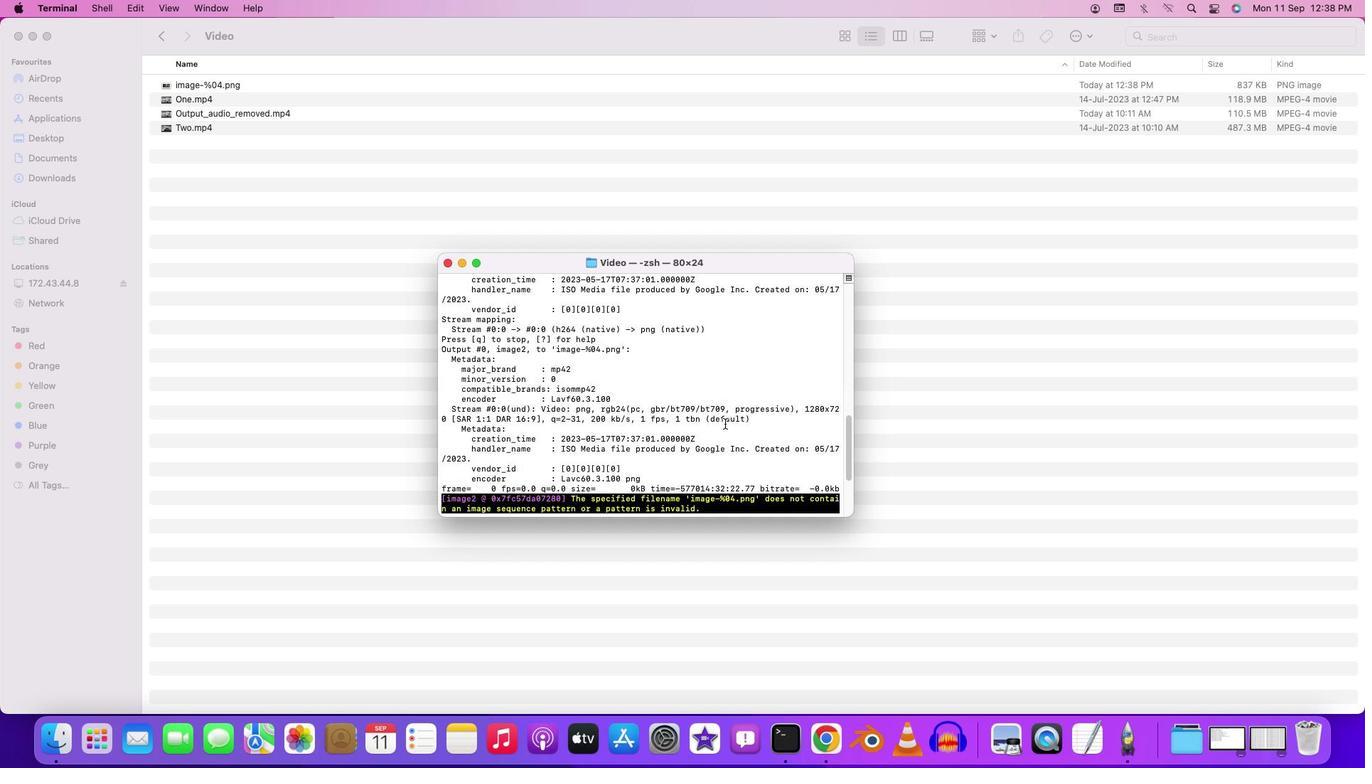 
Action: Mouse scrolled (728, 411) with delta (0, -3)
Screenshot: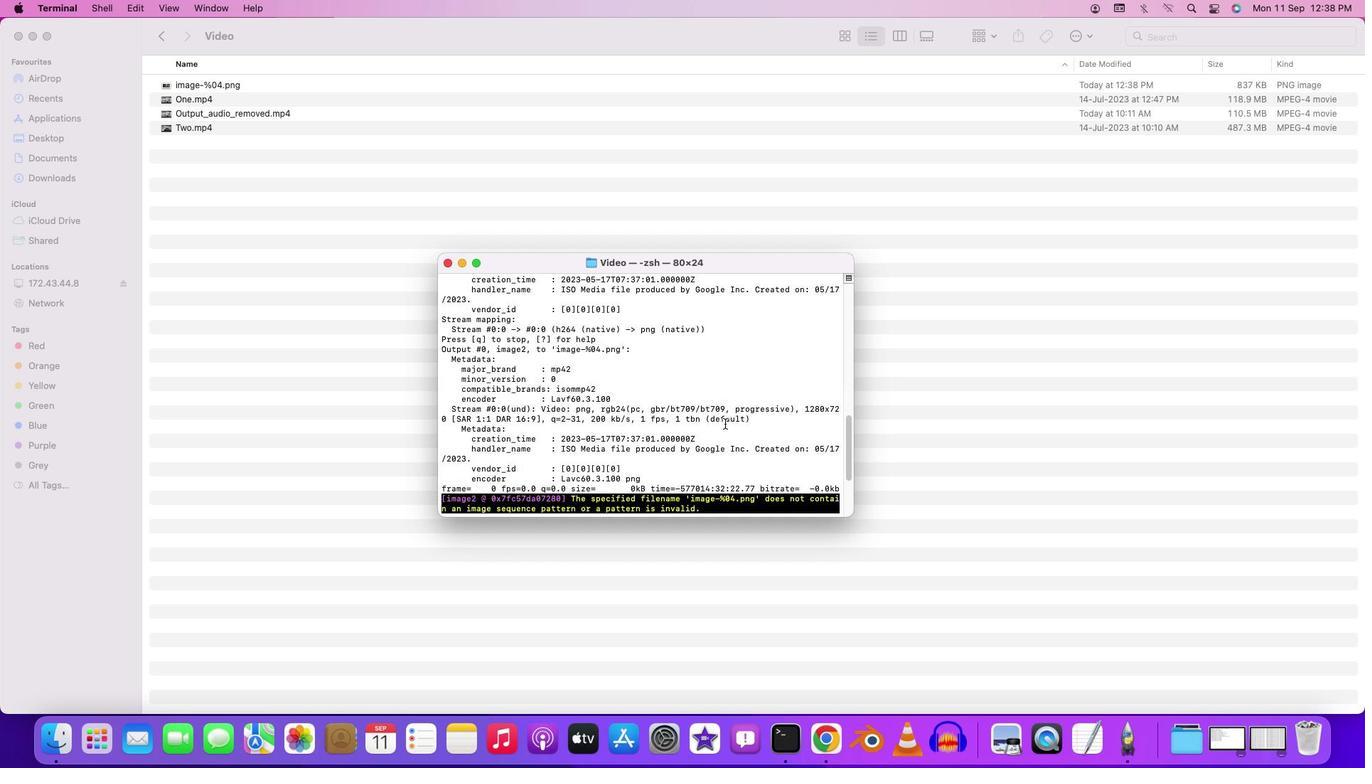 
Action: Mouse moved to (727, 412)
Screenshot: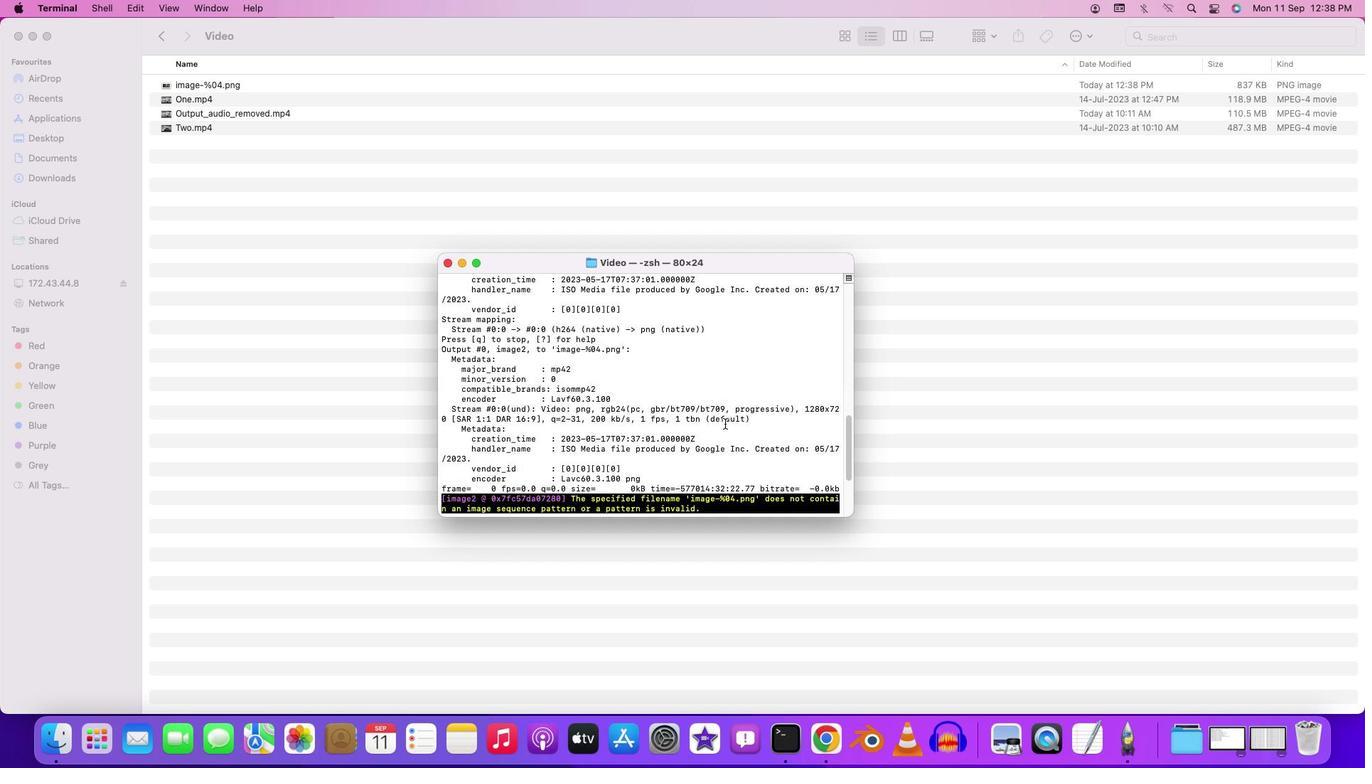 
Action: Mouse scrolled (727, 412) with delta (0, -4)
Screenshot: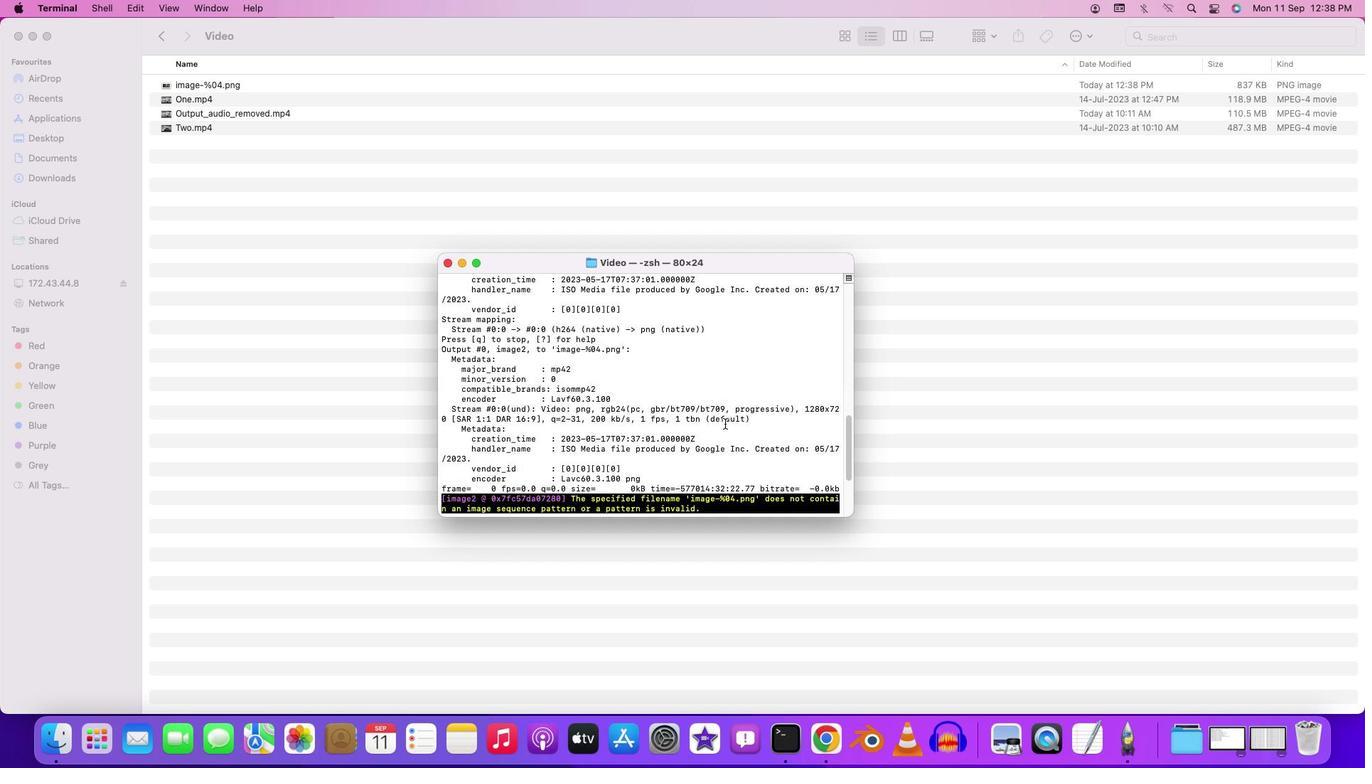 
Action: Mouse moved to (630, 485)
Screenshot: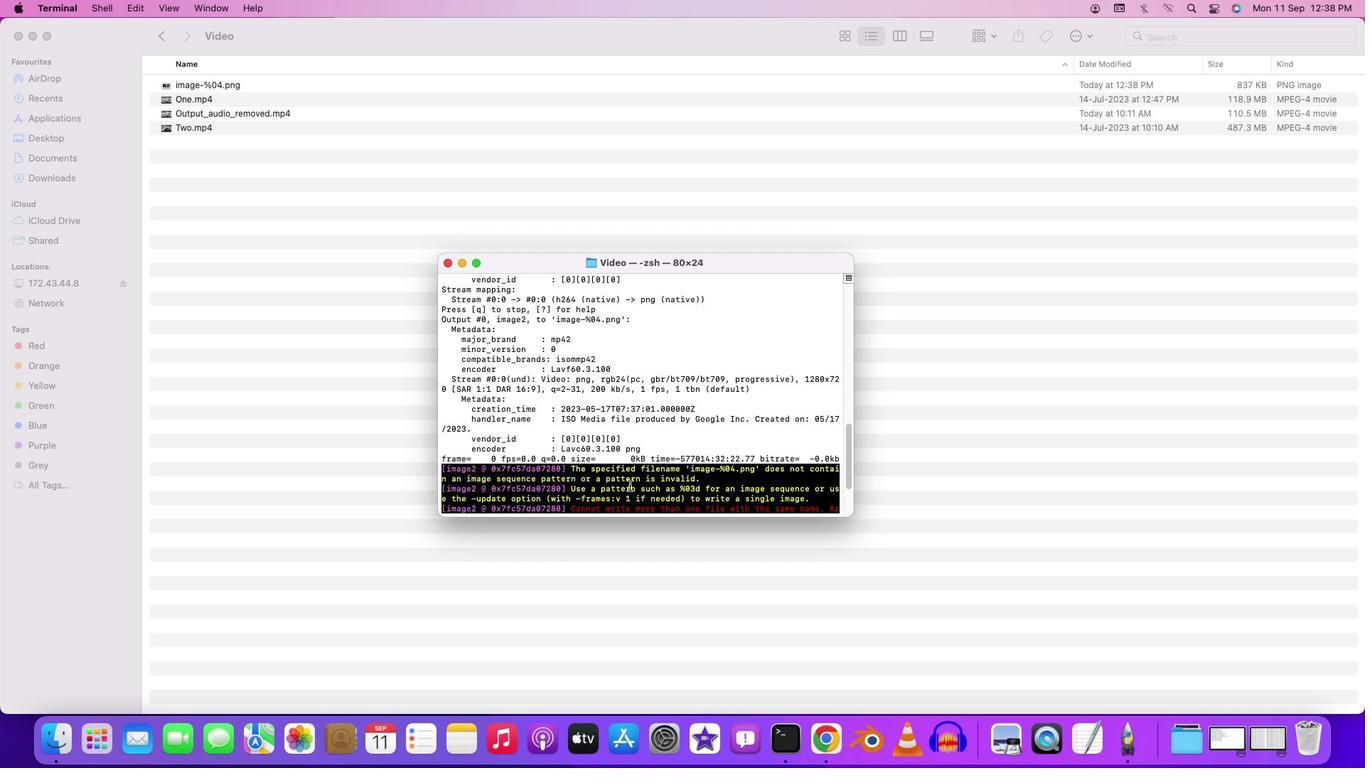 
Action: Mouse scrolled (630, 485) with delta (0, 0)
Screenshot: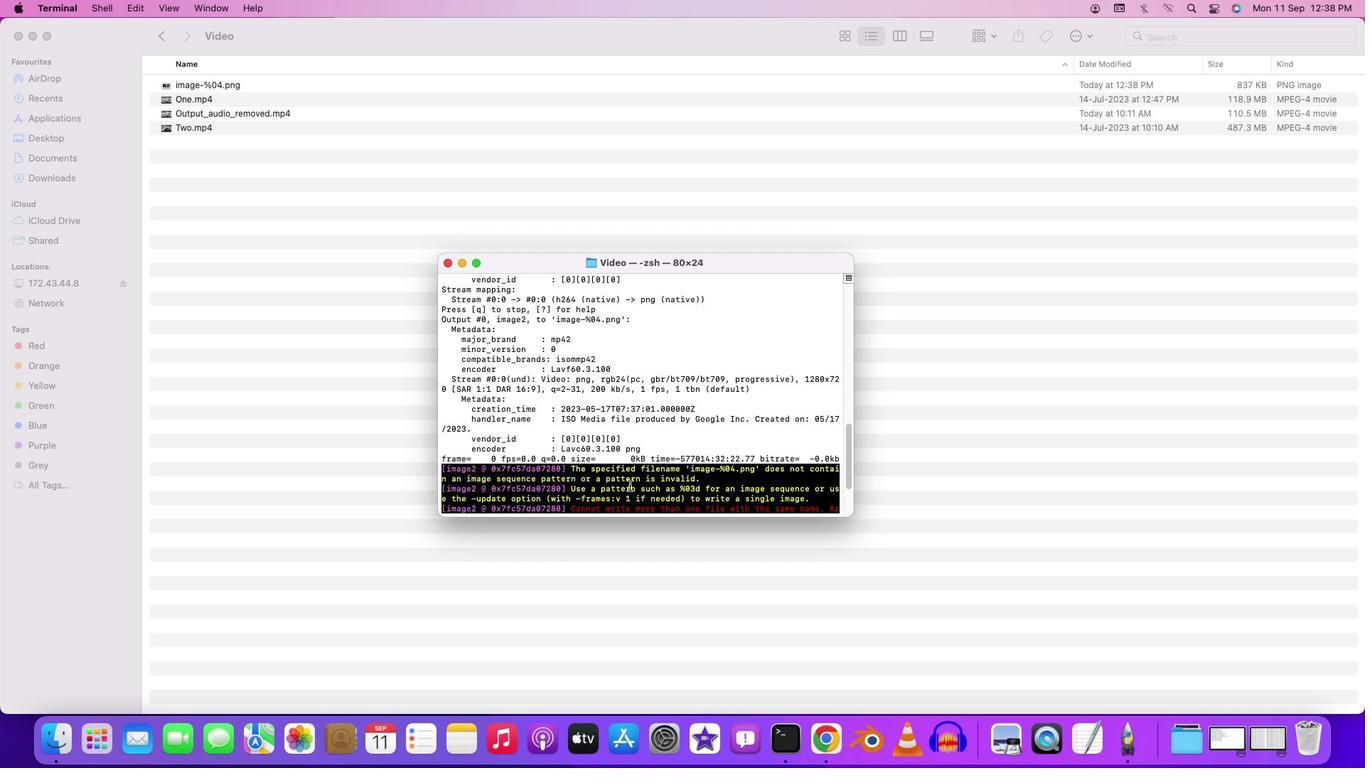 
Action: Mouse moved to (629, 485)
Screenshot: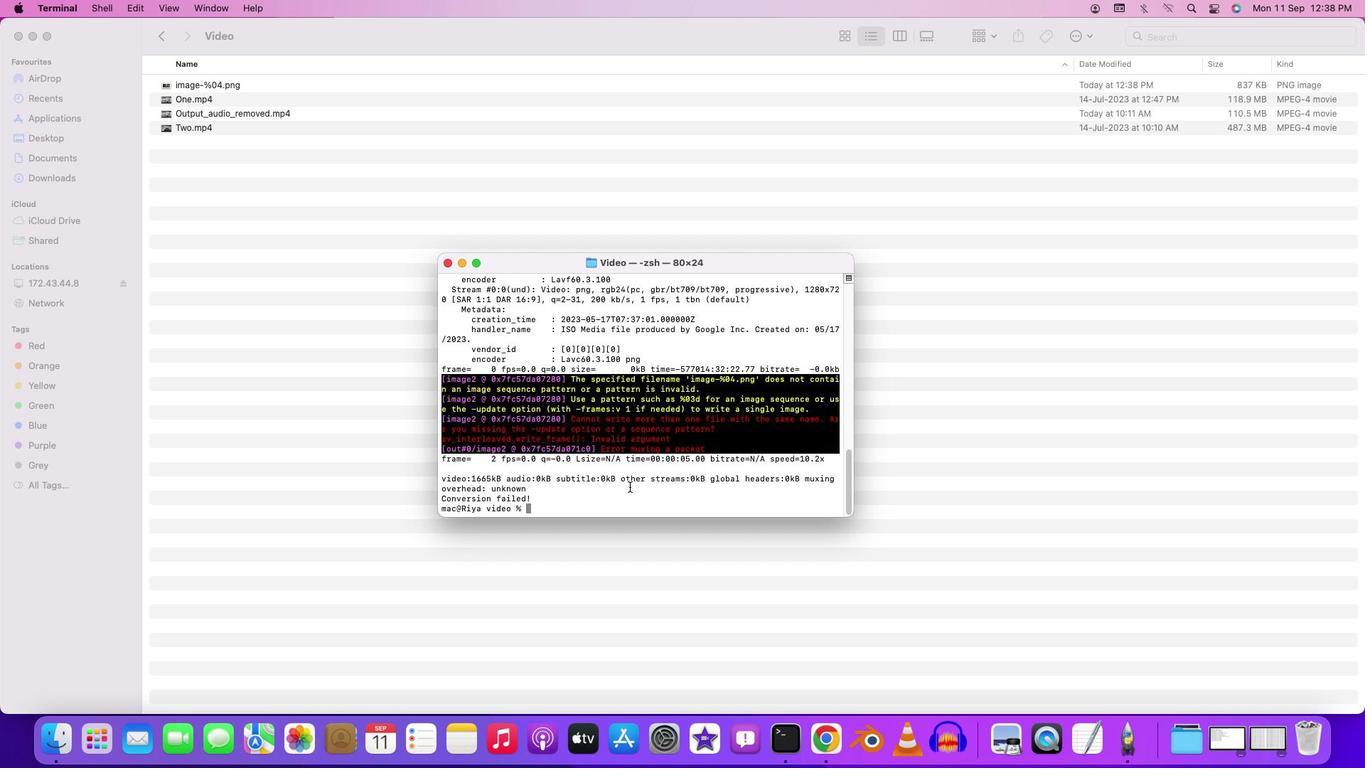 
Action: Mouse scrolled (629, 485) with delta (0, 0)
Screenshot: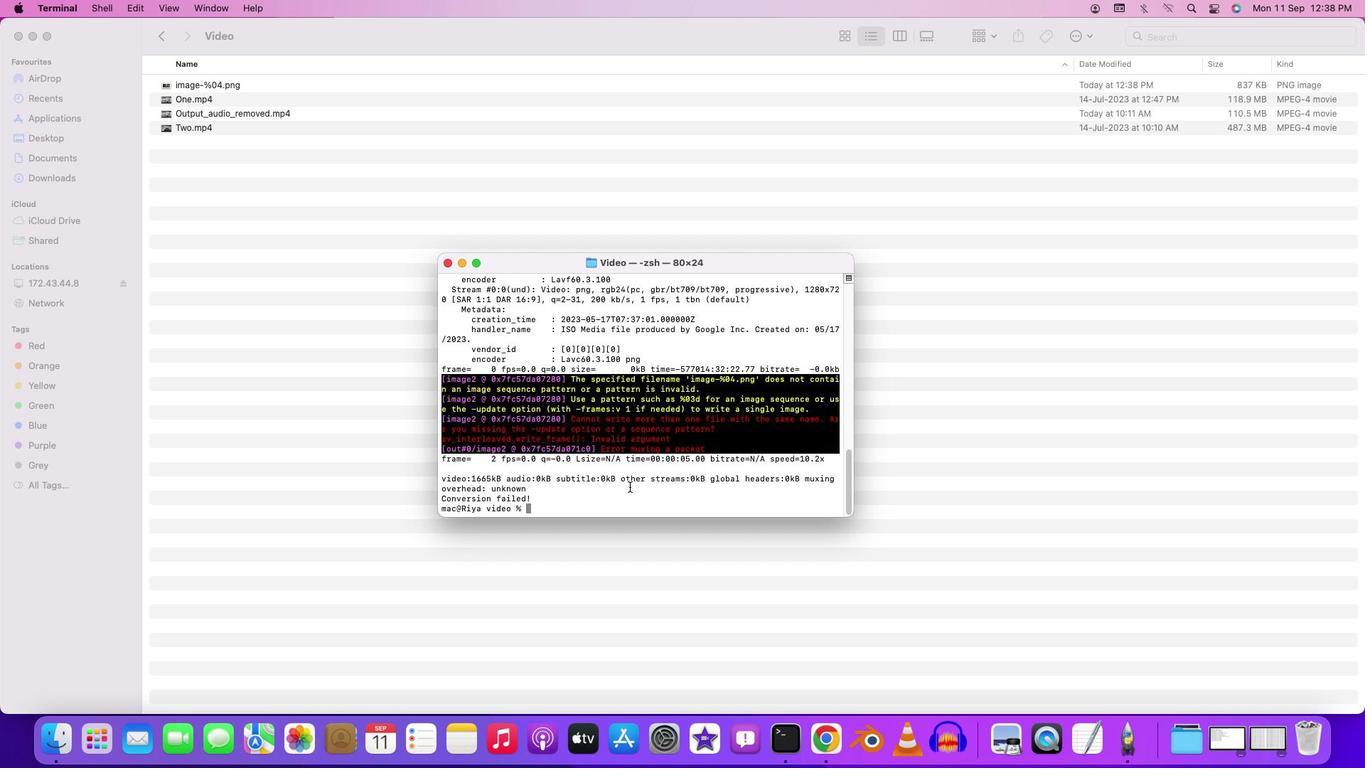 
Action: Mouse scrolled (629, 485) with delta (0, -2)
Screenshot: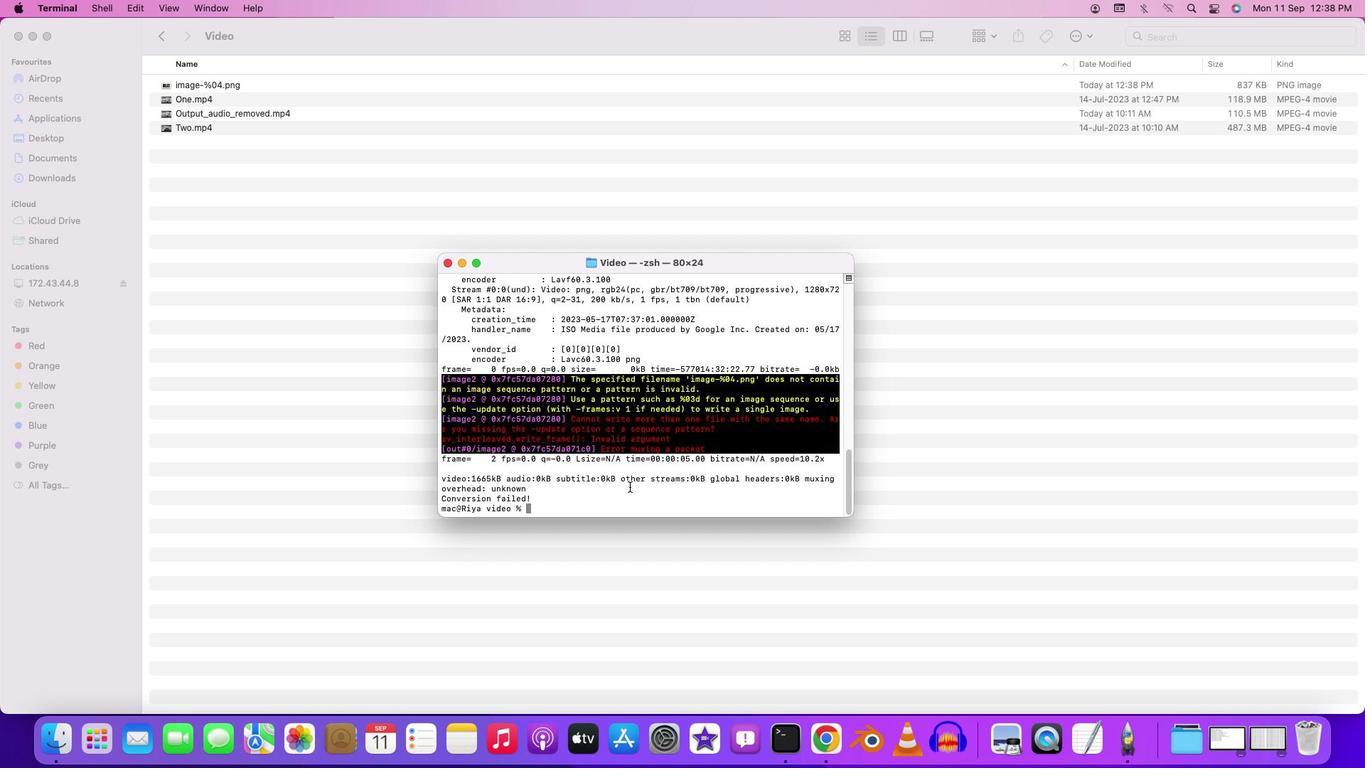 
Action: Mouse scrolled (629, 485) with delta (0, -3)
Screenshot: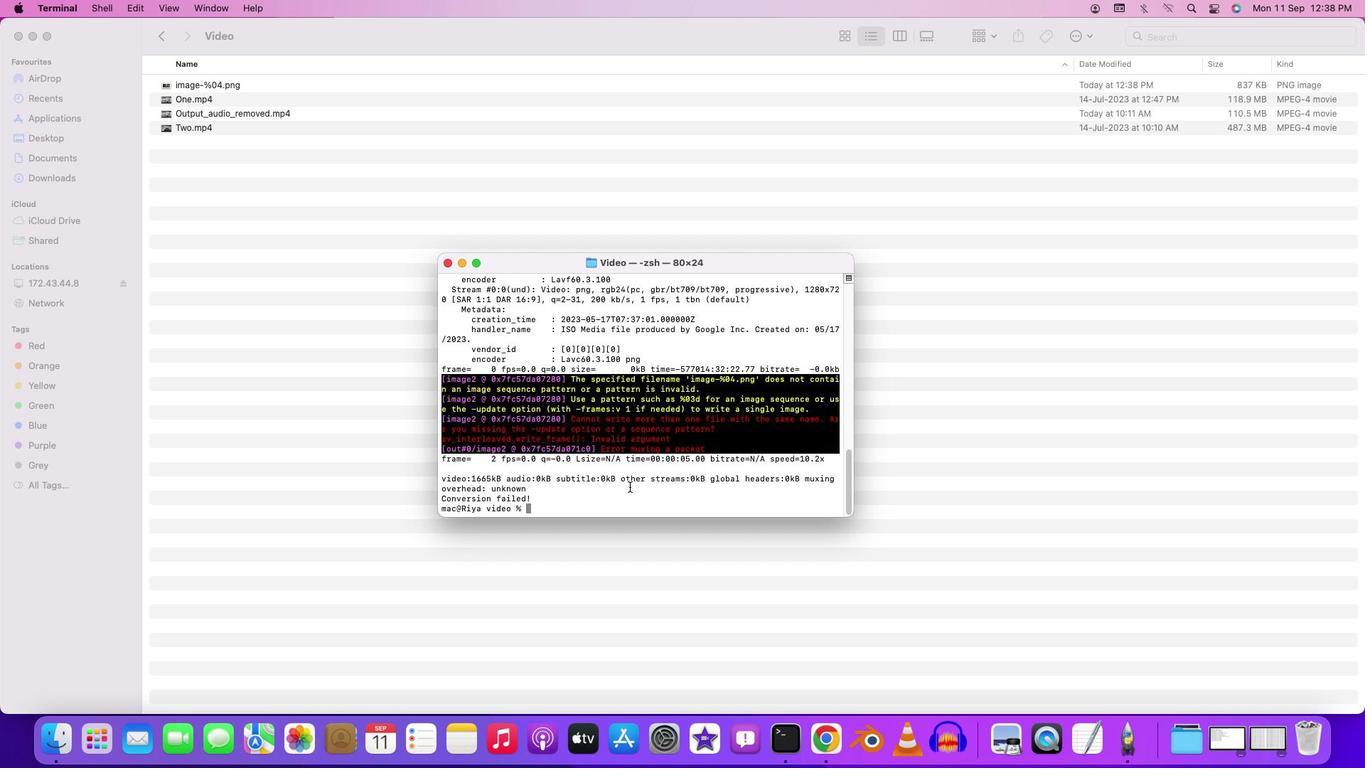 
Action: Mouse scrolled (629, 485) with delta (0, -4)
Screenshot: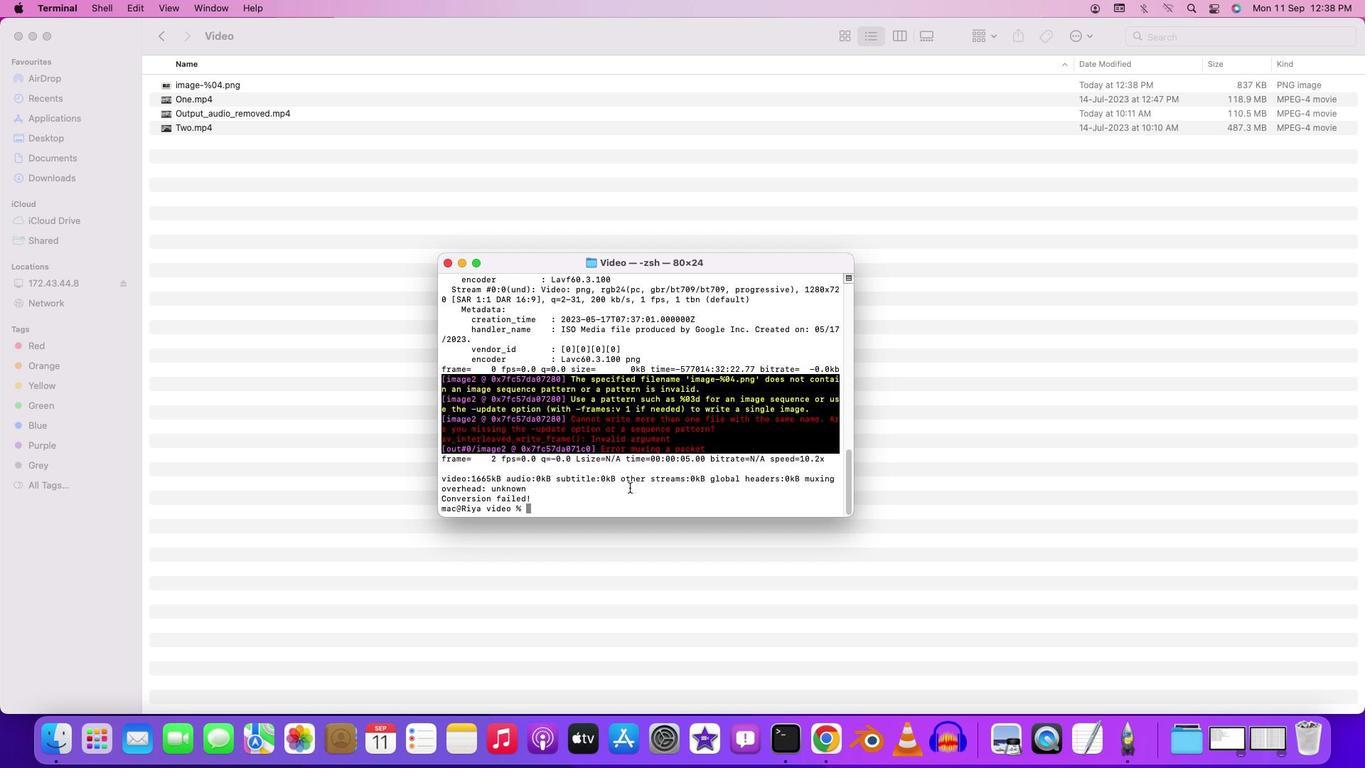 
Action: Mouse moved to (625, 494)
Screenshot: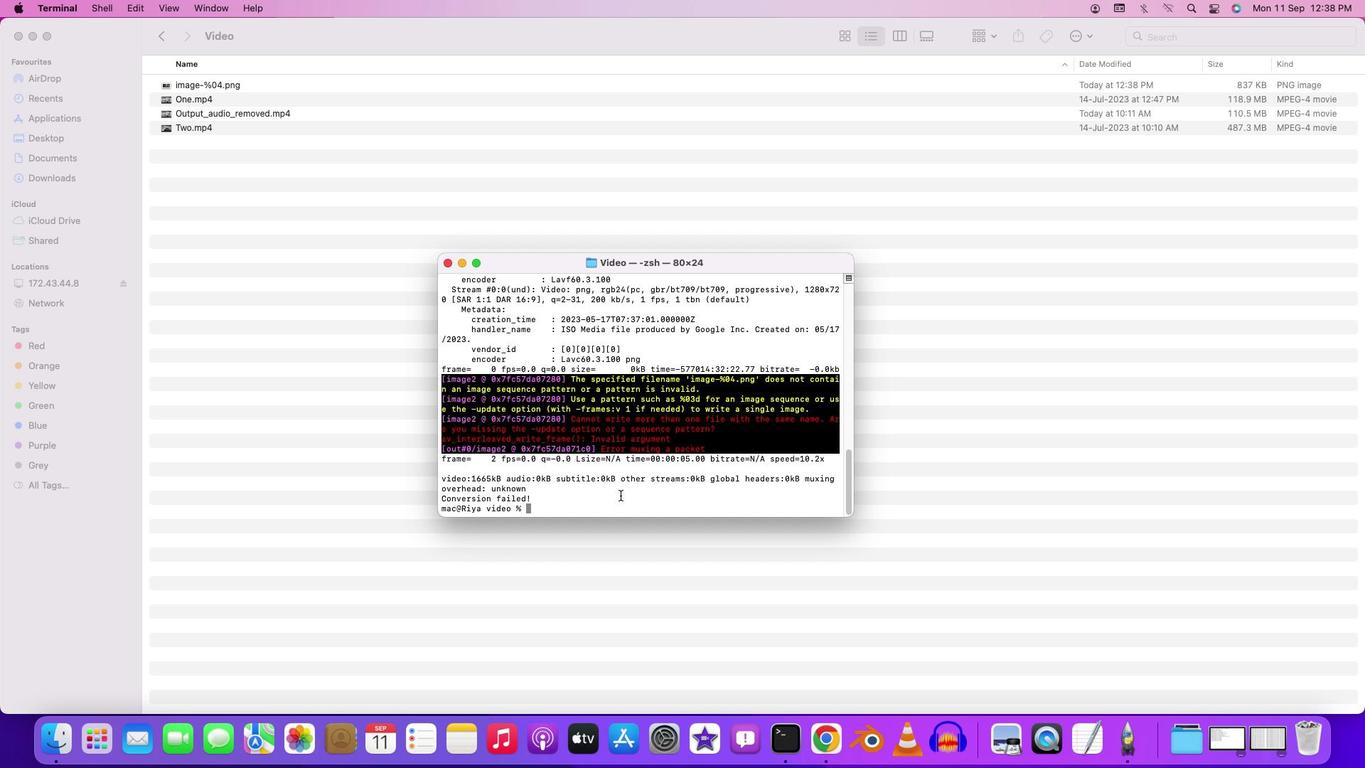 
Action: Mouse scrolled (625, 494) with delta (0, 0)
Screenshot: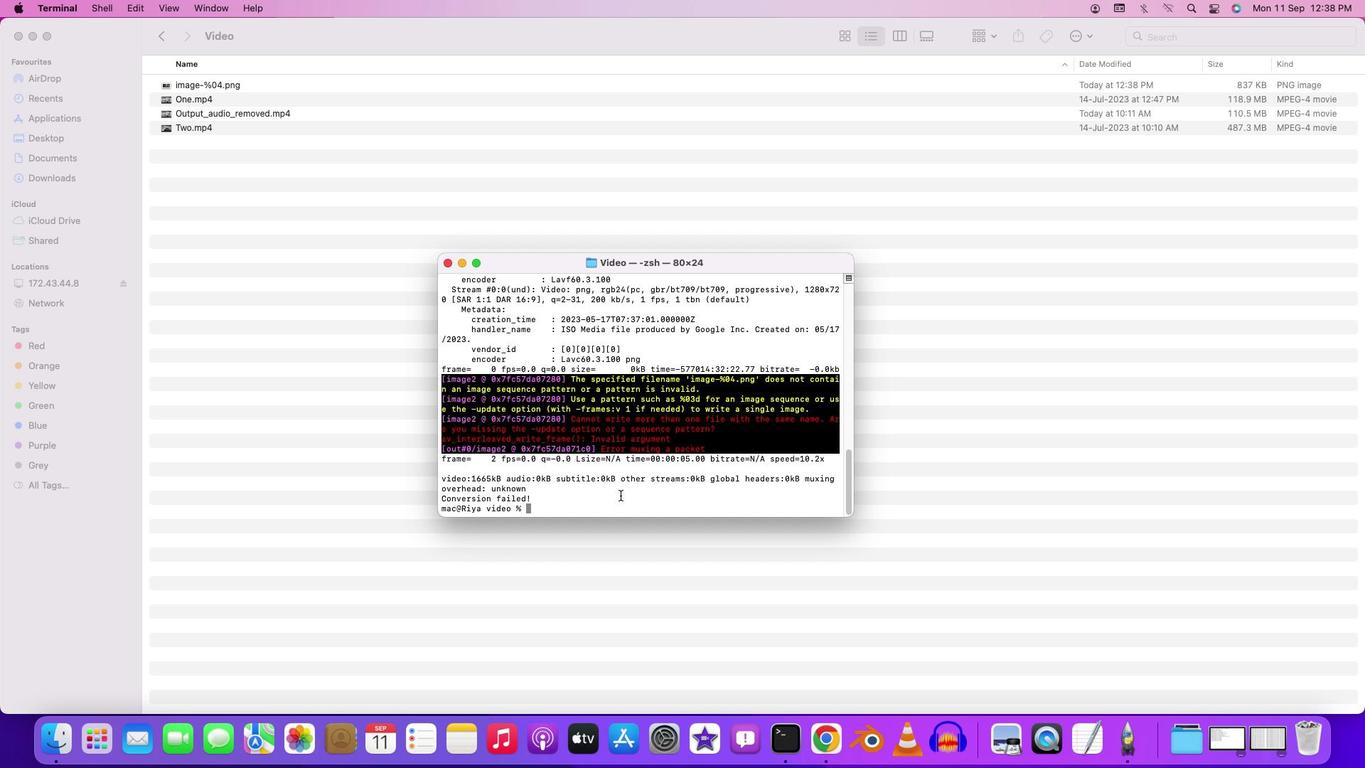 
Action: Mouse moved to (624, 495)
Screenshot: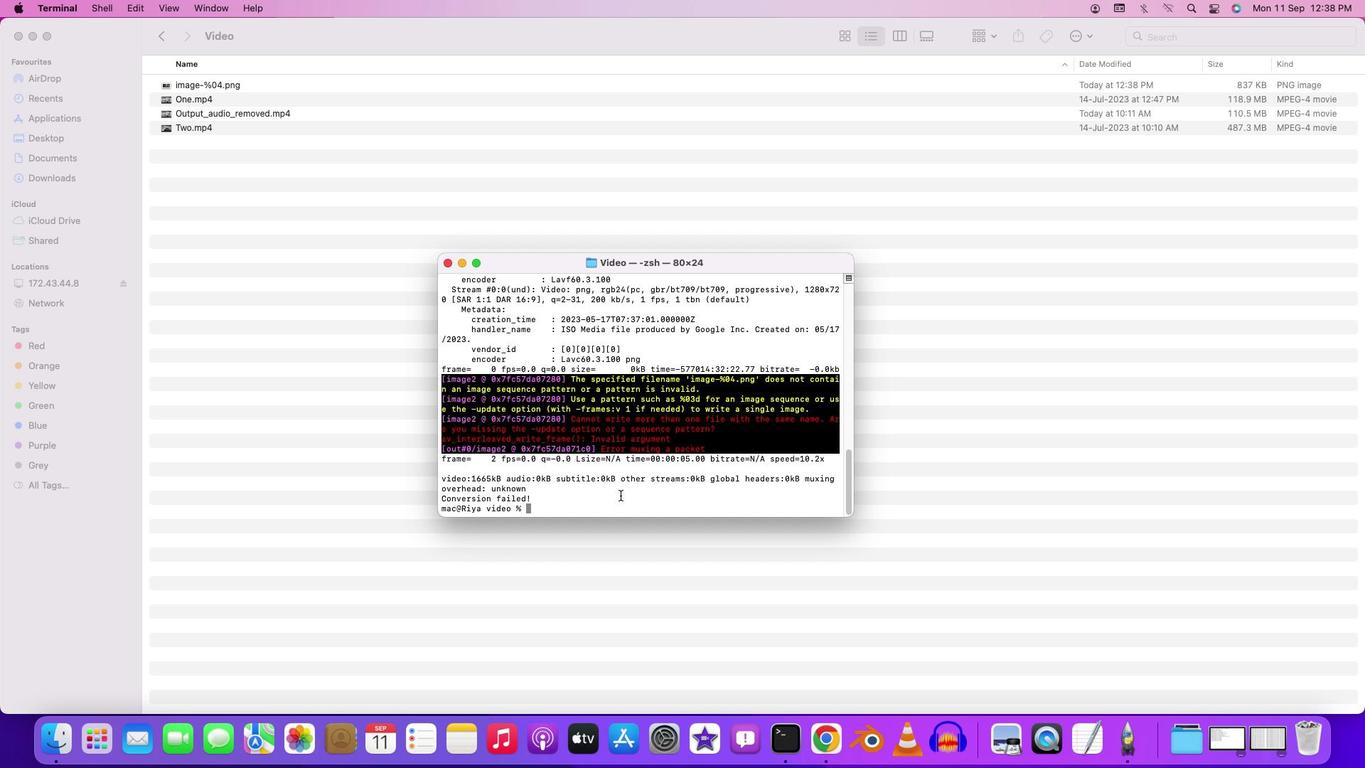 
Action: Mouse scrolled (624, 495) with delta (0, 0)
Screenshot: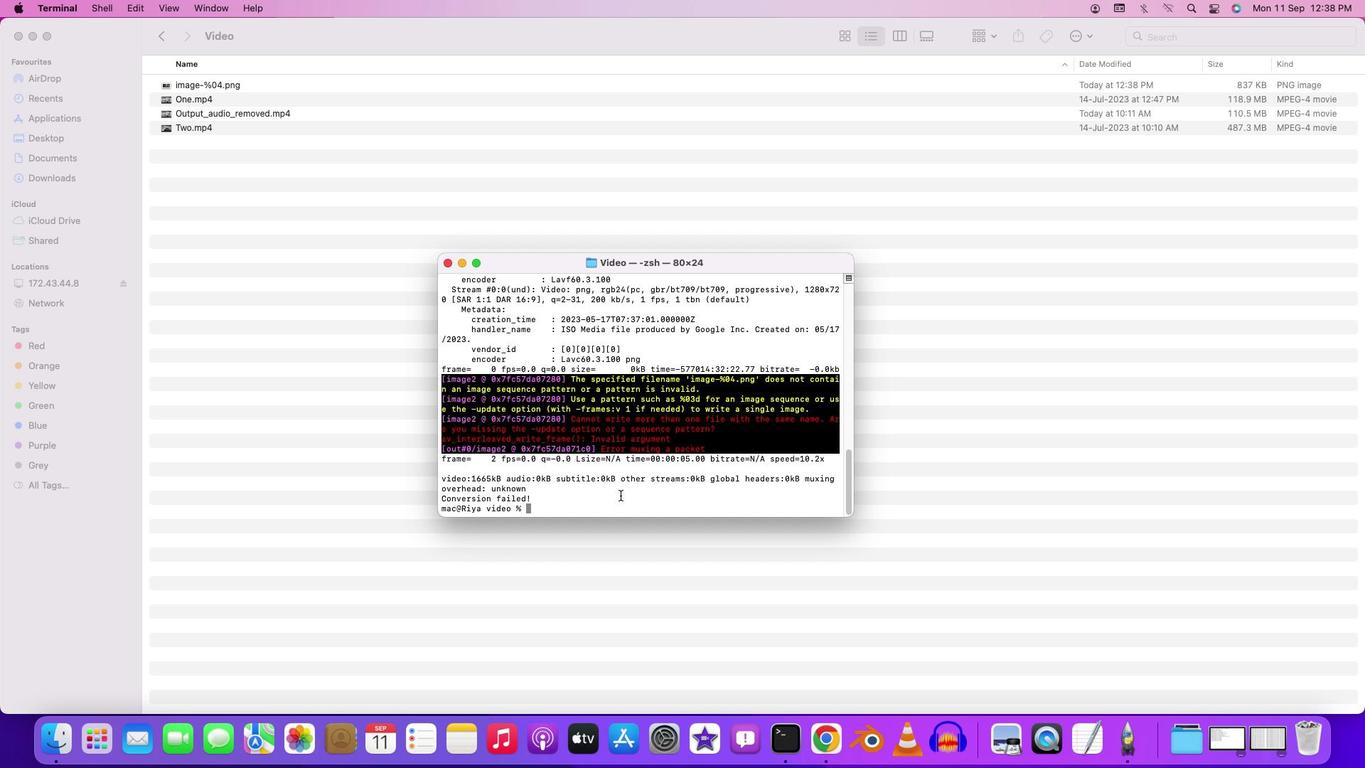 
Action: Mouse moved to (624, 495)
Screenshot: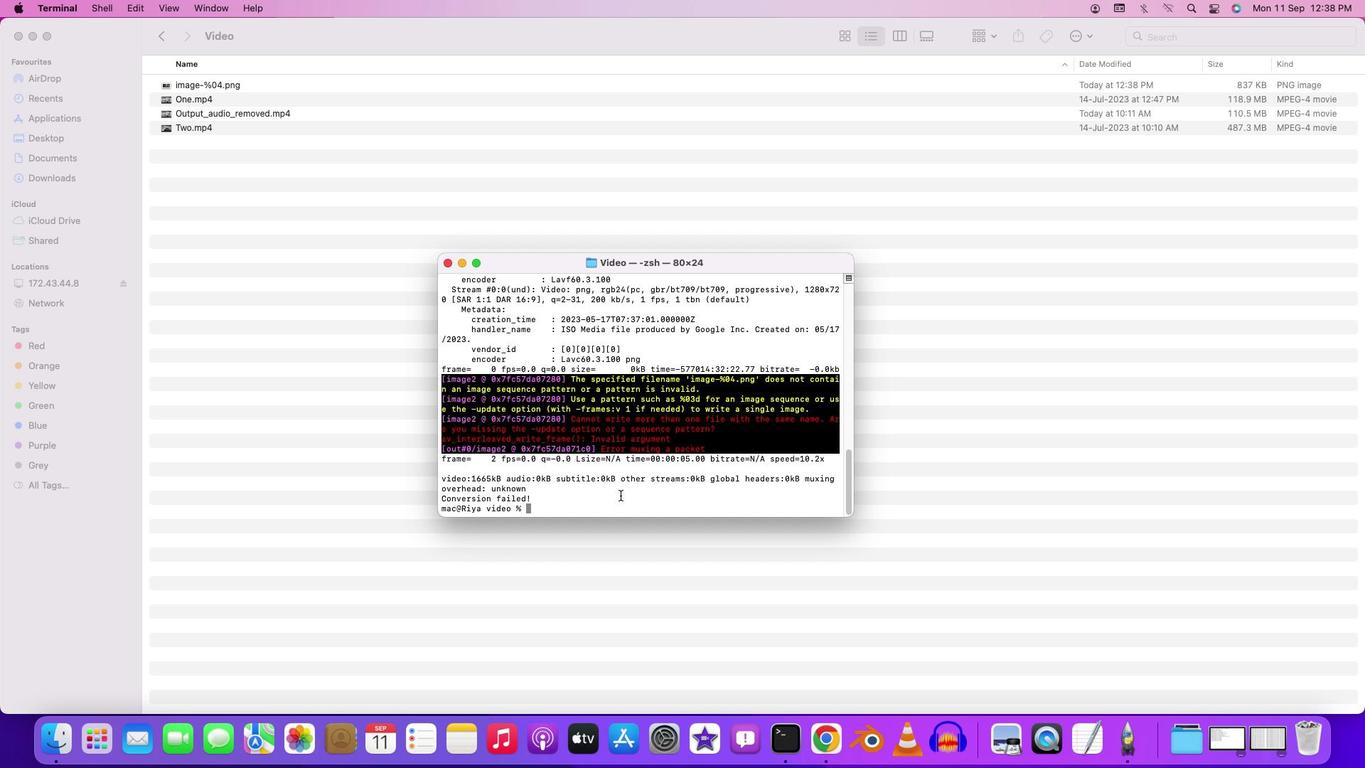 
Action: Mouse scrolled (624, 495) with delta (0, -2)
Screenshot: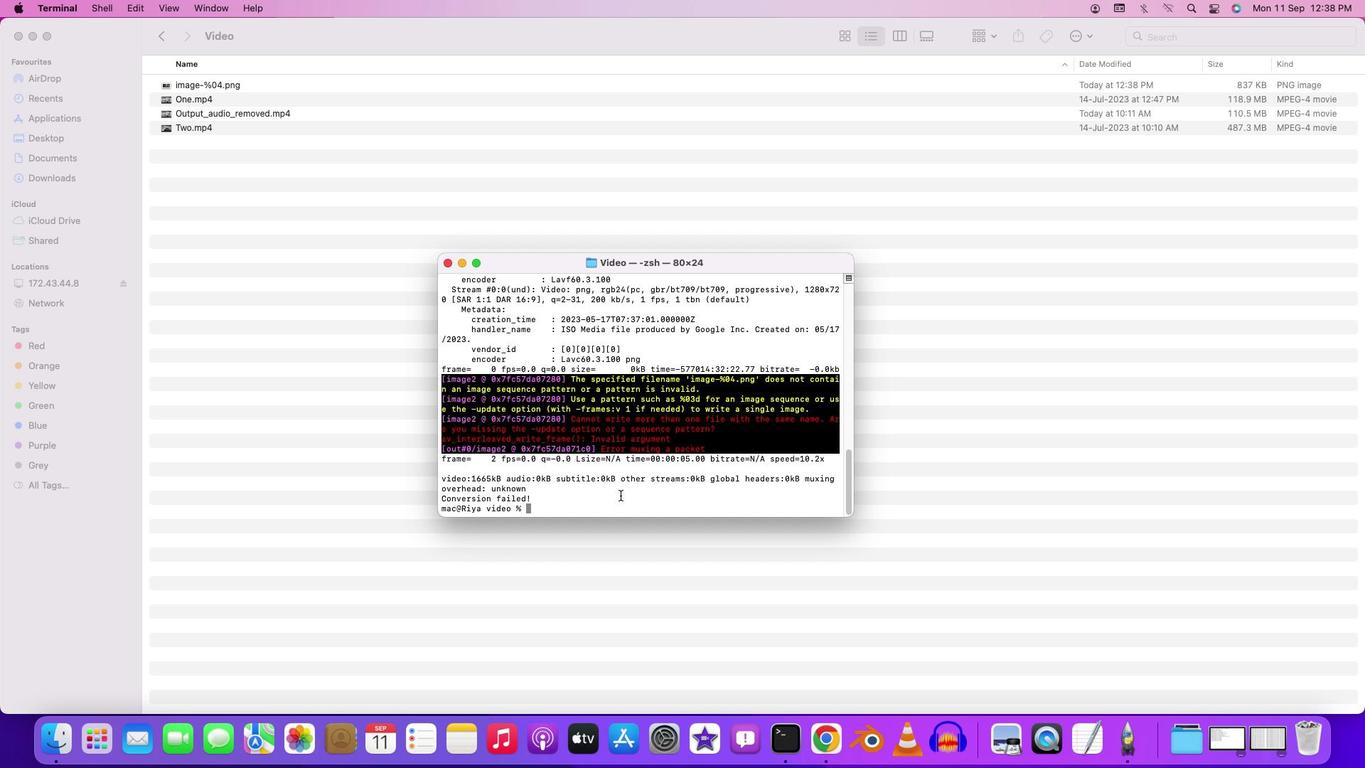 
Action: Mouse moved to (621, 495)
Screenshot: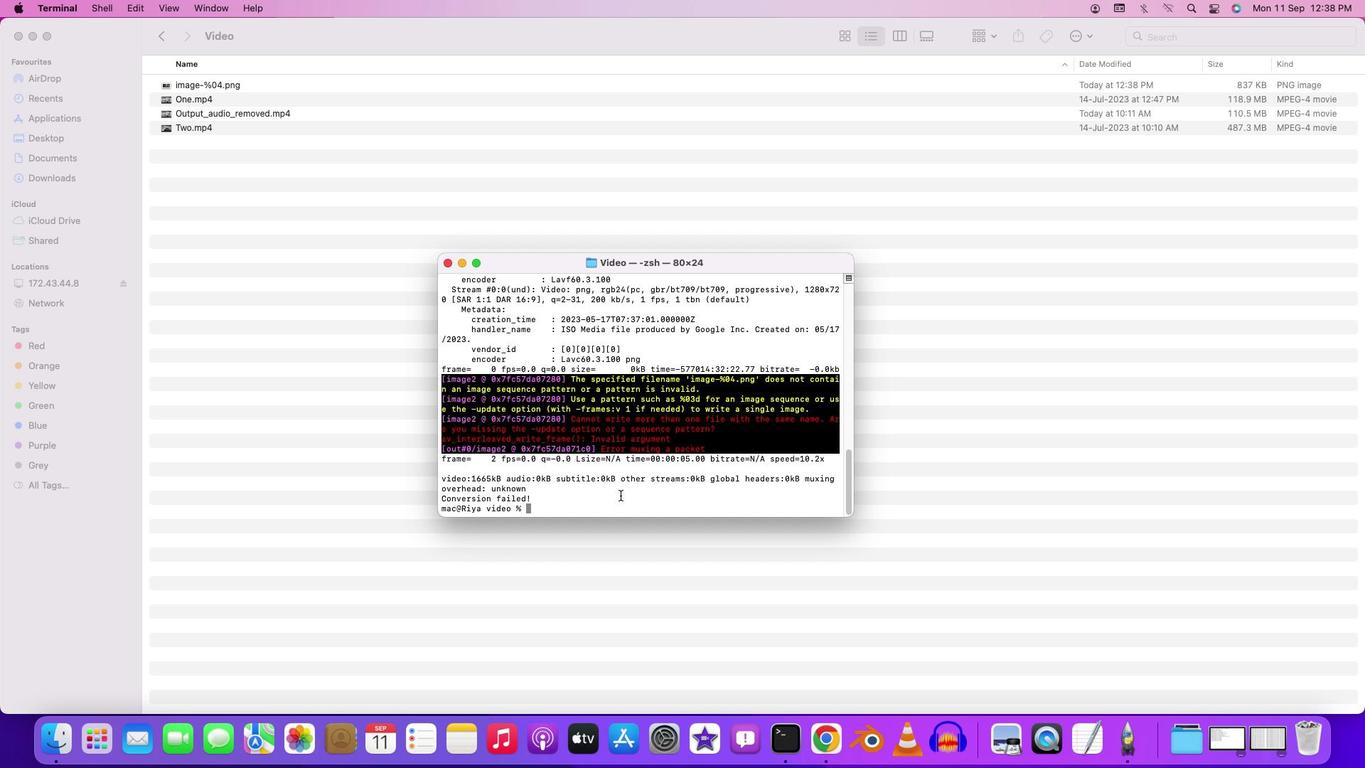 
Action: Mouse scrolled (621, 495) with delta (0, -3)
Screenshot: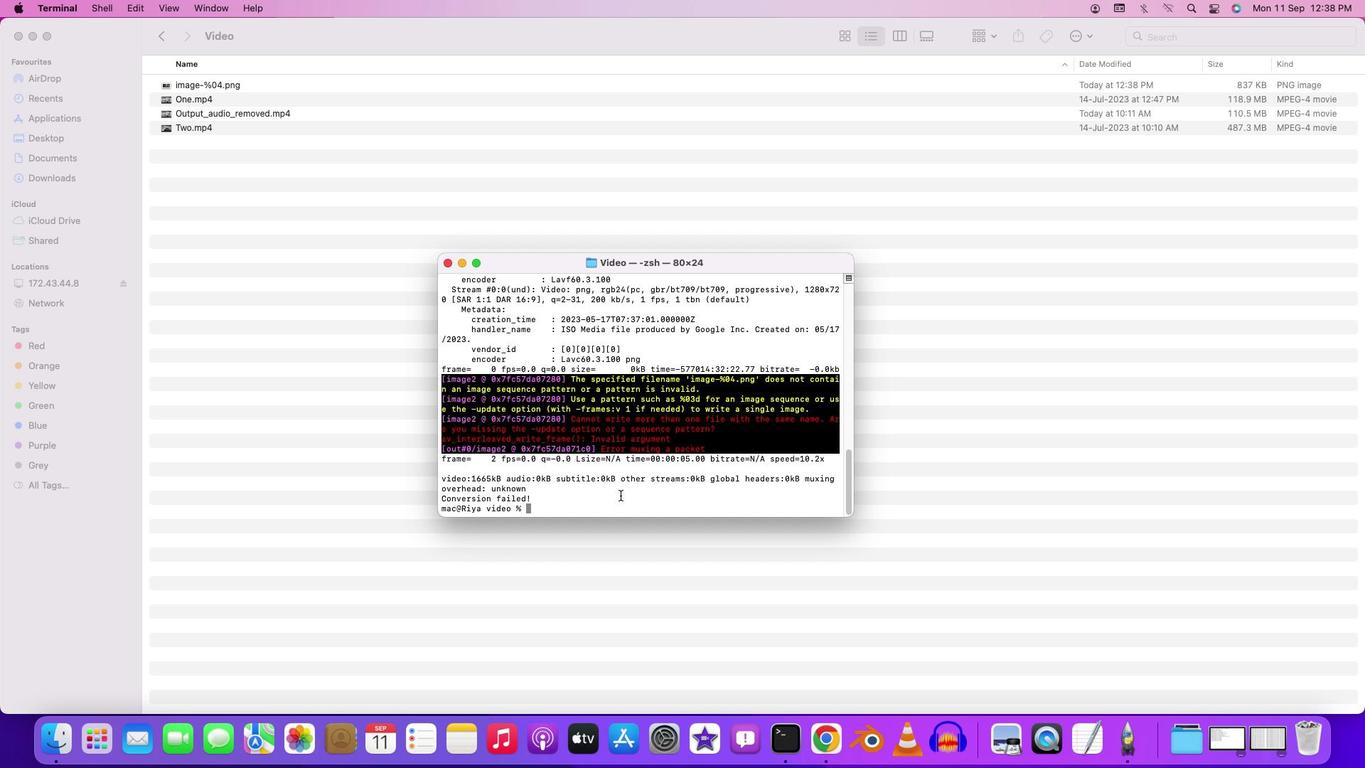 
Action: Mouse moved to (619, 495)
Screenshot: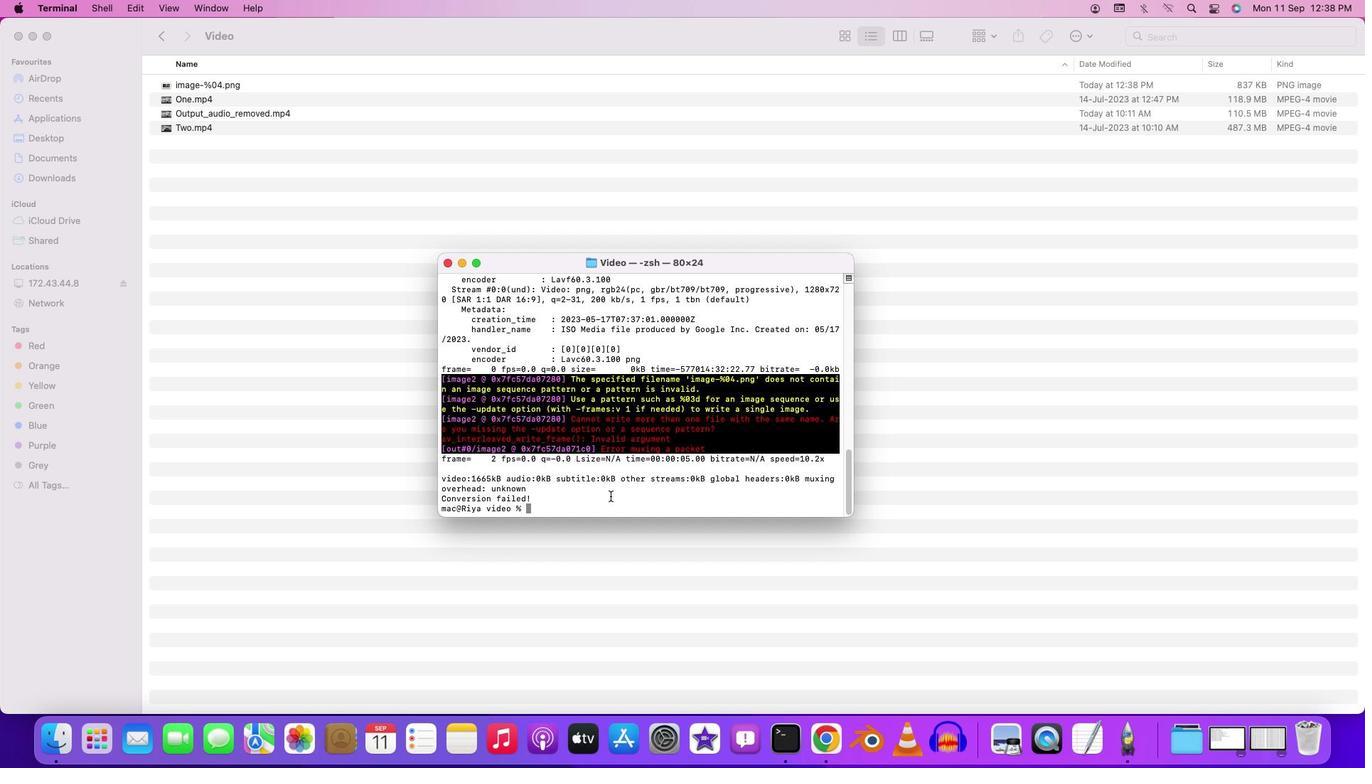 
Action: Mouse scrolled (619, 495) with delta (0, -4)
Screenshot: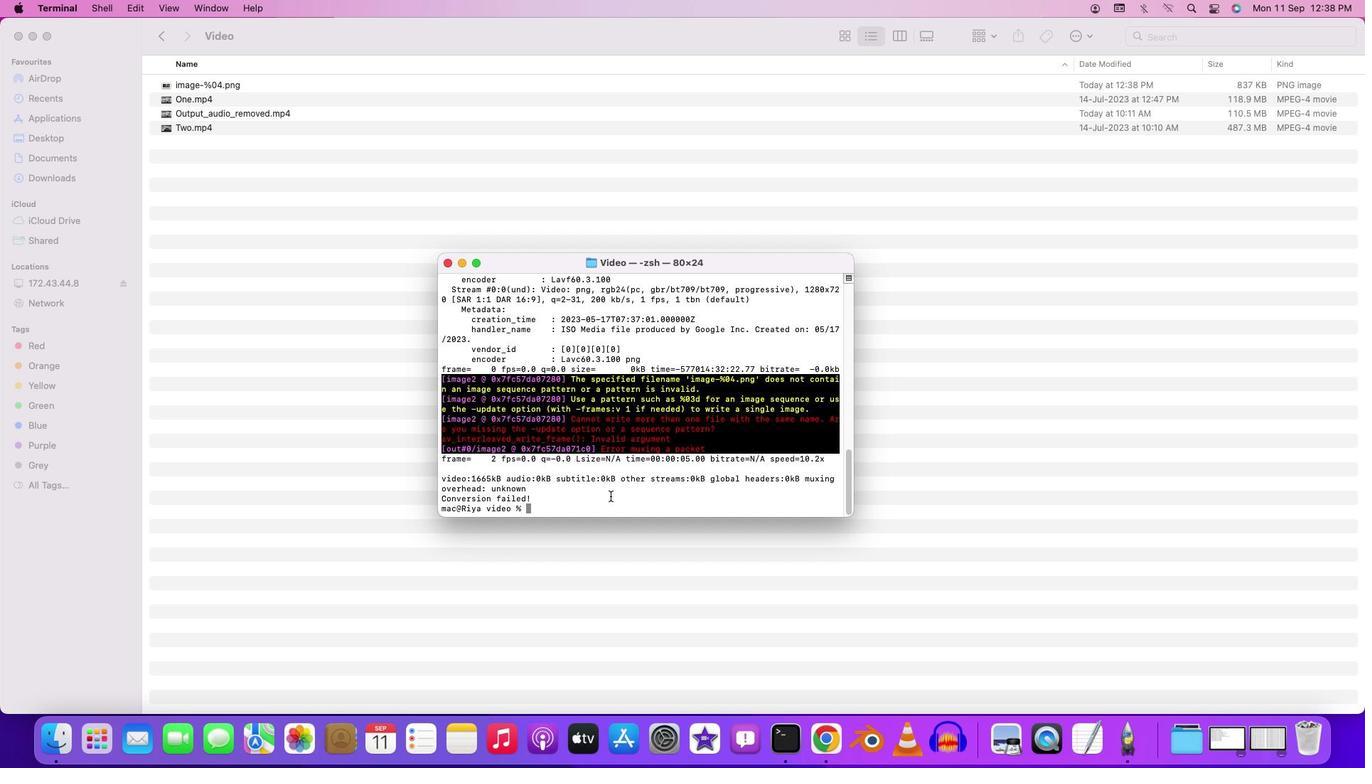 
Action: Mouse moved to (554, 505)
Screenshot: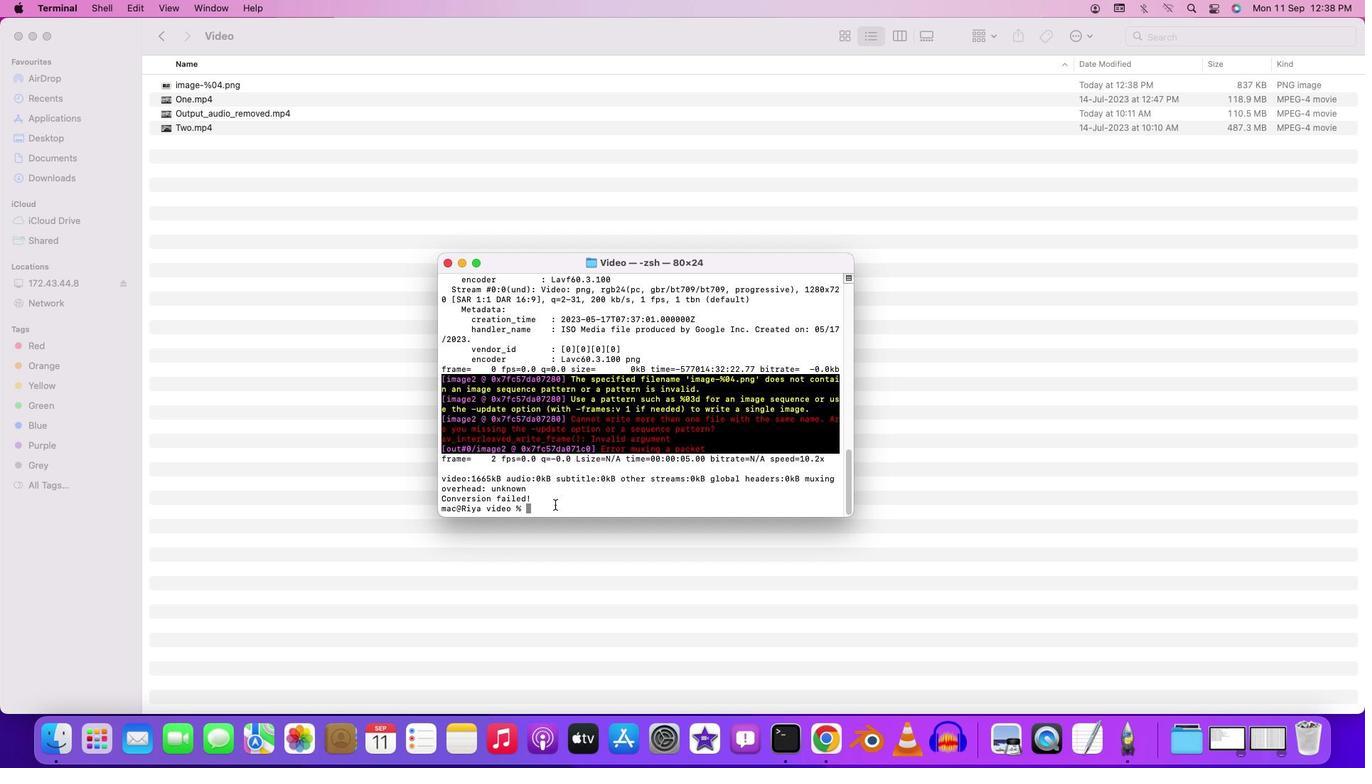 
Action: Key pressed Key.cmd'v'
Screenshot: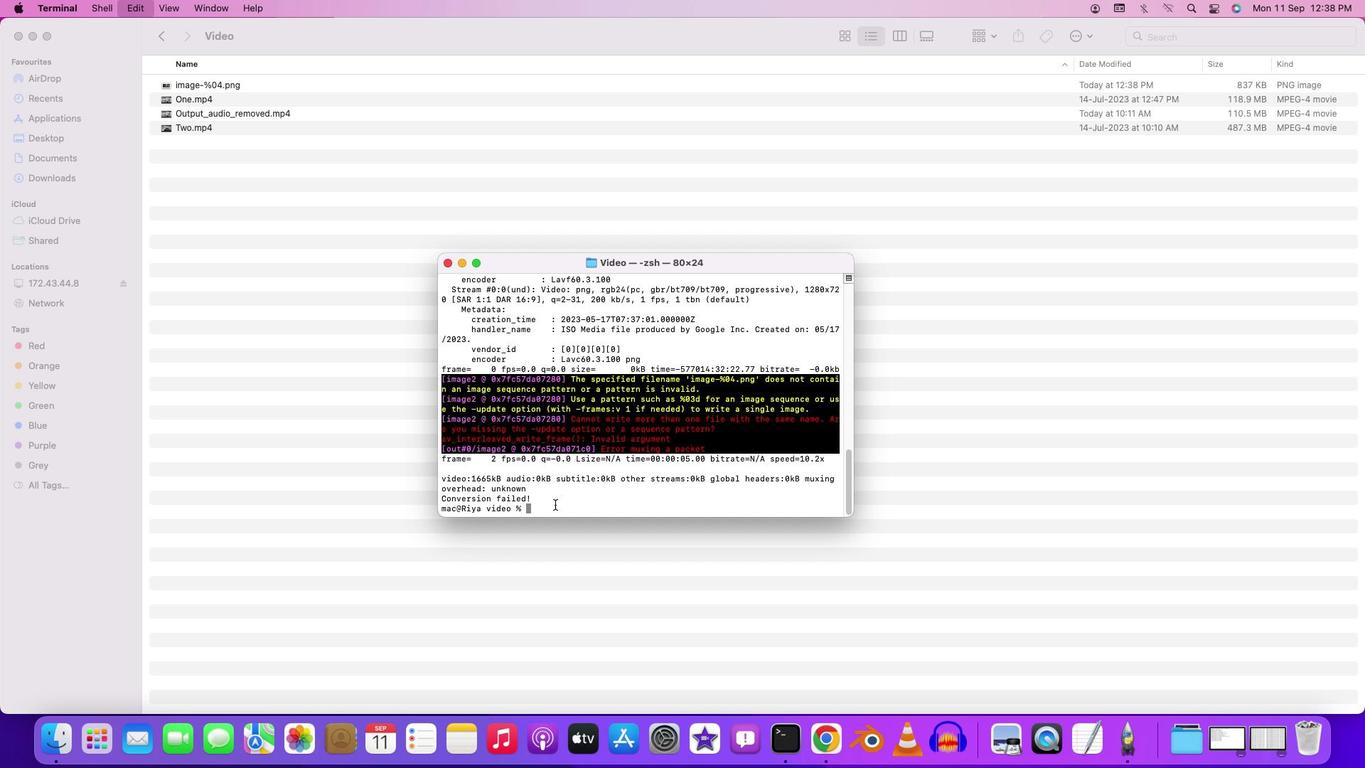 
Action: Mouse moved to (726, 507)
Screenshot: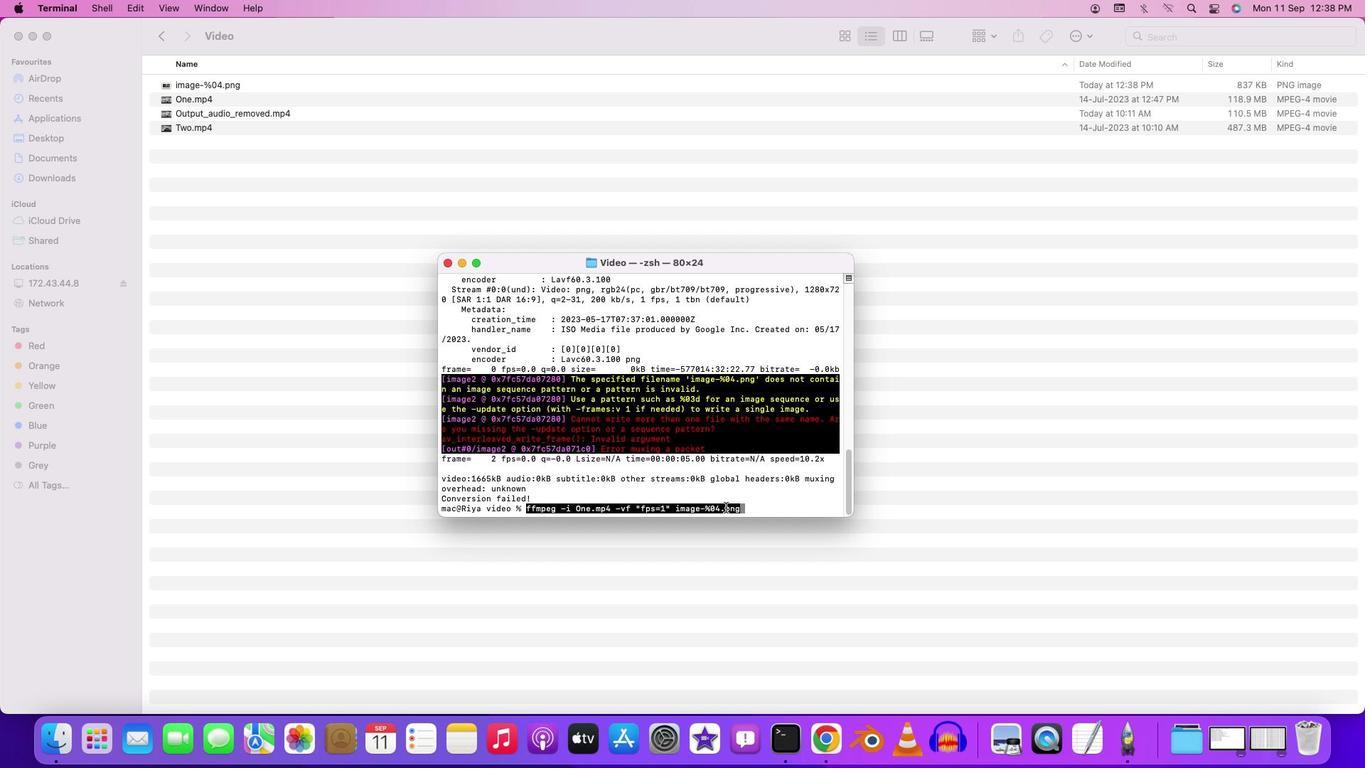 
Action: Mouse pressed left at (726, 507)
Screenshot: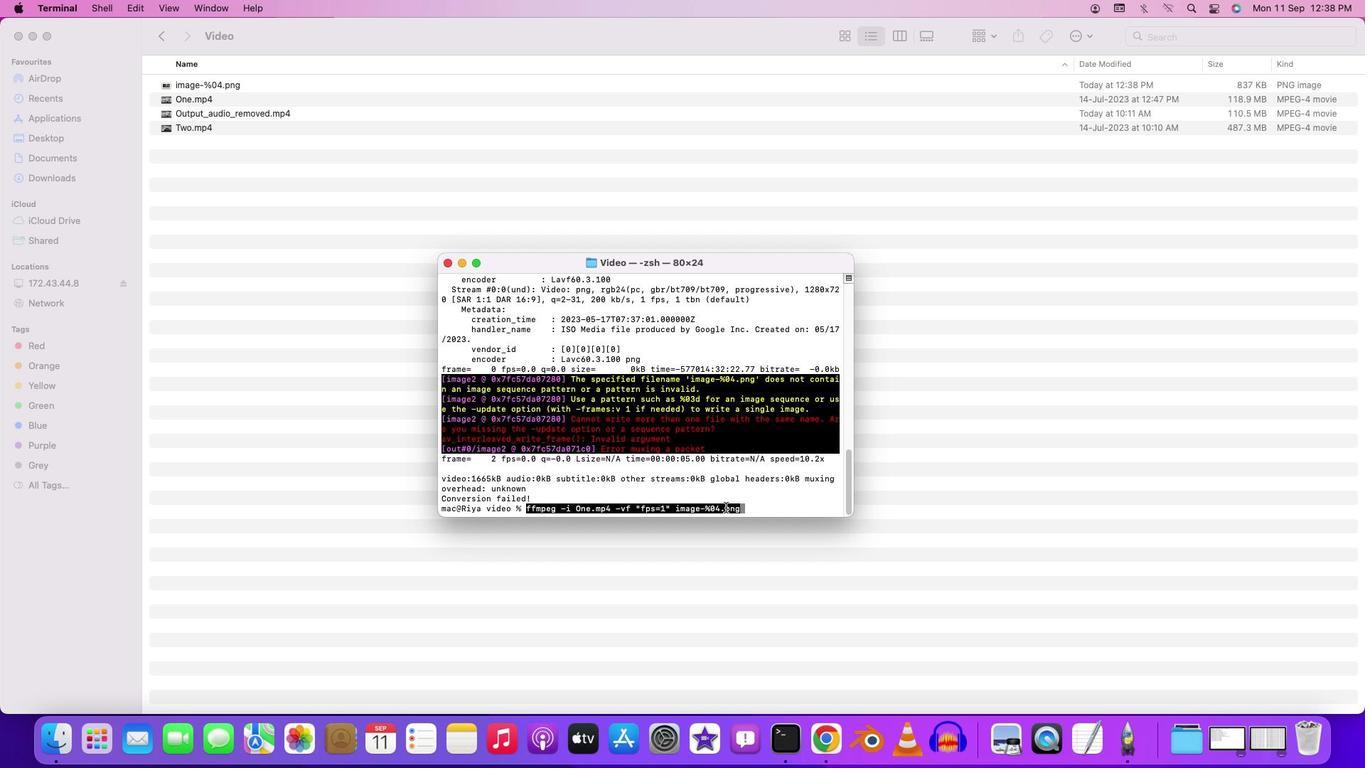 
Action: Mouse moved to (759, 510)
Screenshot: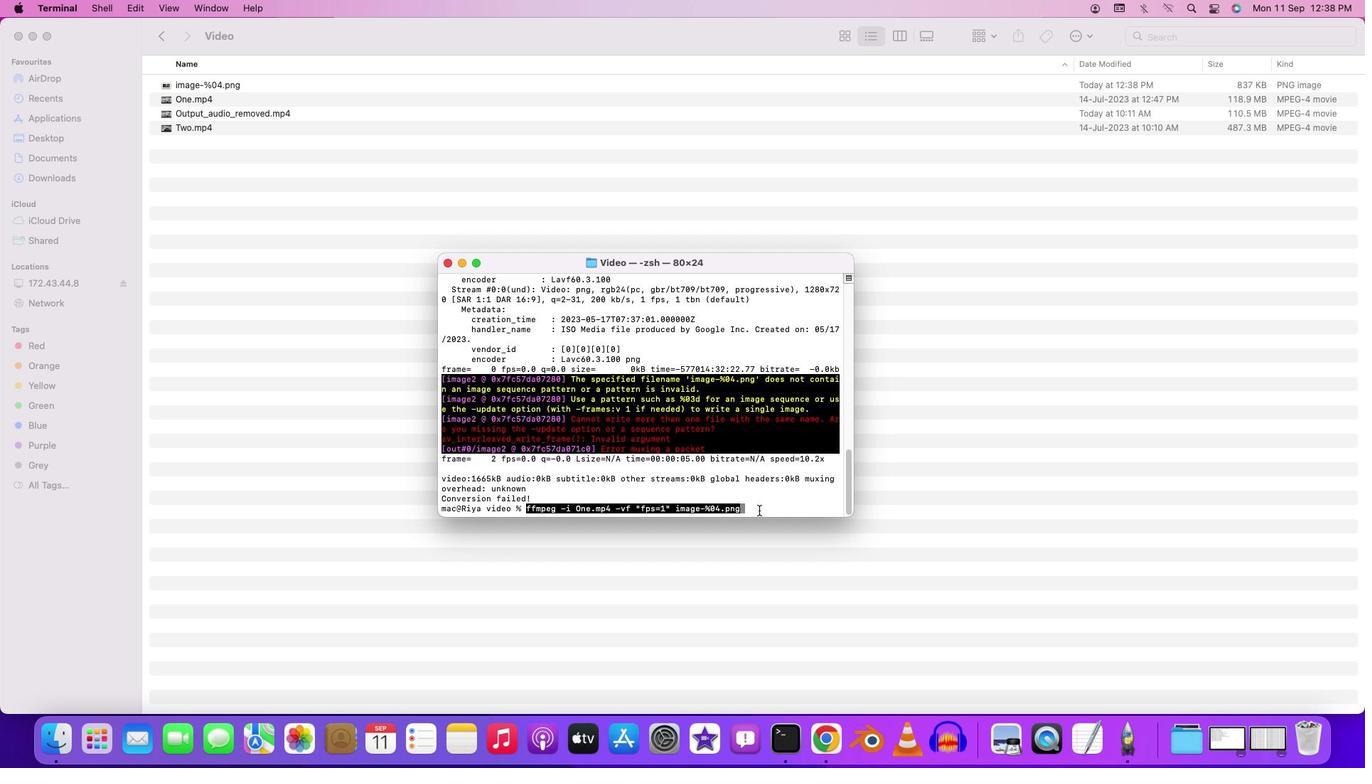 
Action: Key pressed Key.leftKey.leftKey.leftKey.leftKey.leftKey.leftKey.leftKey.rightKey.rightKey.rightKey.rightKey.left'd'Key.rightKey.rightKey.rightKey.rightKey.rightKey.enter
Screenshot: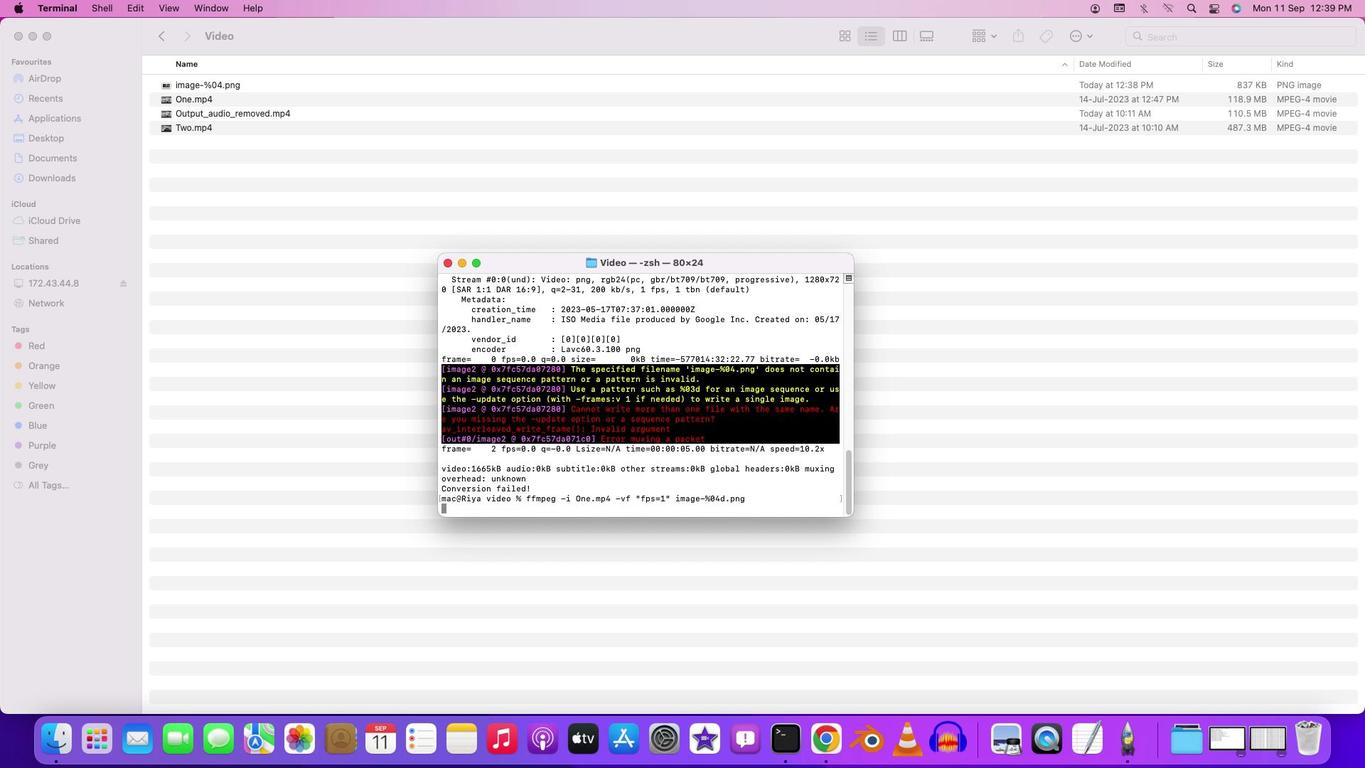 
Action: Mouse moved to (635, 431)
Screenshot: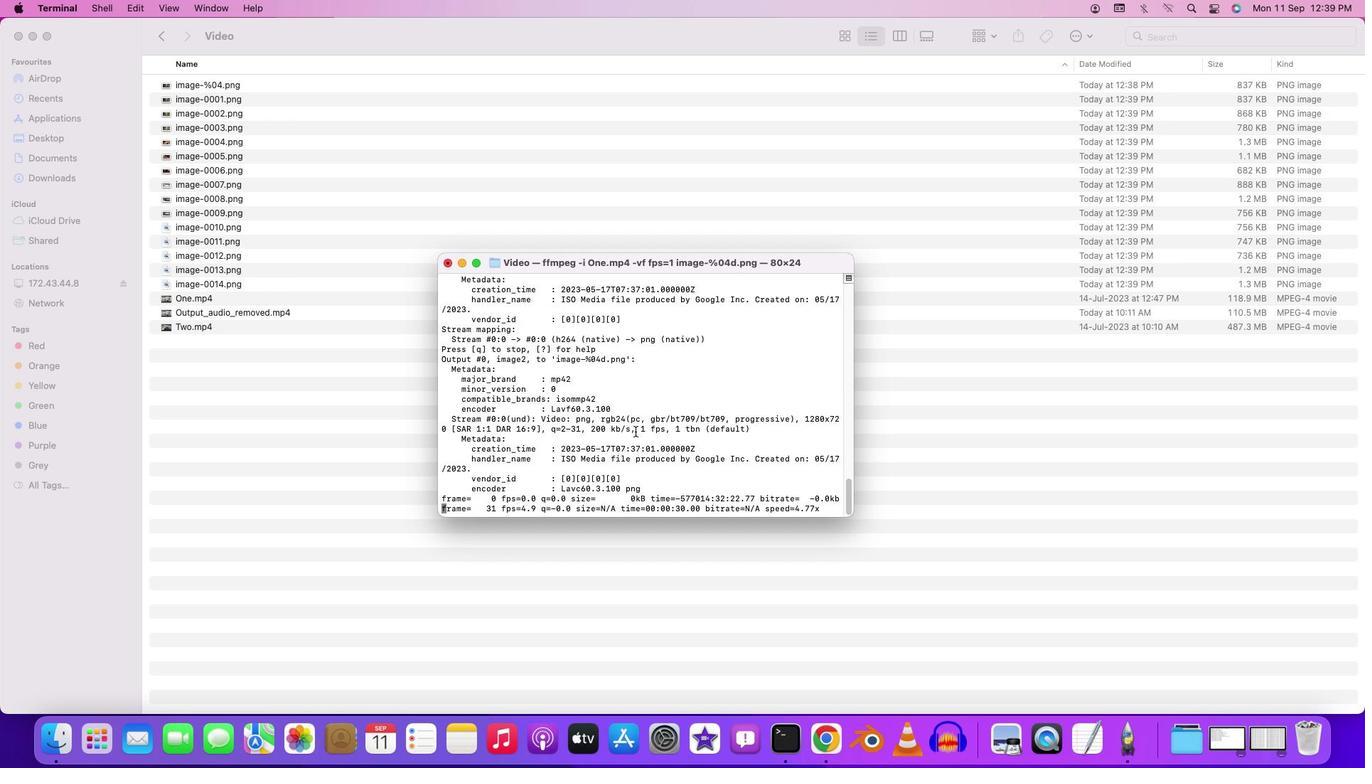 
